 Task: Add an event  with title  Casual Second Meeting with Team A, date '2024/03/13' to 2024/03/14 & Select Event type as  Collective. Add location for the event as  Algiers, Algeria and add a description: Welcome to the Lunch with Mentor session, an invaluable opportunity for personal growth and guidance. This session aims to create a casual and supportive environment where mentees can connect with experienced mentors, gain insights, and receive valuable advice to navigate their professional journeys.Create an event link  http-casualsecondmeetingwithteamacom & Select the event color as  Orange. , logged in from the account softage.4@softage.netand send the event invitation to softage.2@softage.net and softage.3@softage.net
Action: Mouse pressed left at (696, 100)
Screenshot: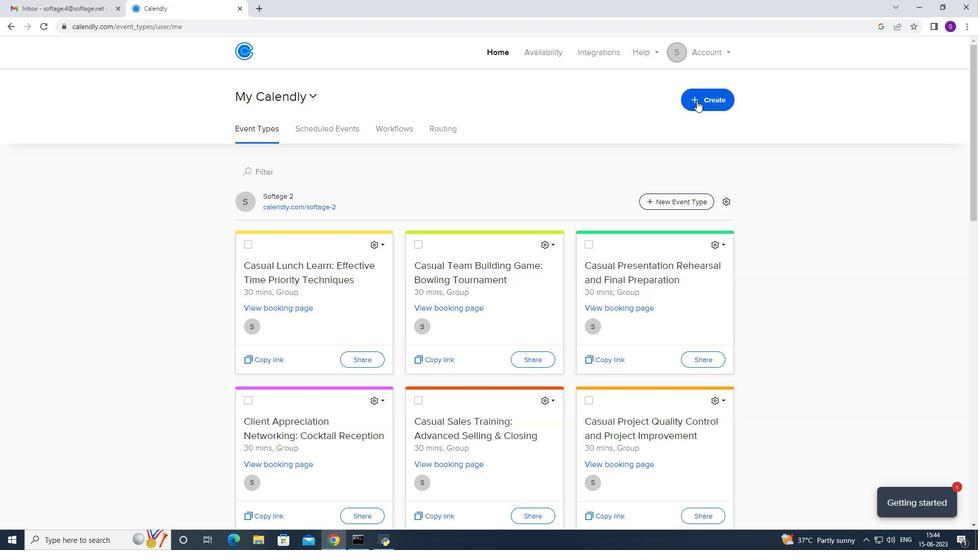 
Action: Mouse moved to (634, 141)
Screenshot: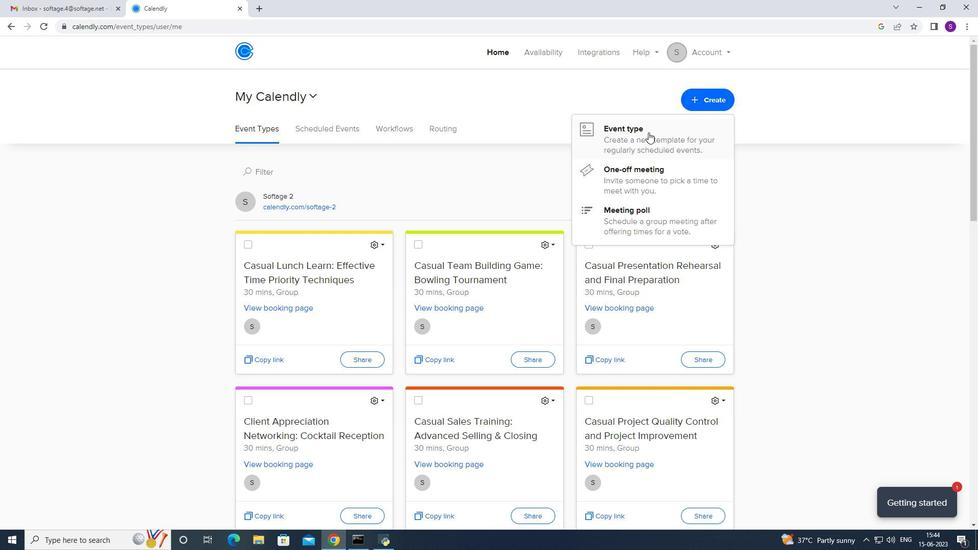 
Action: Mouse pressed left at (634, 141)
Screenshot: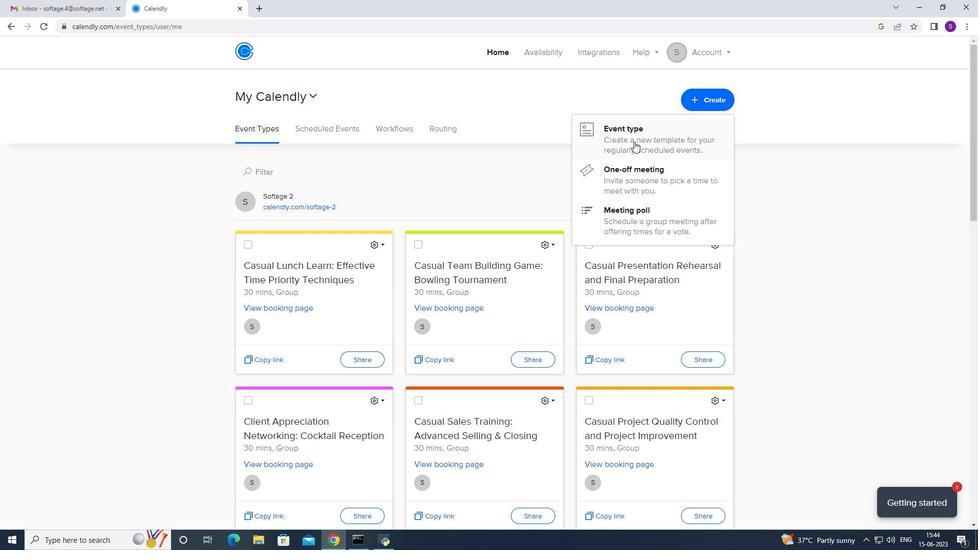 
Action: Mouse moved to (421, 303)
Screenshot: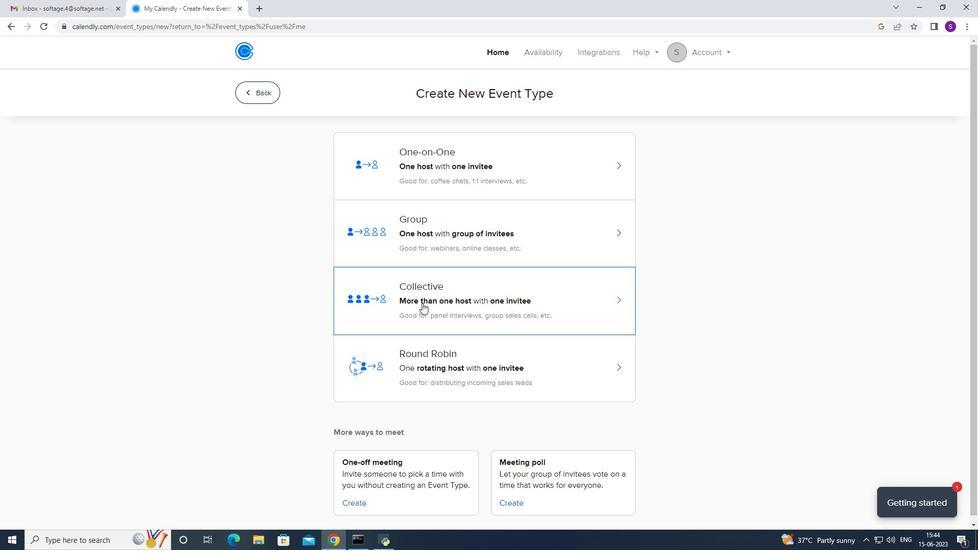 
Action: Mouse pressed left at (421, 303)
Screenshot: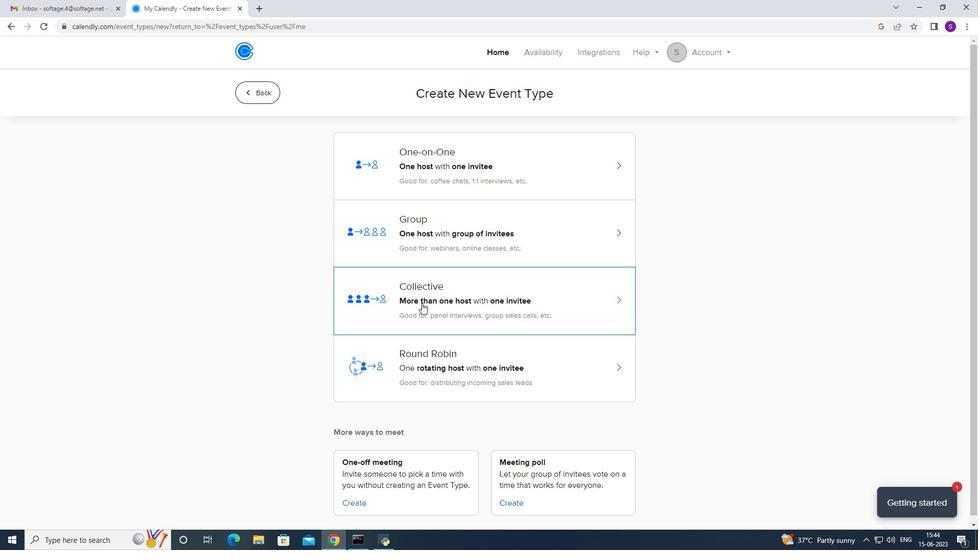 
Action: Mouse moved to (599, 222)
Screenshot: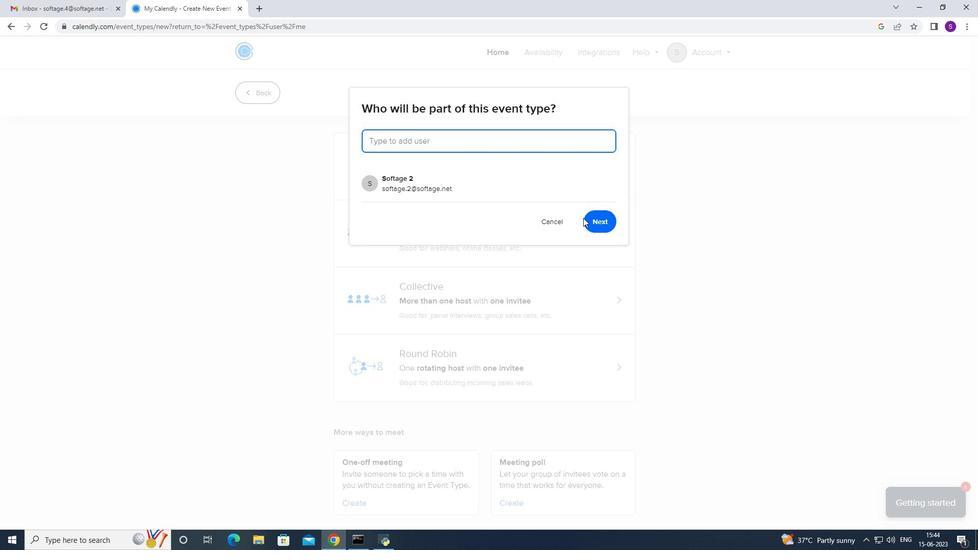 
Action: Mouse pressed left at (599, 222)
Screenshot: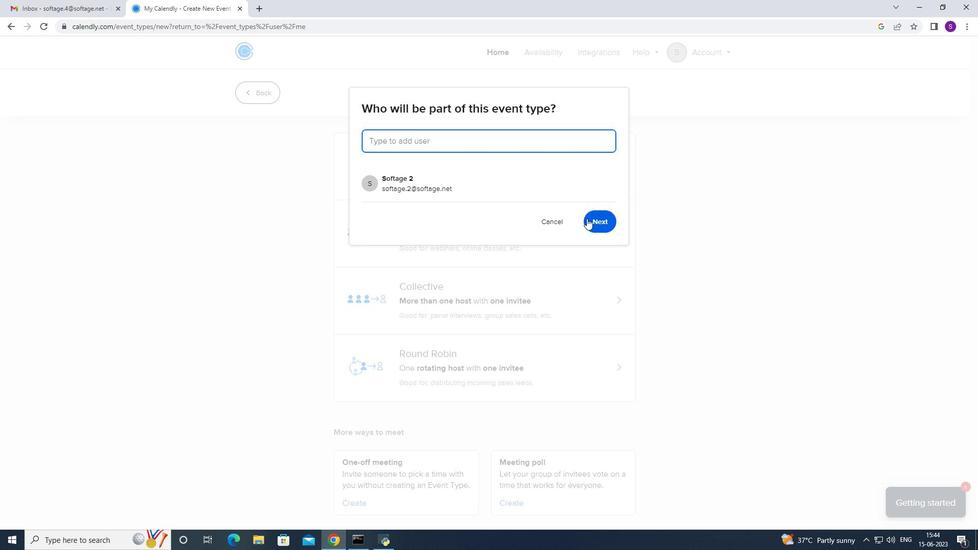 
Action: Mouse moved to (336, 236)
Screenshot: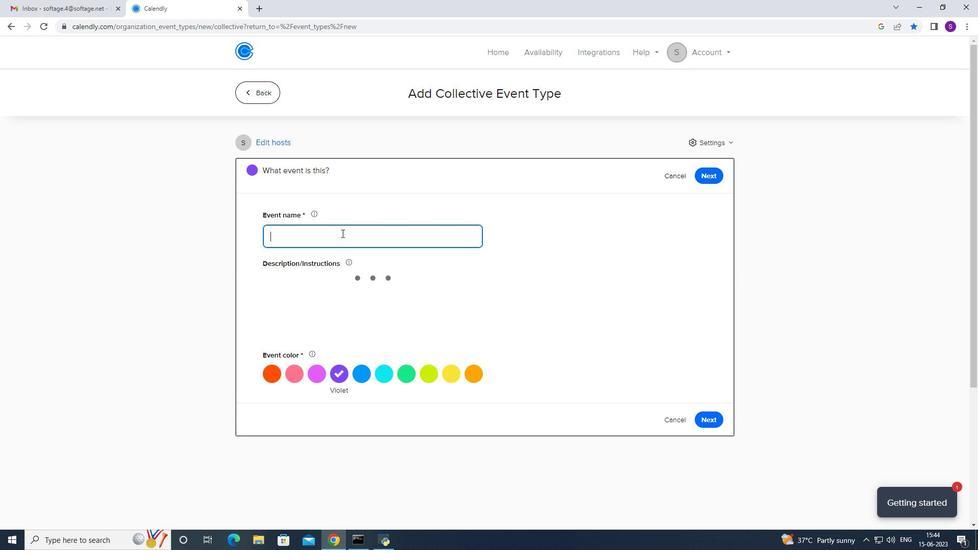 
Action: Mouse pressed left at (336, 236)
Screenshot: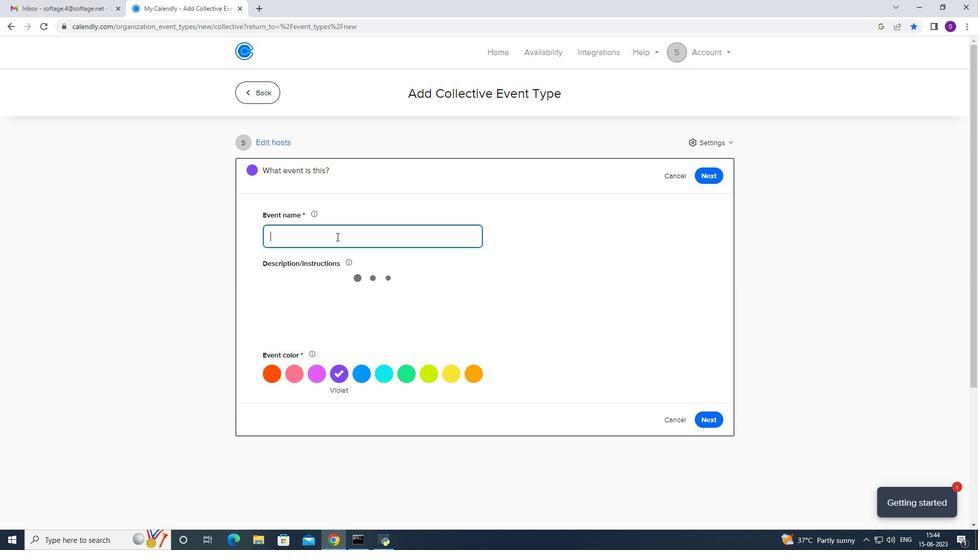 
Action: Mouse moved to (335, 237)
Screenshot: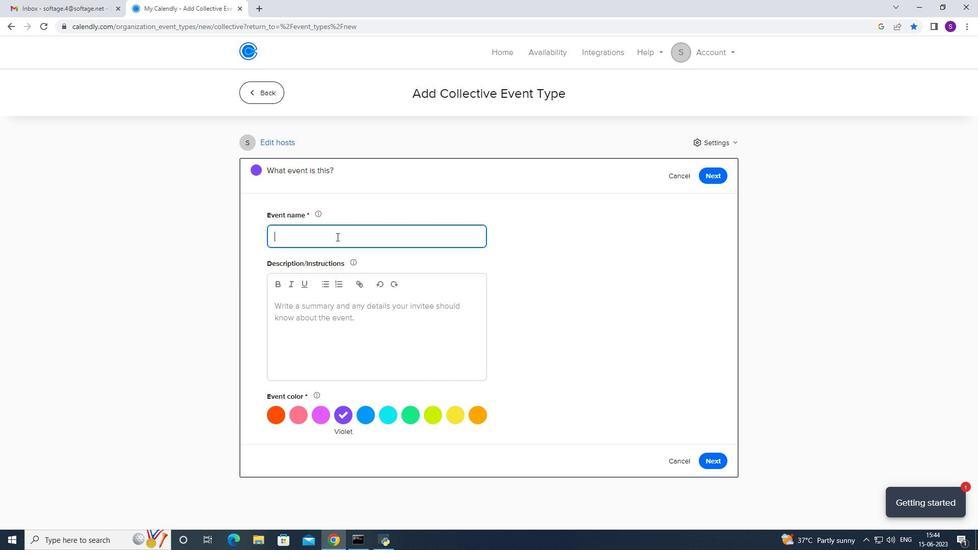 
Action: Key pressed <Key.caps_lock>C<Key.caps_lock>asual<Key.space><Key.caps_lock>S<Key.caps_lock>econd<Key.space><Key.caps_lock>M<Key.caps_lock>et<Key.backspace><Key.backspace>eeting<Key.space>with<Key.space><Key.caps_lock>T<Key.caps_lock>eam<Key.space><Key.caps_lock>A<Key.caps_lock>
Screenshot: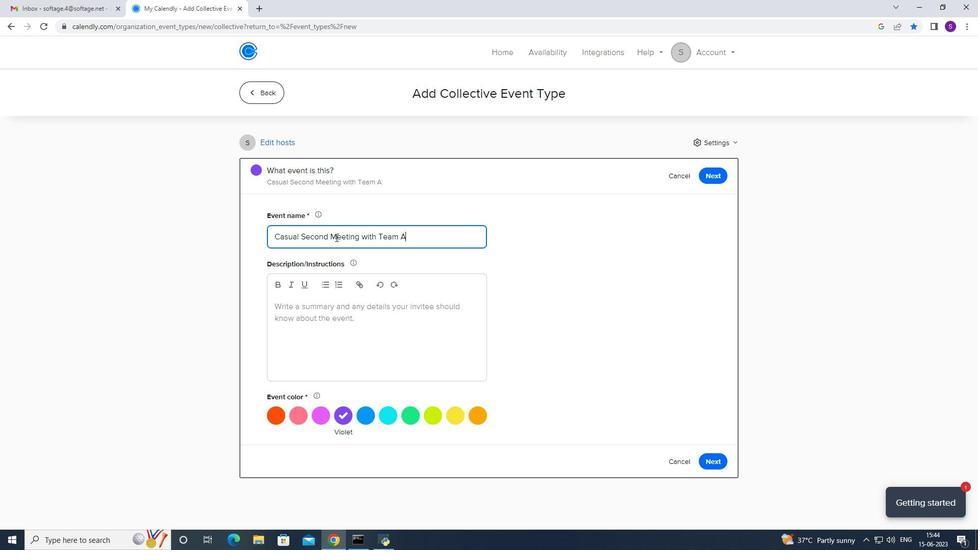 
Action: Mouse moved to (321, 305)
Screenshot: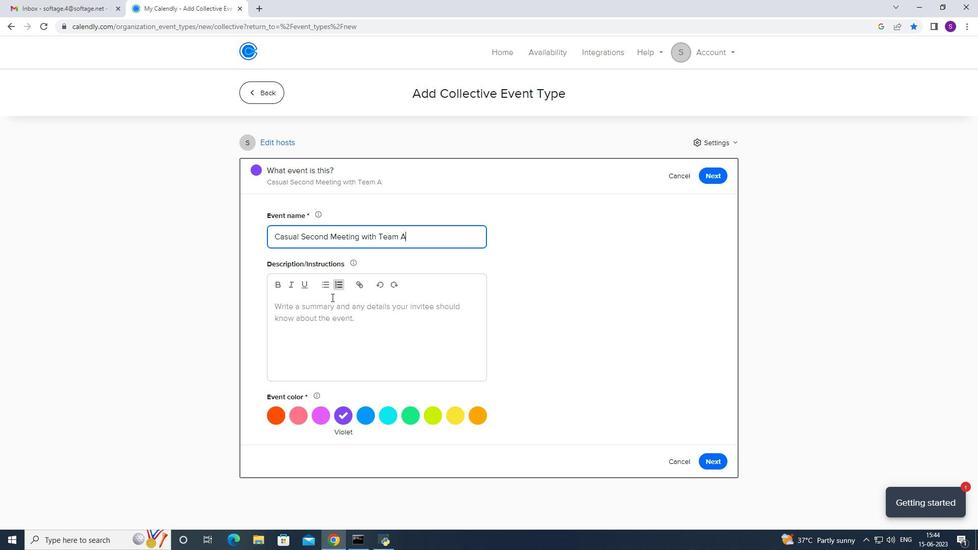 
Action: Mouse pressed left at (321, 305)
Screenshot: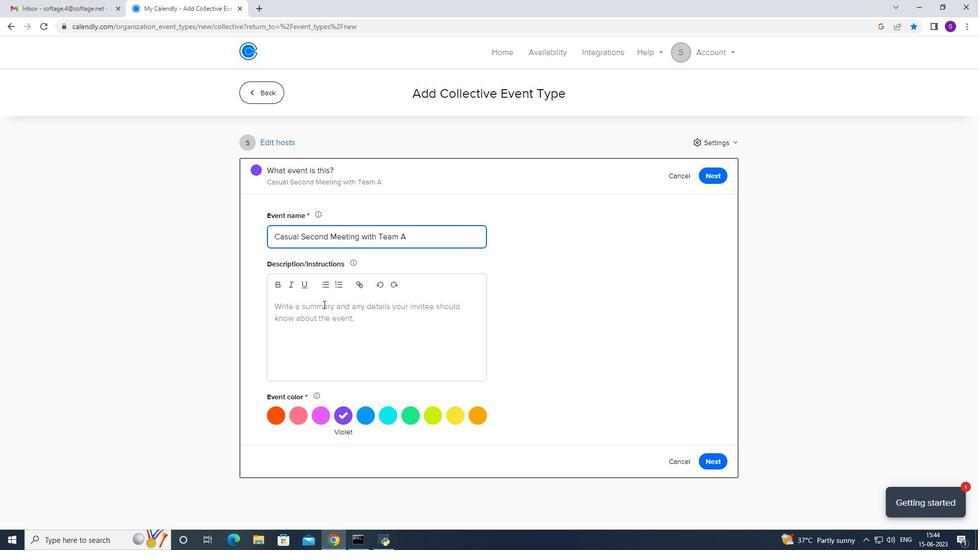 
Action: Mouse moved to (320, 306)
Screenshot: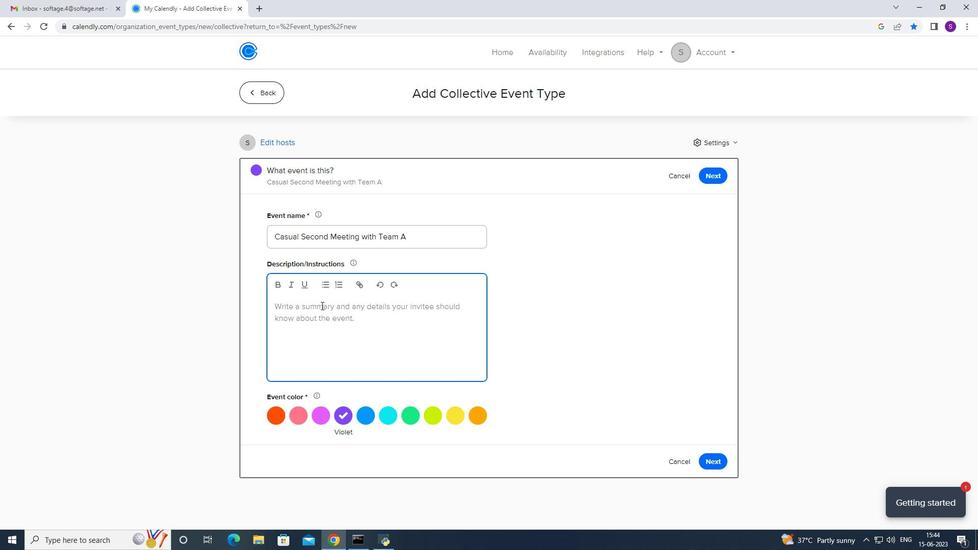 
Action: Key pressed <Key.caps_lock>W<Key.caps_lock>elcome<Key.space>to<Key.space>the<Key.space><Key.caps_lock>L<Key.caps_lock>unch<Key.space>with<Key.space><Key.caps_lock>M<Key.caps_lock>entor<Key.space>session,<Key.space>an<Key.space>invaluable<Key.space>opportunity<Key.space>for<Key.space>personal<Key.space>growth.<Key.space><Key.caps_lock>T<Key.caps_lock>his<Key.space>sesskion<Key.space>aims<Key.space>to<Key.space>create<Key.space>
Screenshot: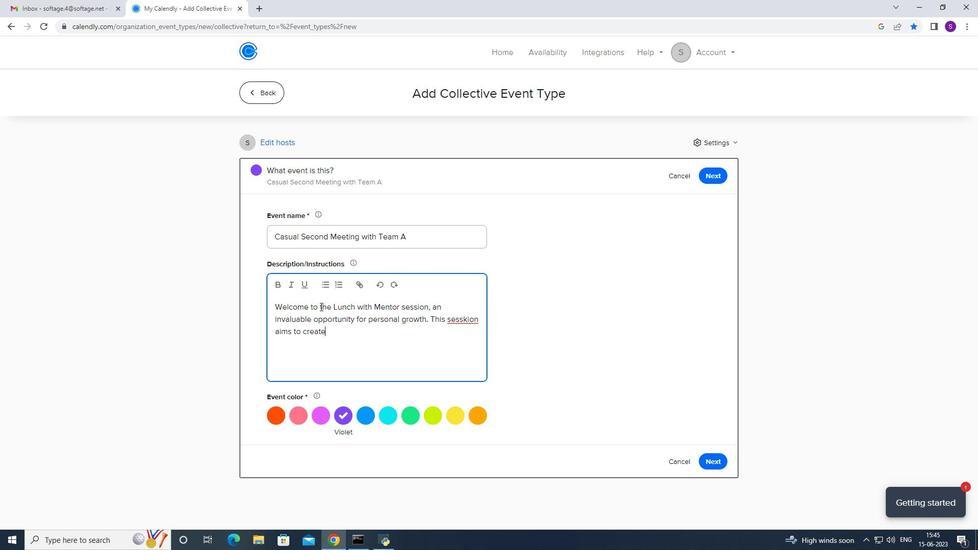
Action: Mouse moved to (619, 258)
Screenshot: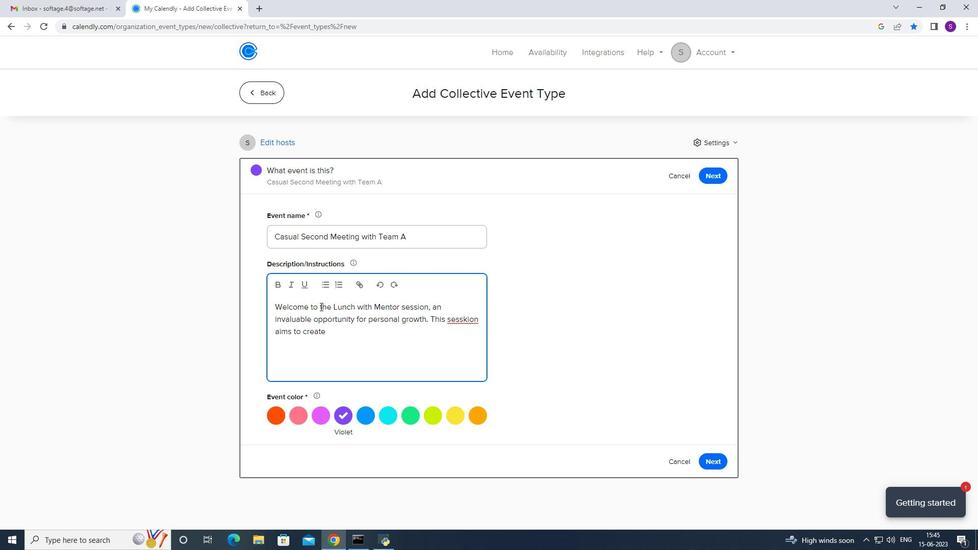 
Action: Mouse scrolled (619, 258) with delta (0, 0)
Screenshot: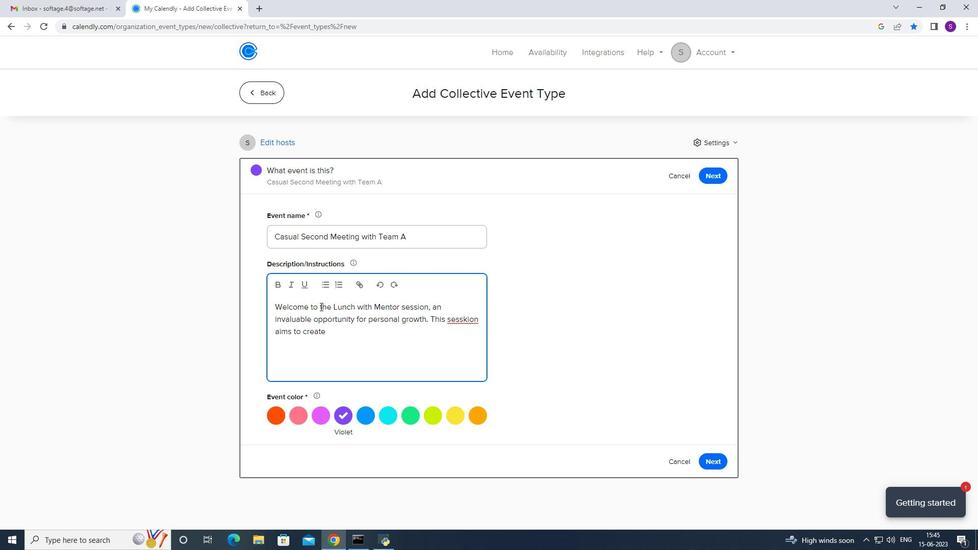 
Action: Mouse moved to (466, 315)
Screenshot: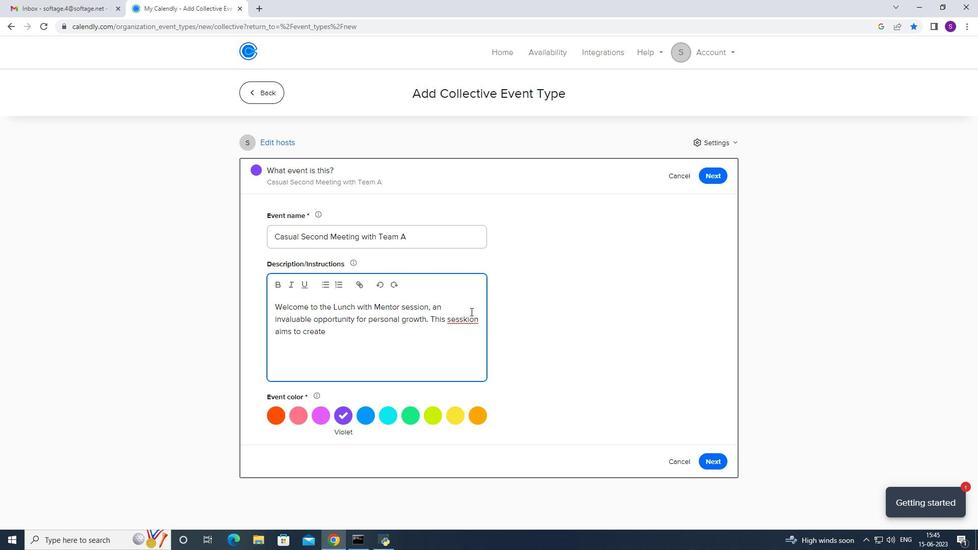 
Action: Mouse pressed left at (466, 315)
Screenshot: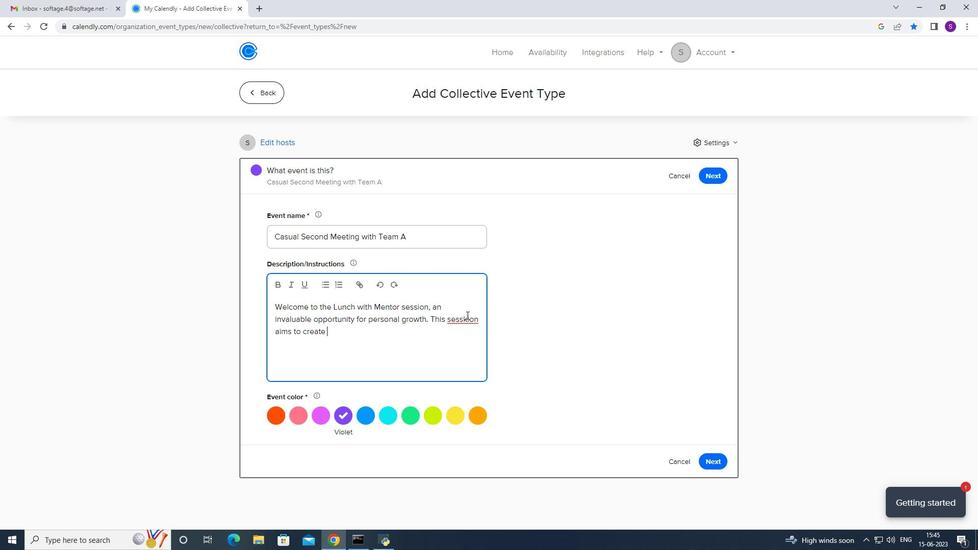 
Action: Mouse moved to (477, 311)
Screenshot: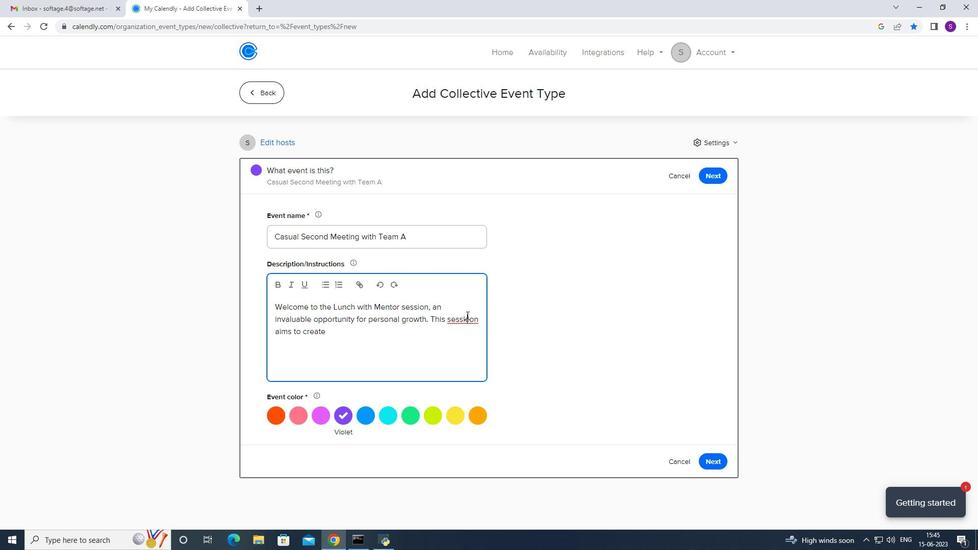 
Action: Key pressed <Key.backspace>
Screenshot: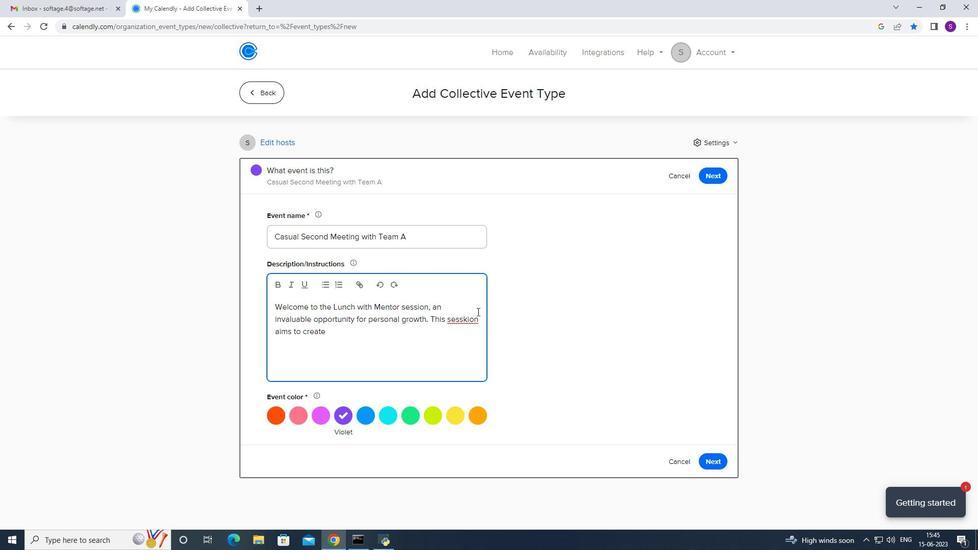 
Action: Mouse moved to (333, 334)
Screenshot: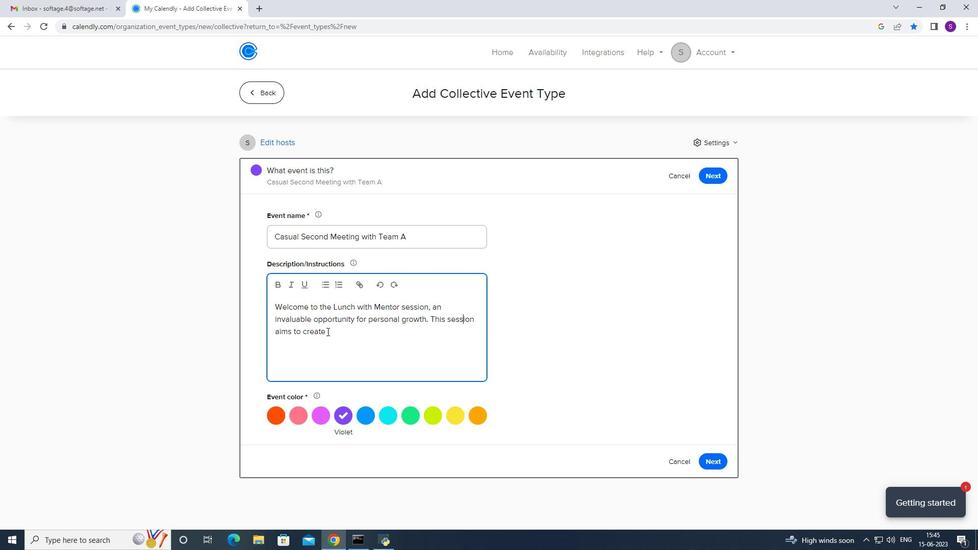 
Action: Mouse pressed left at (333, 334)
Screenshot: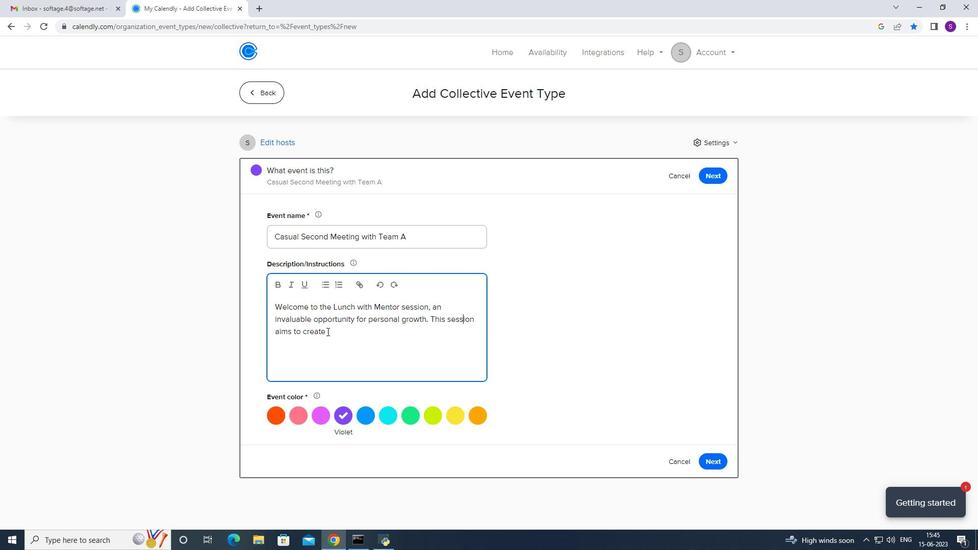 
Action: Mouse moved to (330, 335)
Screenshot: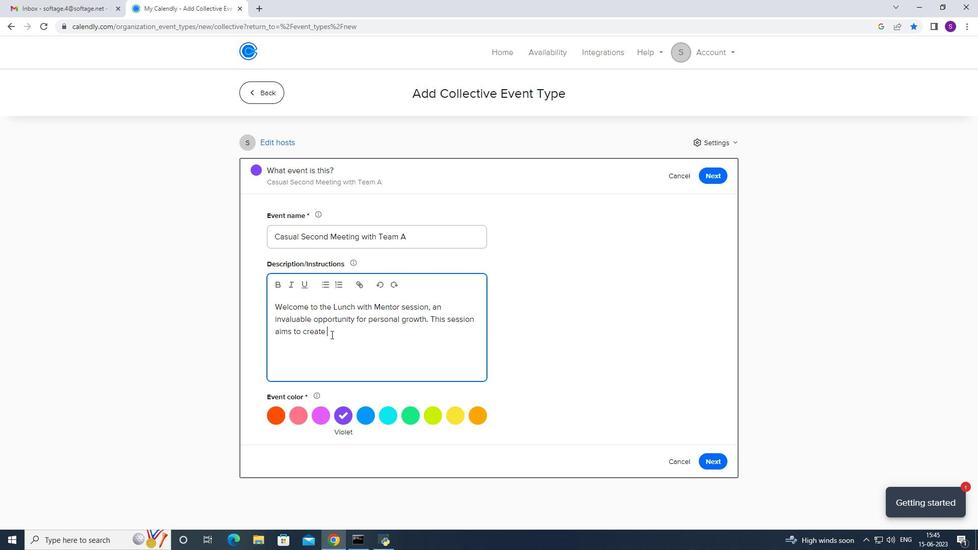 
Action: Key pressed a<Key.space>cau<Key.backspace>sua;l<Key.space><Key.backspace><Key.backspace><Key.backspace><Key.backspace>al<Key.space>and<Key.space>supportivde<Key.space>environment<Key.space>
Screenshot: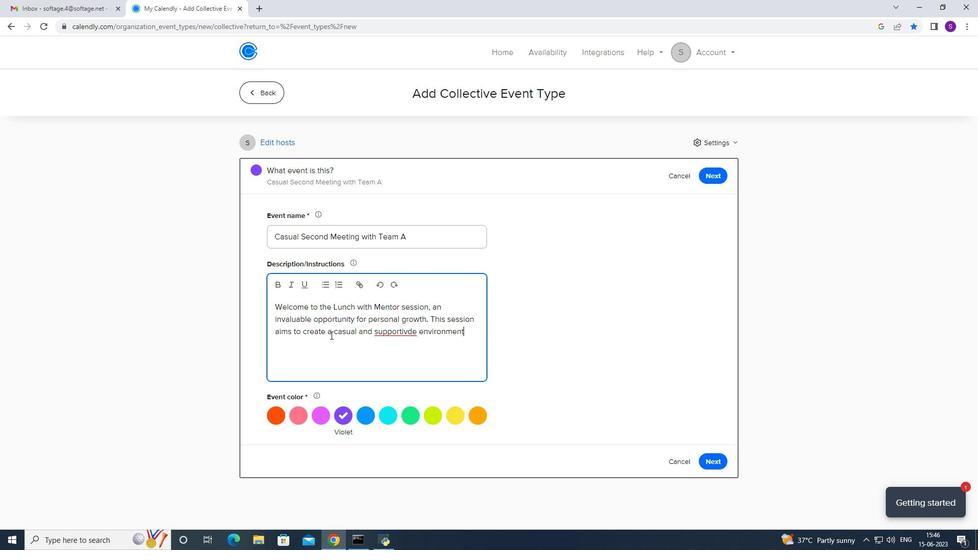 
Action: Mouse moved to (412, 332)
Screenshot: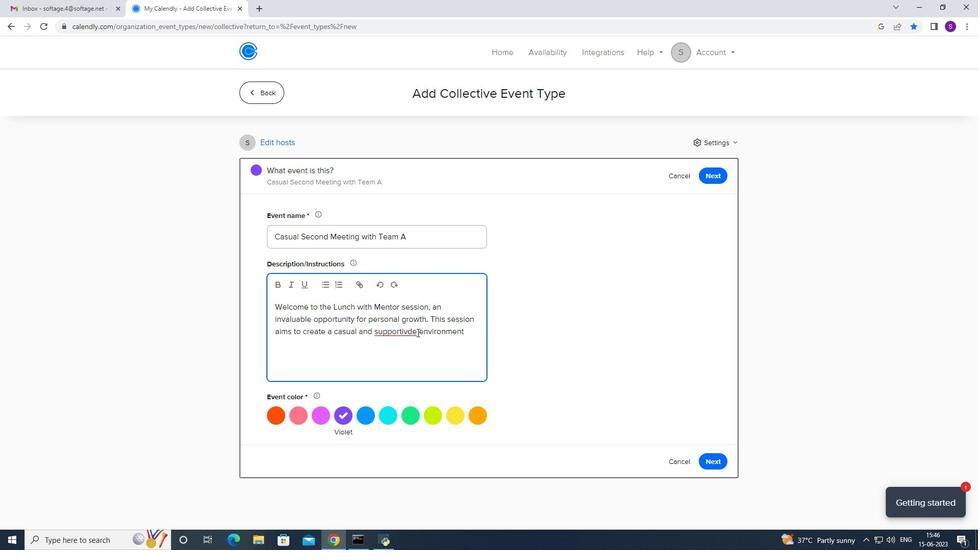 
Action: Mouse pressed left at (412, 332)
Screenshot: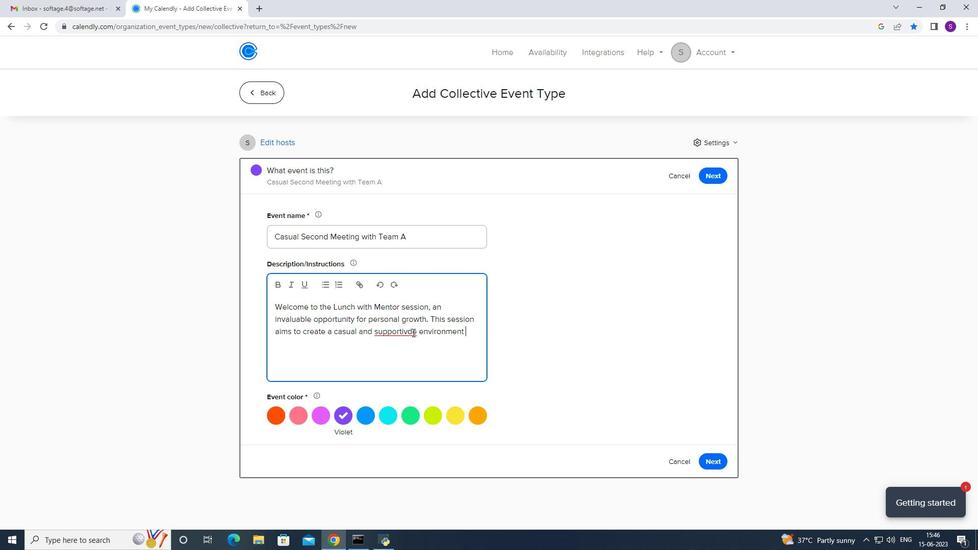
Action: Mouse moved to (386, 334)
Screenshot: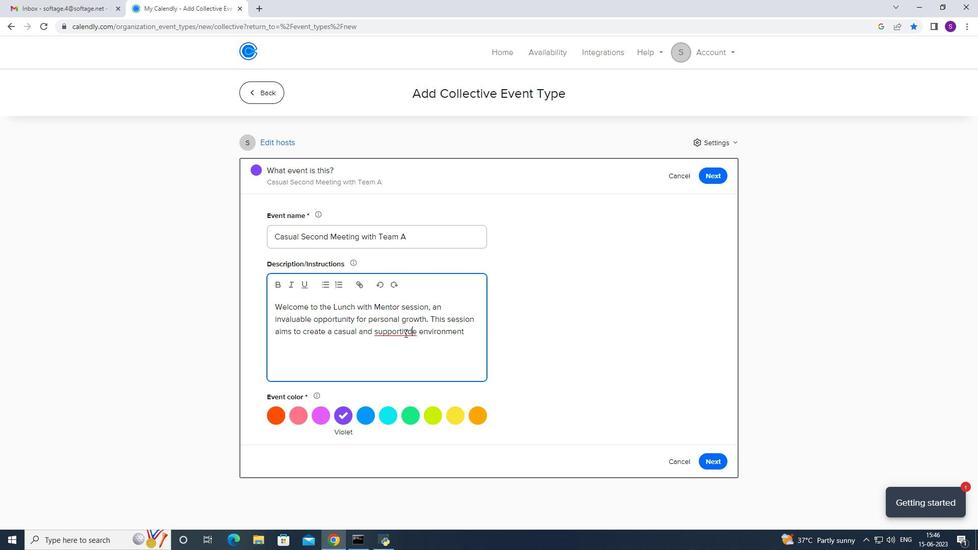 
Action: Key pressed <Key.backspace>
Screenshot: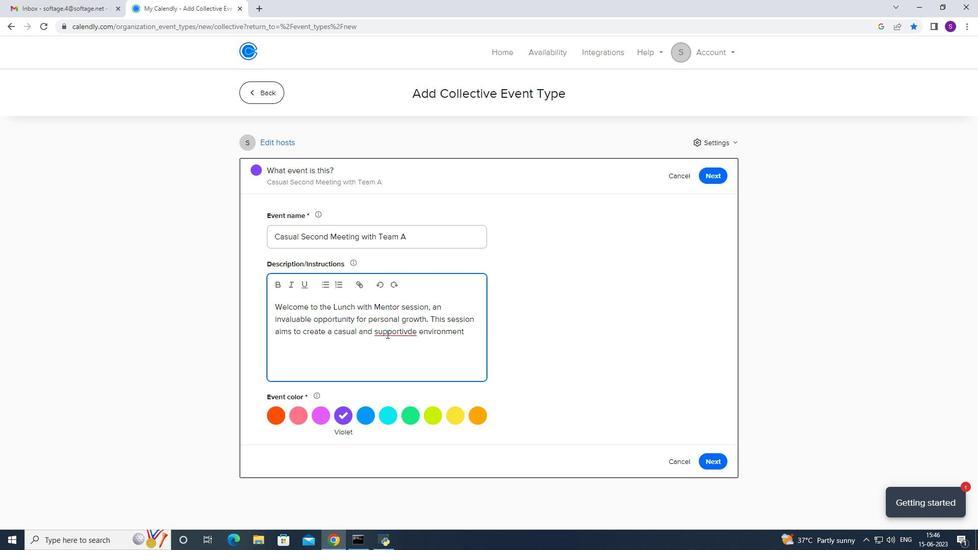 
Action: Mouse moved to (474, 332)
Screenshot: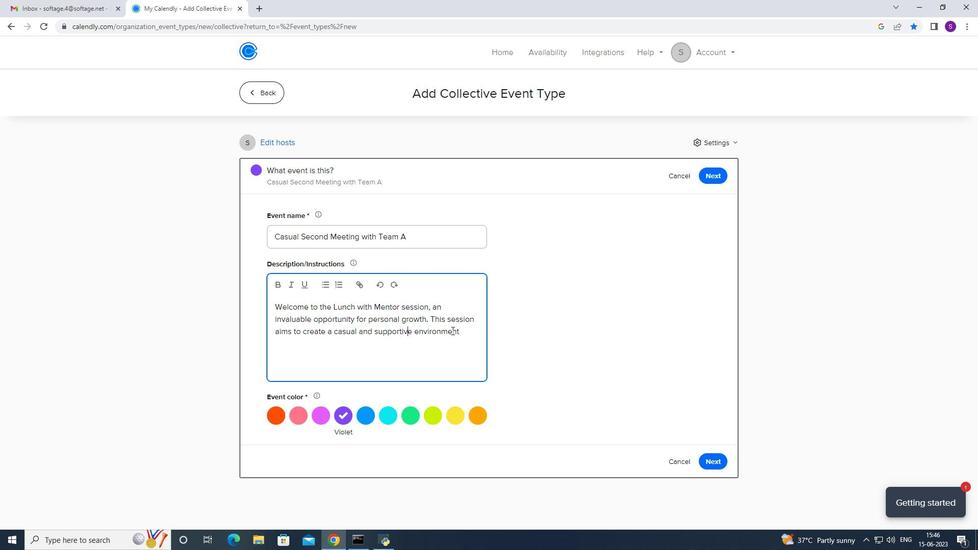 
Action: Mouse pressed left at (474, 332)
Screenshot: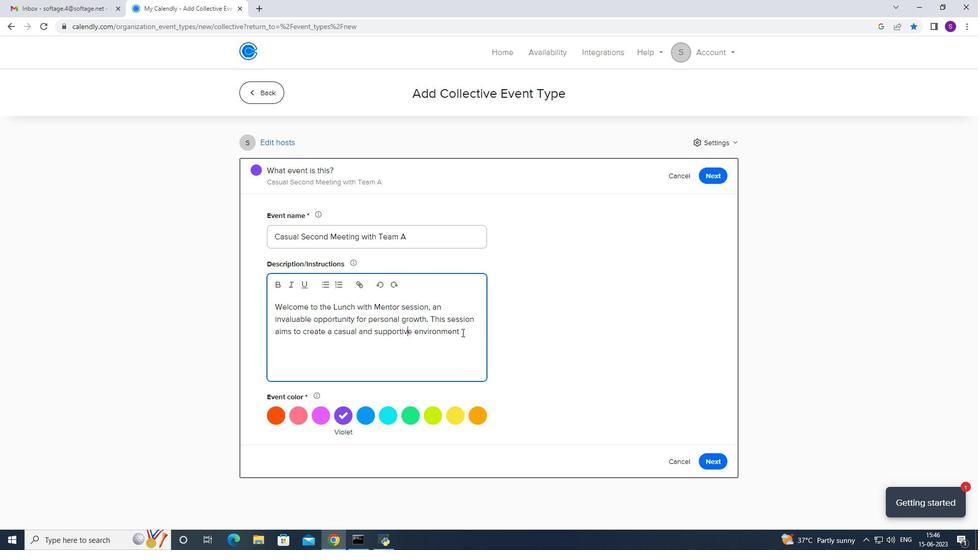
Action: Mouse moved to (482, 322)
Screenshot: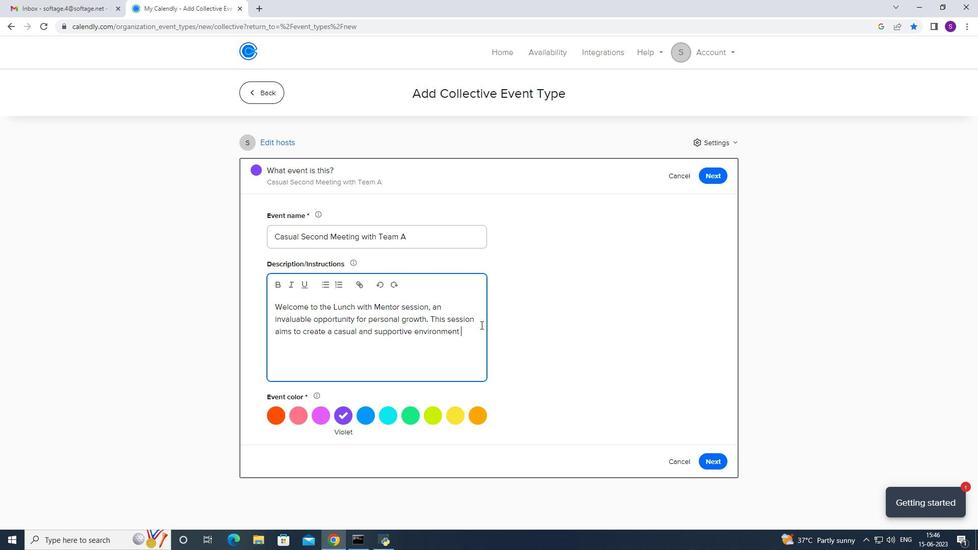 
Action: Key pressed where<Key.space>mentees<Key.space>can<Key.space>connect<Key.space>witrh<Key.space>=<Key.backspace><Key.backspace><Key.backspace><Key.backspace>h<Key.space>experienced<Key.space>mentors,<Key.space>gain<Key.space>insights<Key.space>and<Key.space>recieve<Key.space><Key.backspace><Key.backspace><Key.backspace><Key.backspace><Key.backspace>eive<Key.space>valuabvle<Key.space>advice<Key.space>to<Key.space>b<Key.backspace>=<Key.backspace><Key.backspace><Key.backspace><Key.backspace><Key.backspace><Key.backspace><Key.backspace><Key.backspace><Key.backspace><Key.backspace><Key.backspace><Key.backspace><Key.backspace><Key.backspace><Key.backspace>lr<Key.backspace>e<Key.space>advixce<Key.space><Key.backspace><Key.backspace><Key.backspace><Key.backspace>ce<Key.space>to<Key.space>navigate<Key.space>their<Key.space>professionla;<Key.backspace><Key.backspace><Key.backspace>al<Key.space>journeys.
Screenshot: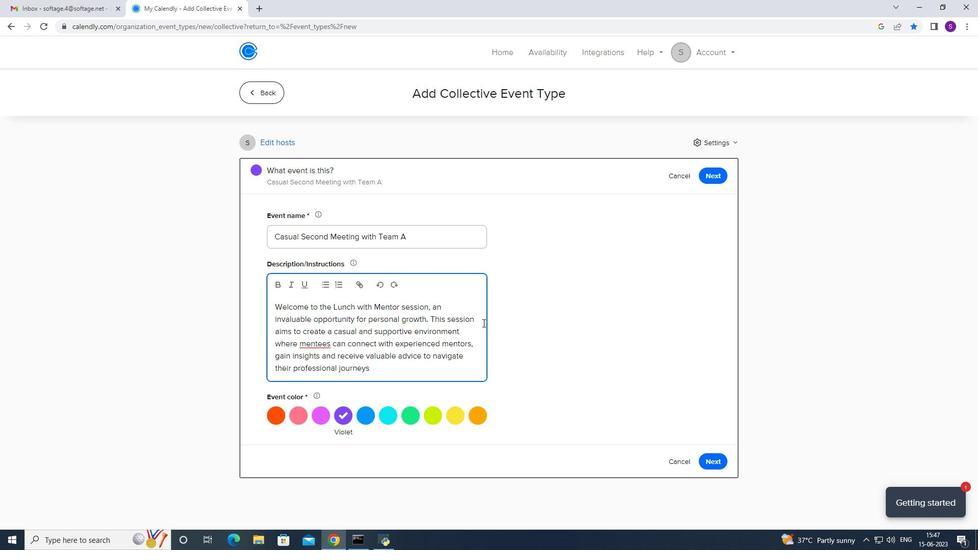 
Action: Mouse moved to (483, 416)
Screenshot: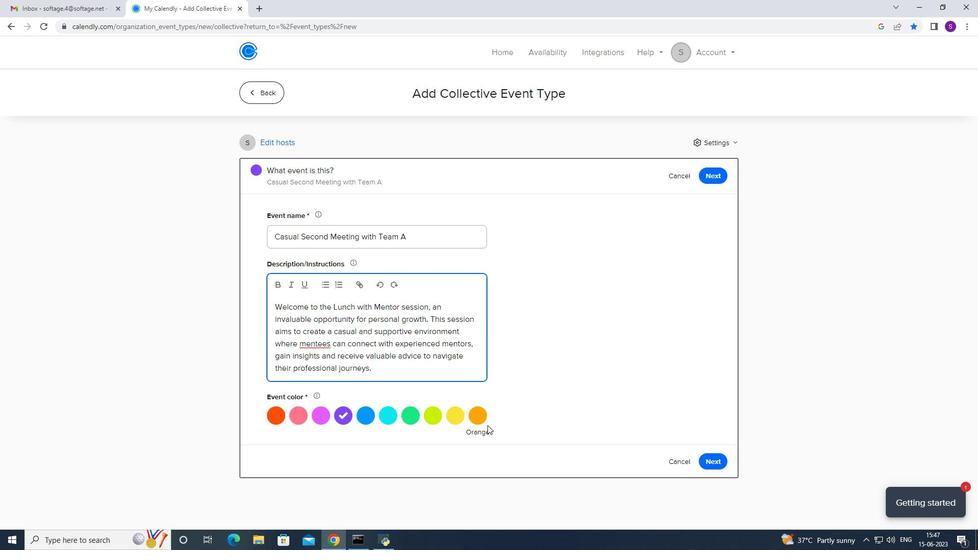 
Action: Mouse pressed left at (483, 416)
Screenshot: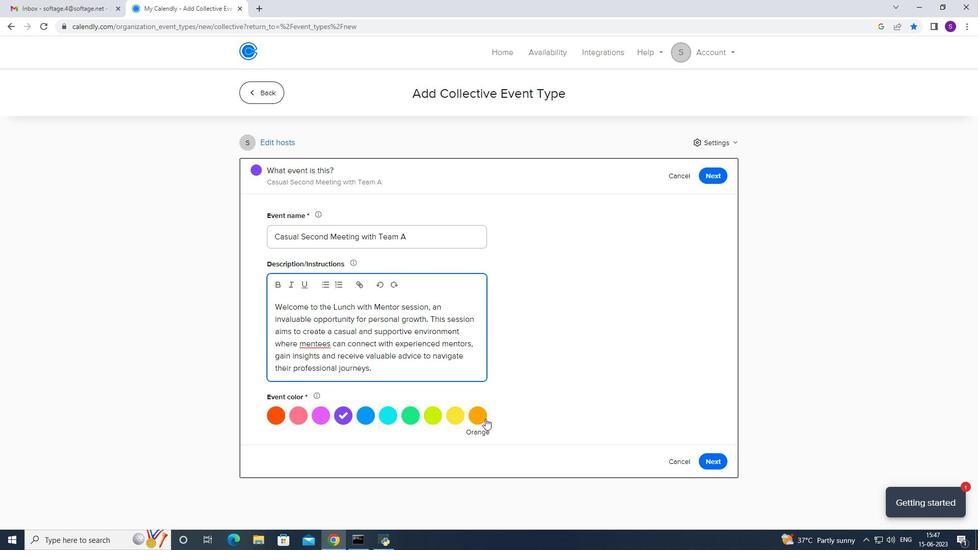 
Action: Mouse moved to (708, 455)
Screenshot: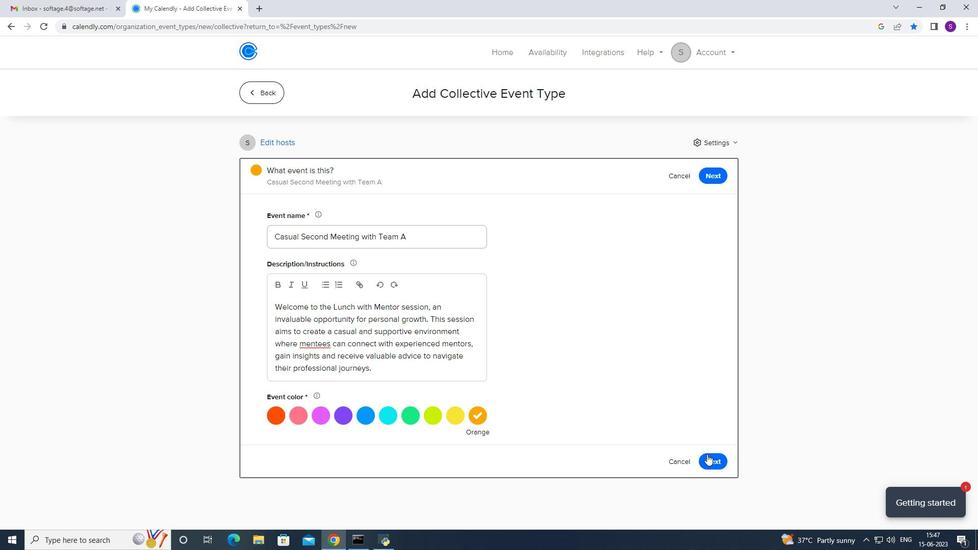 
Action: Mouse pressed left at (708, 455)
Screenshot: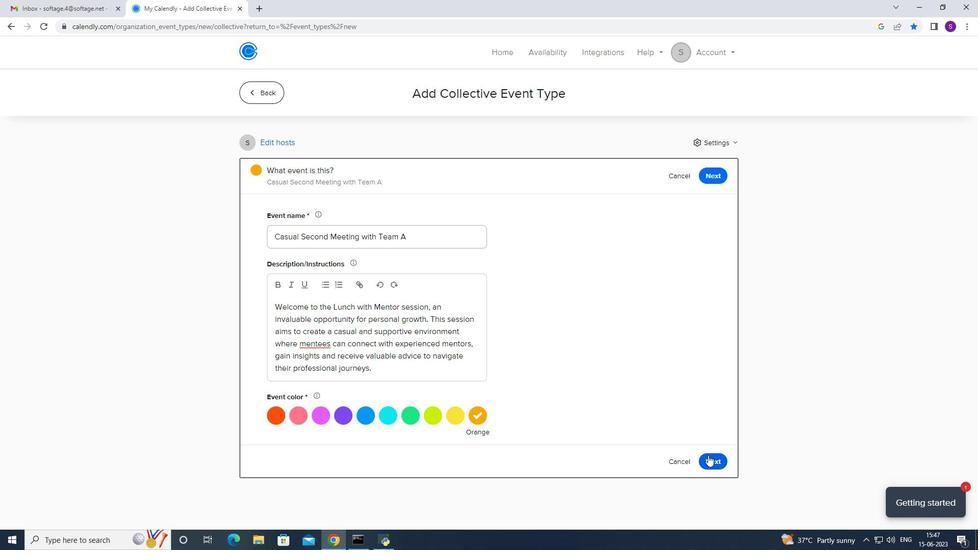 
Action: Mouse moved to (289, 297)
Screenshot: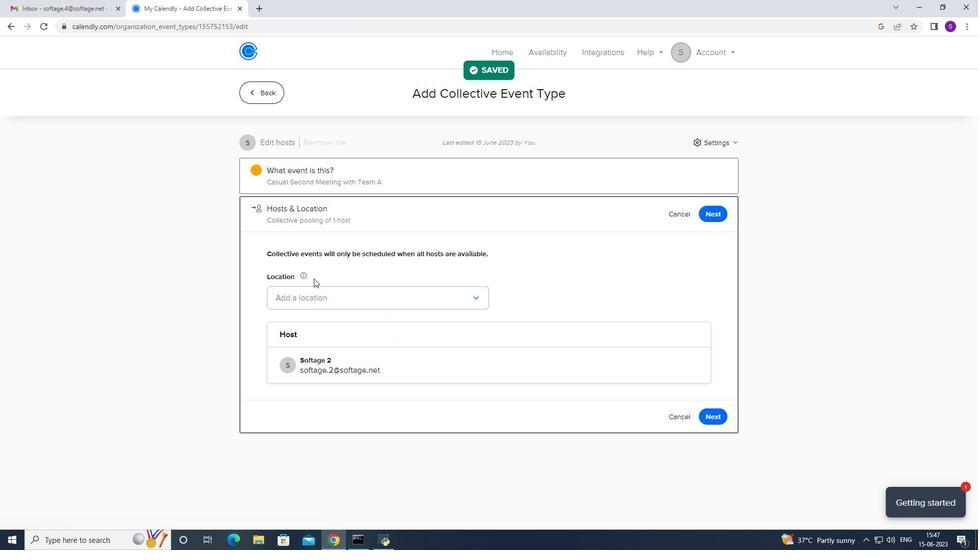 
Action: Mouse pressed left at (289, 297)
Screenshot: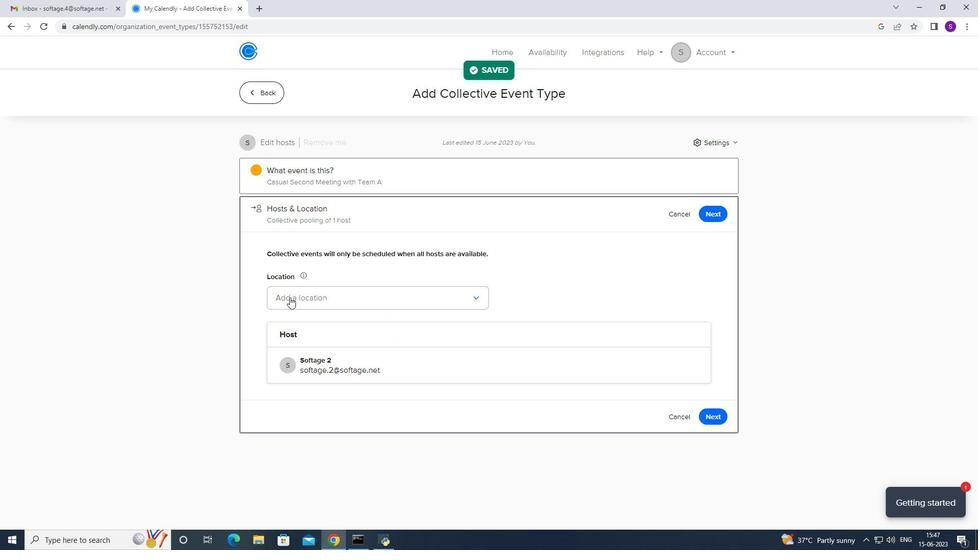 
Action: Mouse moved to (303, 316)
Screenshot: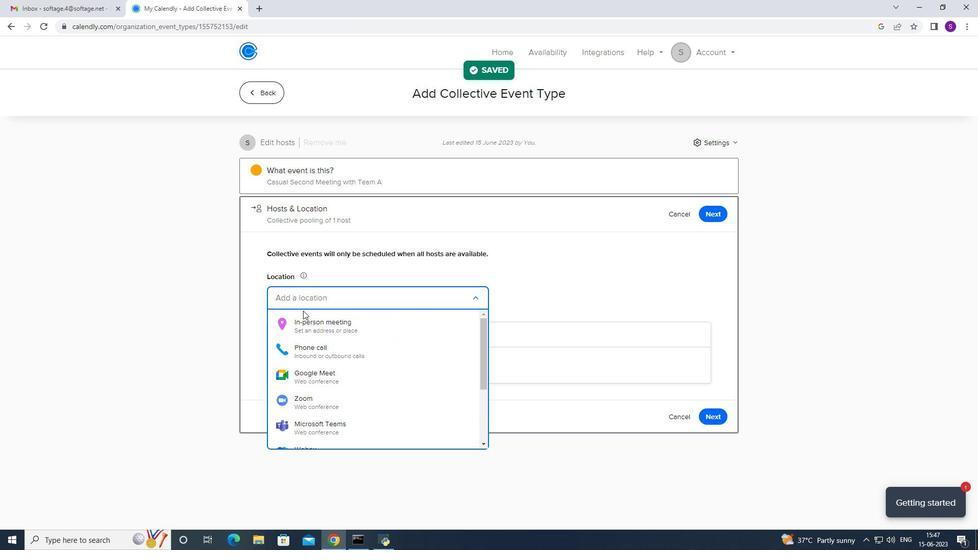 
Action: Mouse pressed left at (303, 316)
Screenshot: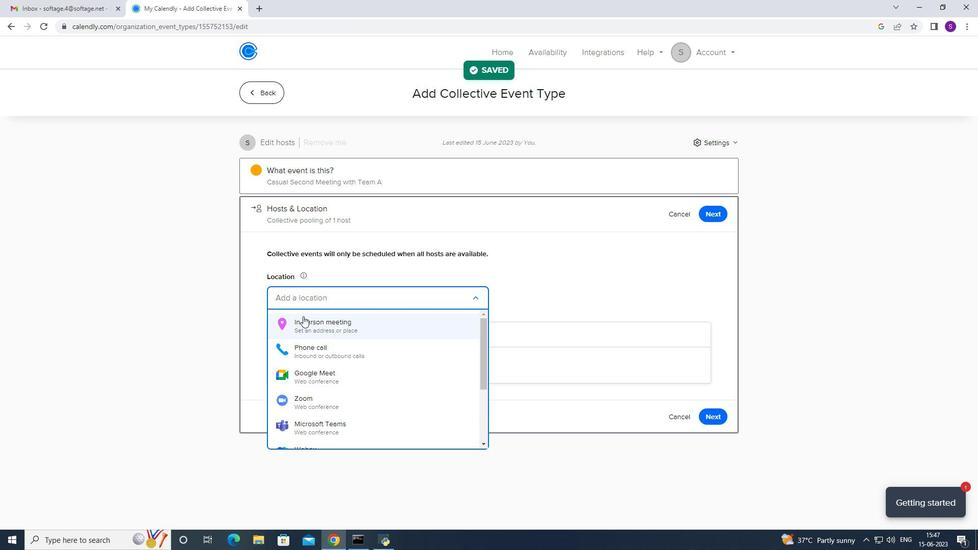 
Action: Mouse moved to (423, 168)
Screenshot: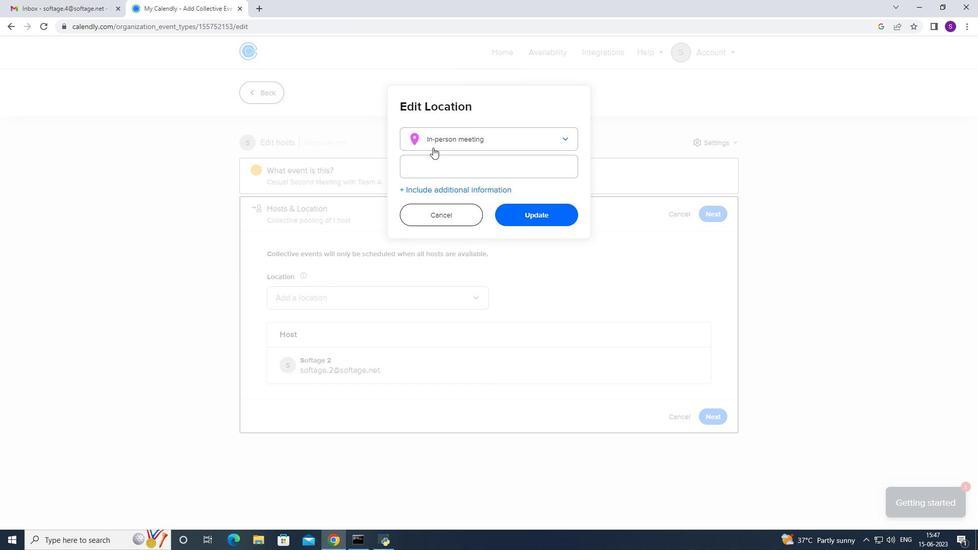
Action: Mouse pressed left at (423, 168)
Screenshot: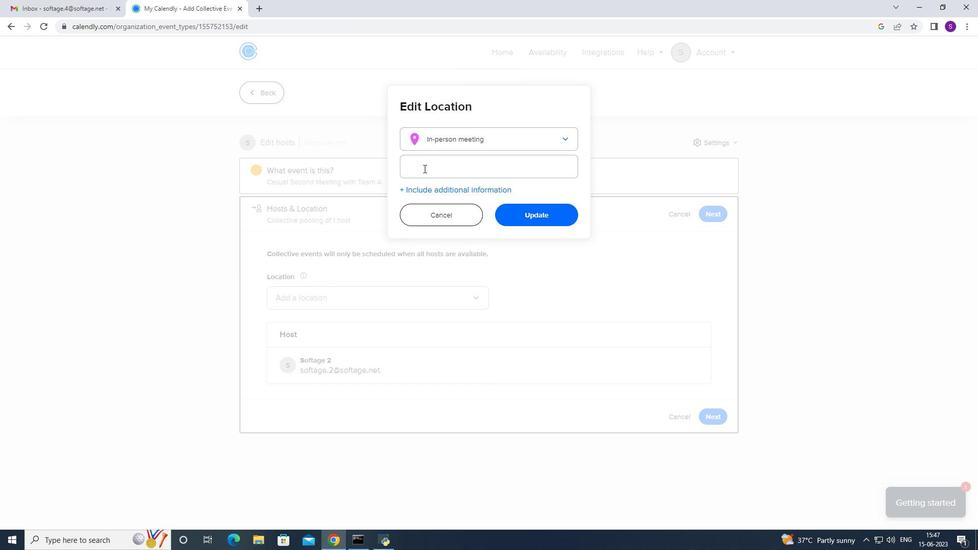 
Action: Mouse moved to (423, 169)
Screenshot: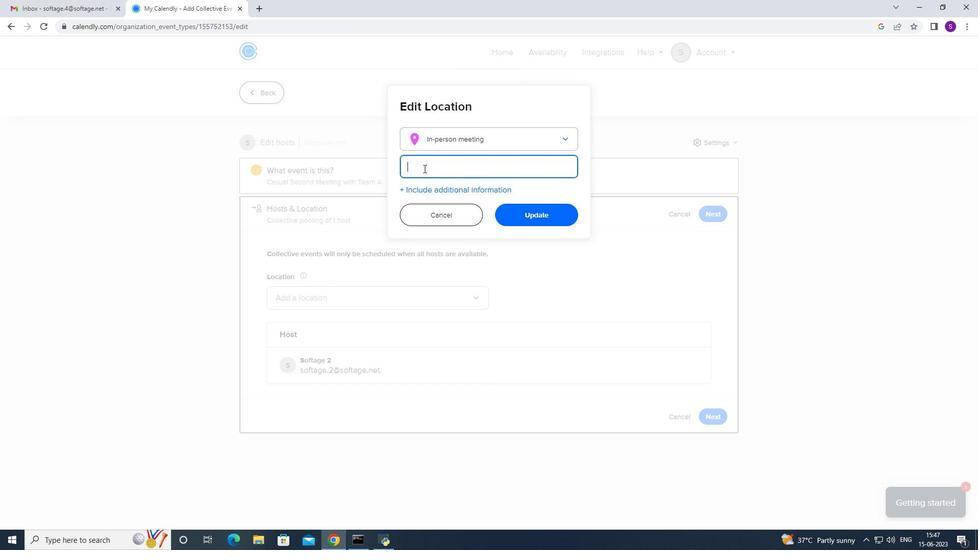 
Action: Key pressed <Key.caps_lock>A<Key.caps_lock>lgiers,<Key.space><Key.caps_lock>A<Key.caps_lock>lgiera
Screenshot: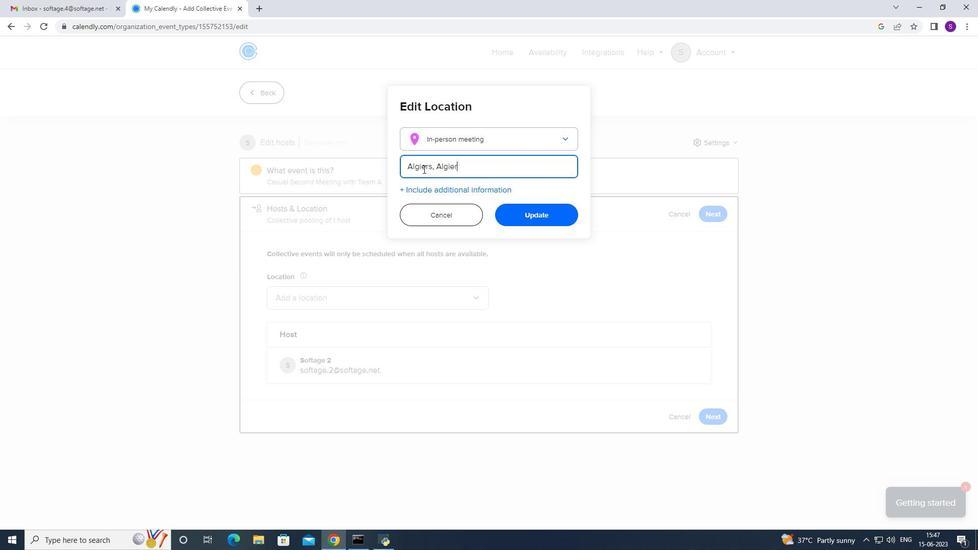 
Action: Mouse moved to (454, 171)
Screenshot: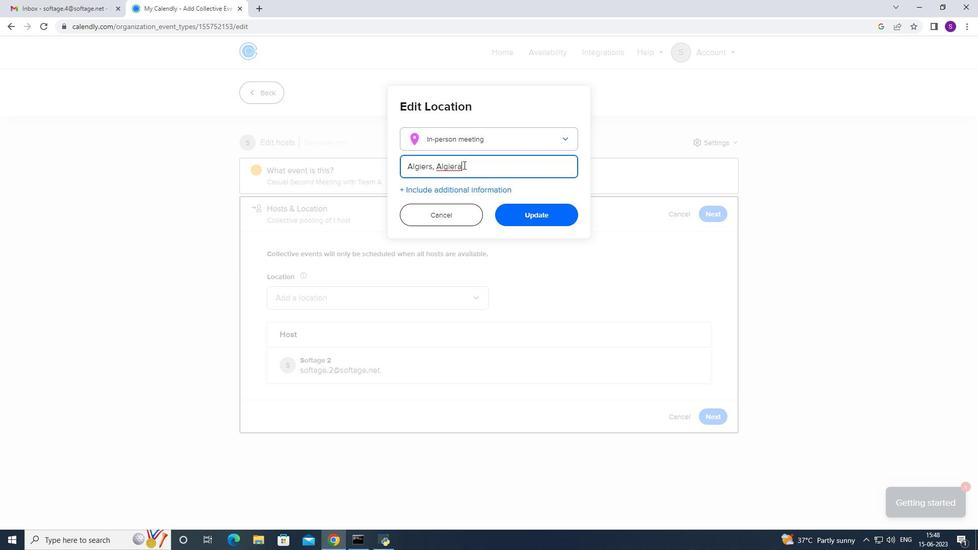
Action: Mouse pressed right at (454, 171)
Screenshot: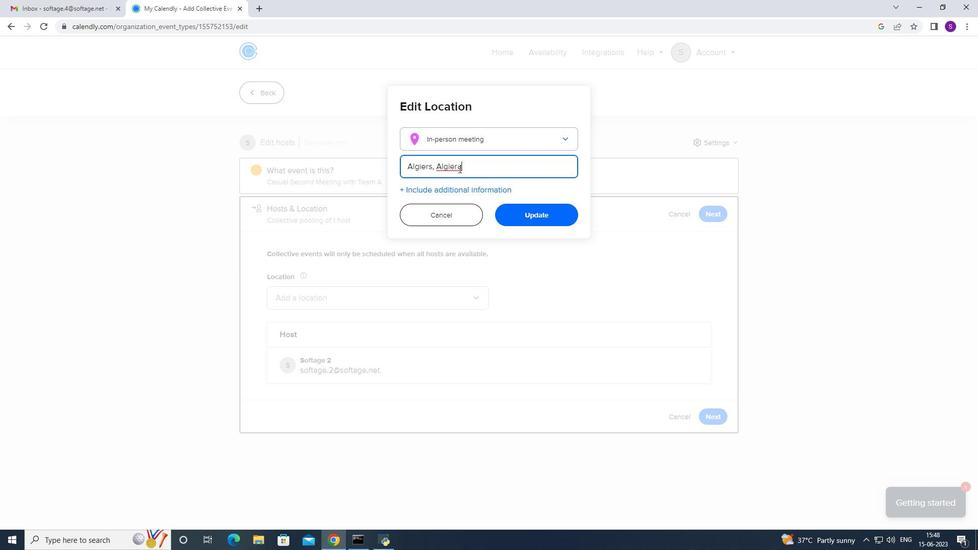 
Action: Mouse moved to (469, 193)
Screenshot: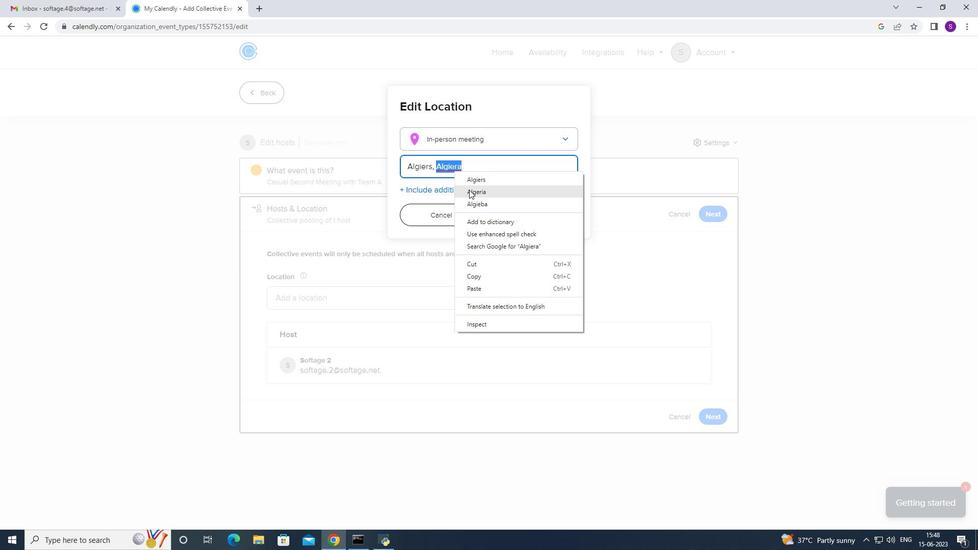 
Action: Mouse pressed left at (469, 193)
Screenshot: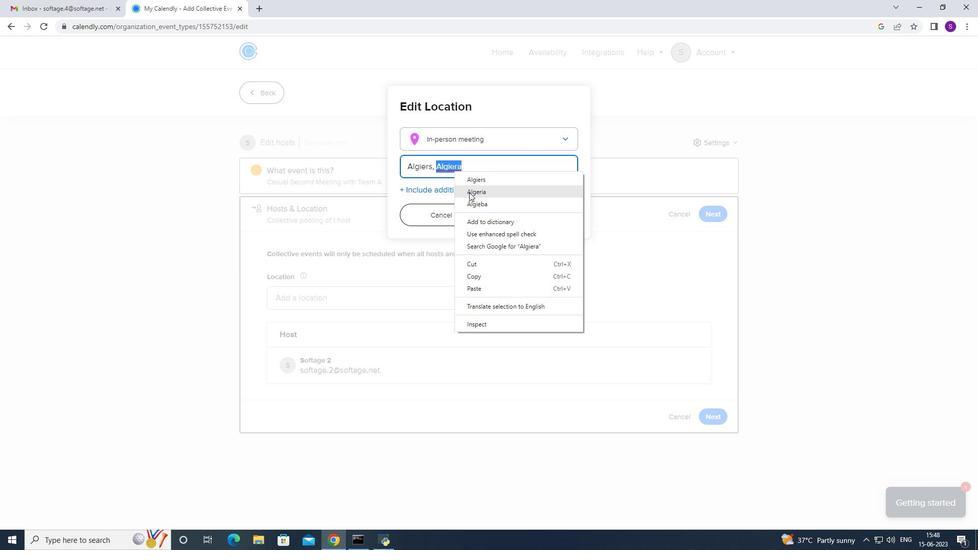 
Action: Mouse moved to (522, 220)
Screenshot: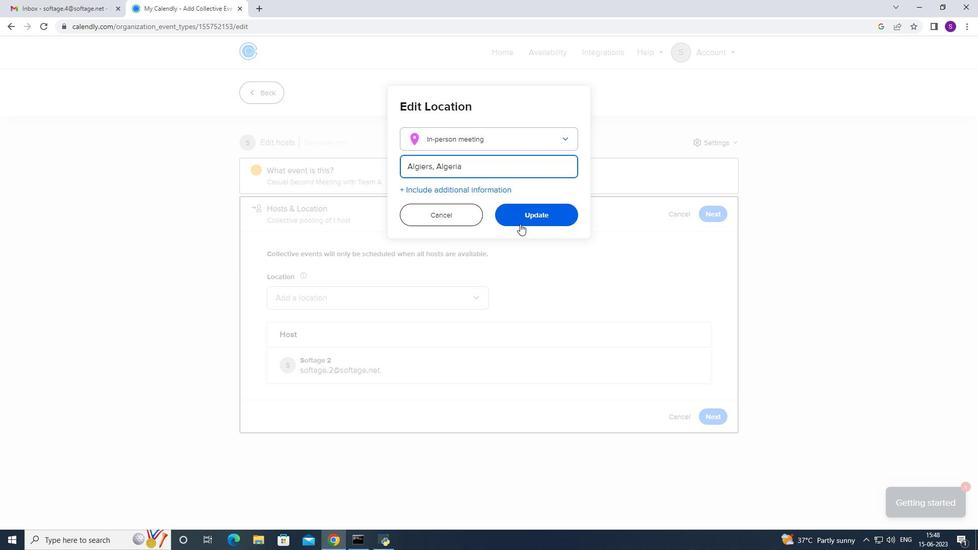 
Action: Mouse pressed left at (522, 220)
Screenshot: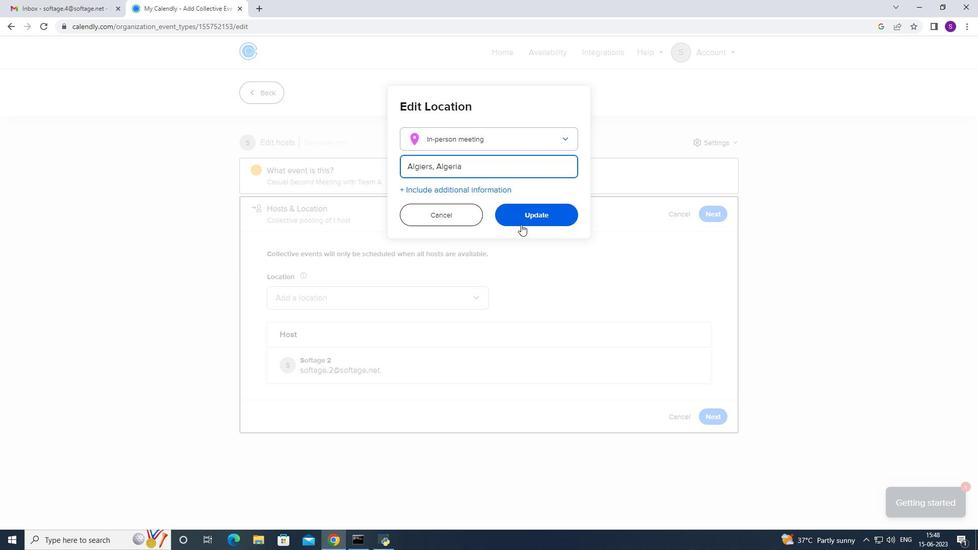 
Action: Mouse moved to (449, 282)
Screenshot: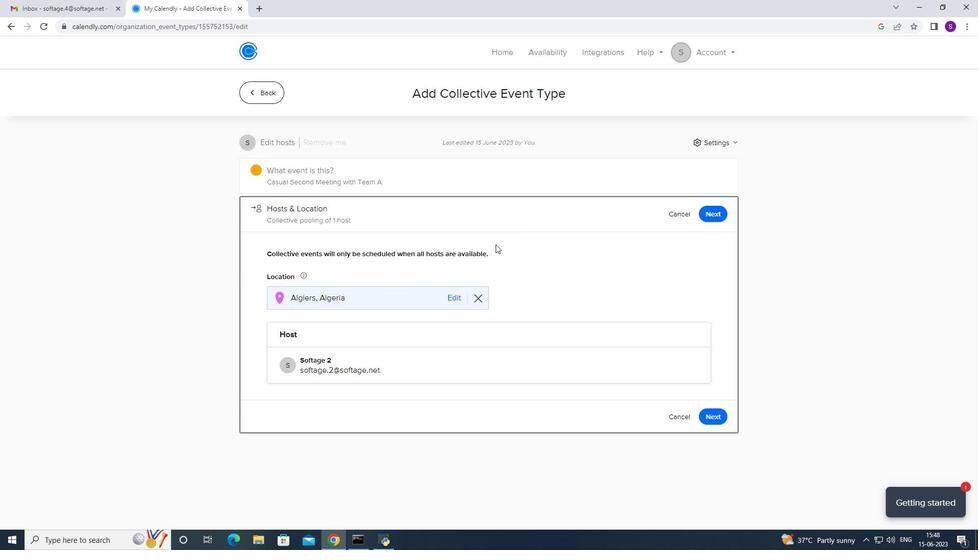 
Action: Mouse scrolled (449, 282) with delta (0, 0)
Screenshot: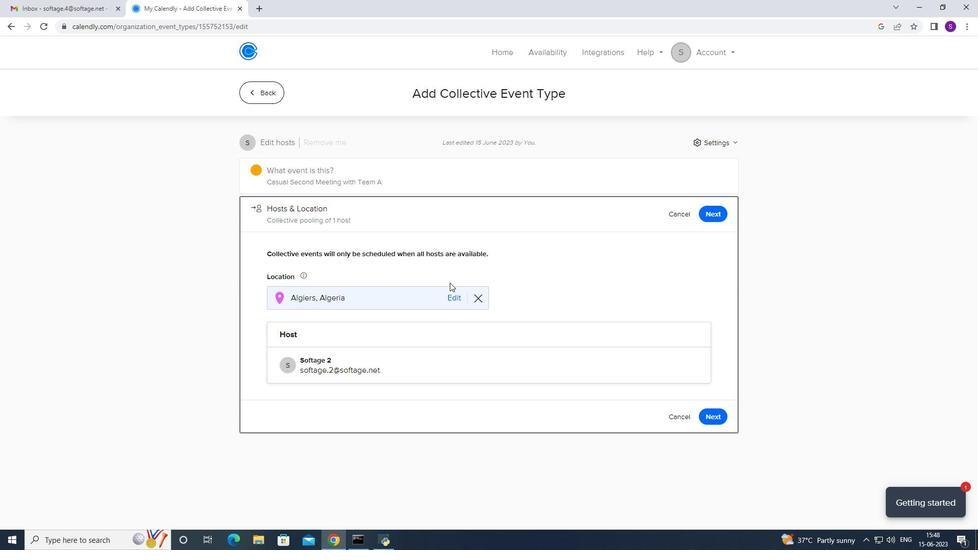
Action: Mouse scrolled (449, 282) with delta (0, 0)
Screenshot: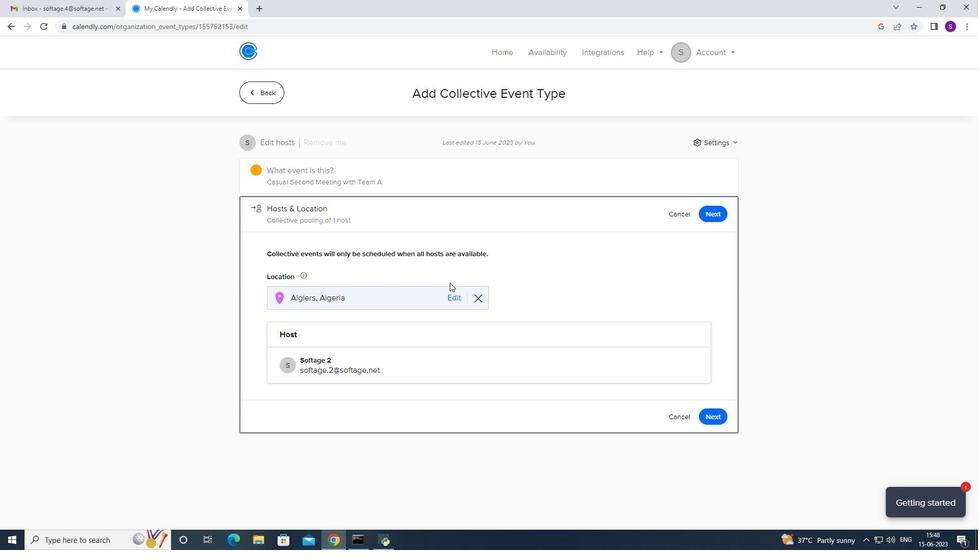 
Action: Mouse scrolled (449, 282) with delta (0, 0)
Screenshot: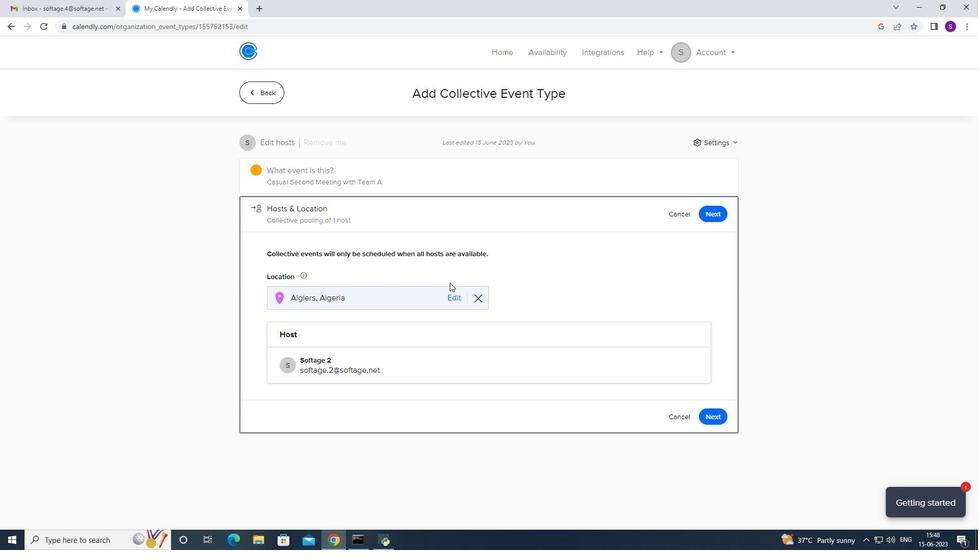 
Action: Mouse scrolled (449, 282) with delta (0, 0)
Screenshot: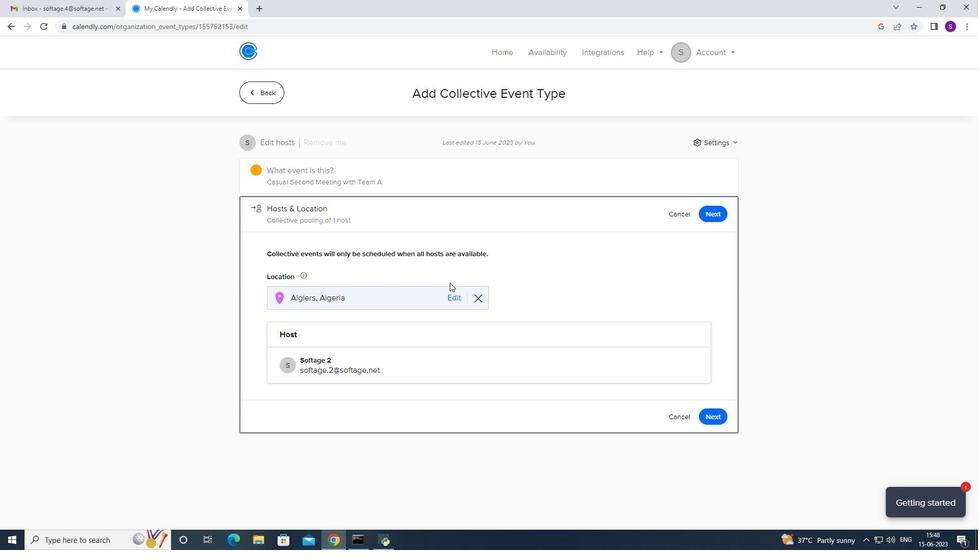
Action: Mouse scrolled (449, 282) with delta (0, 0)
Screenshot: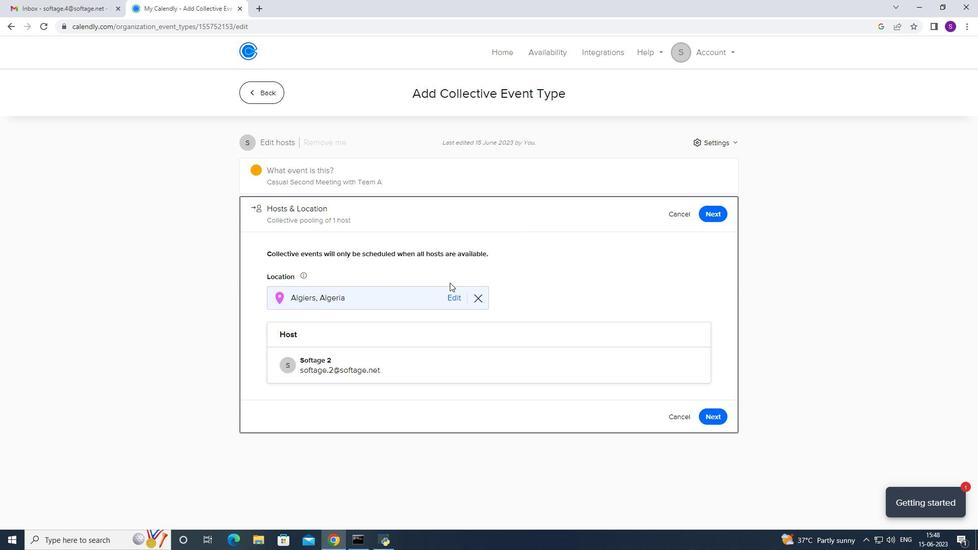 
Action: Mouse moved to (712, 417)
Screenshot: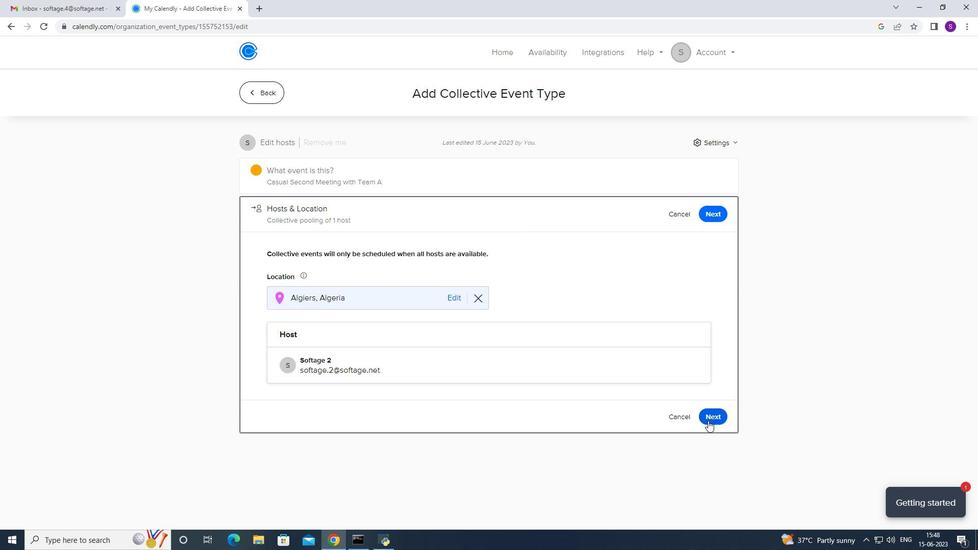 
Action: Mouse pressed left at (712, 417)
Screenshot: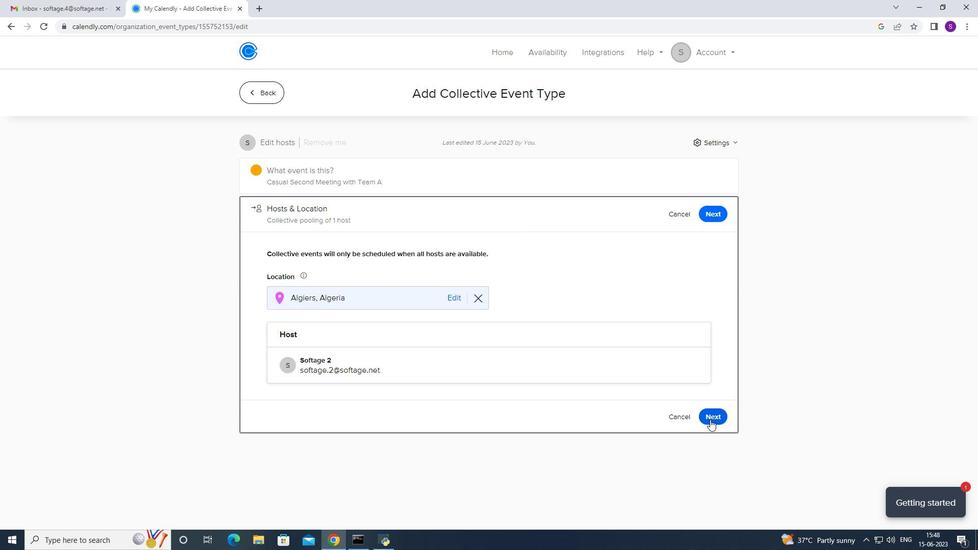 
Action: Mouse moved to (342, 367)
Screenshot: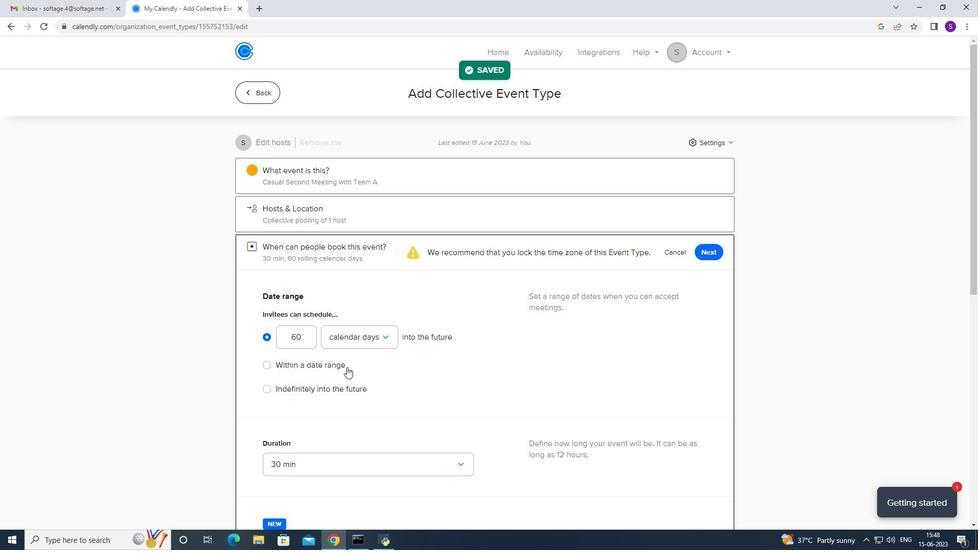 
Action: Mouse pressed left at (342, 367)
Screenshot: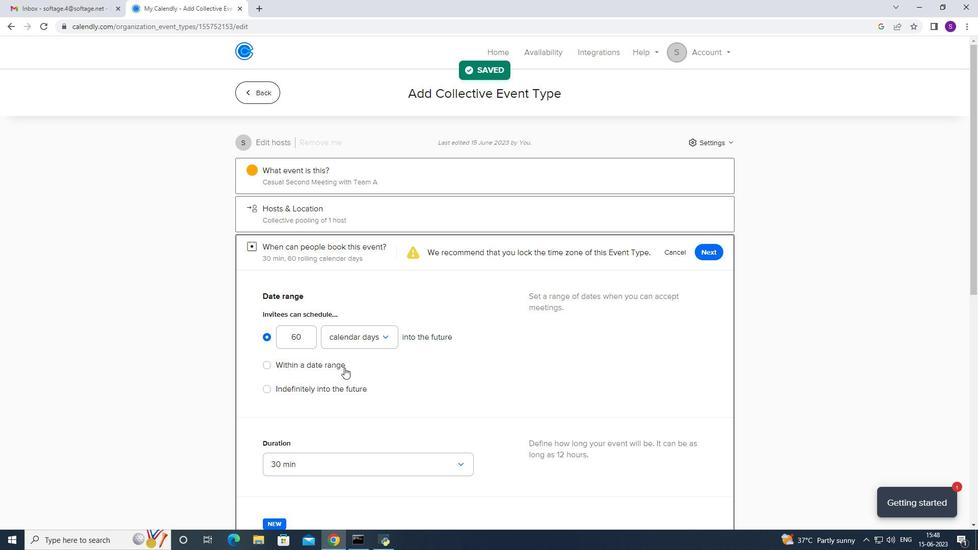 
Action: Mouse moved to (415, 361)
Screenshot: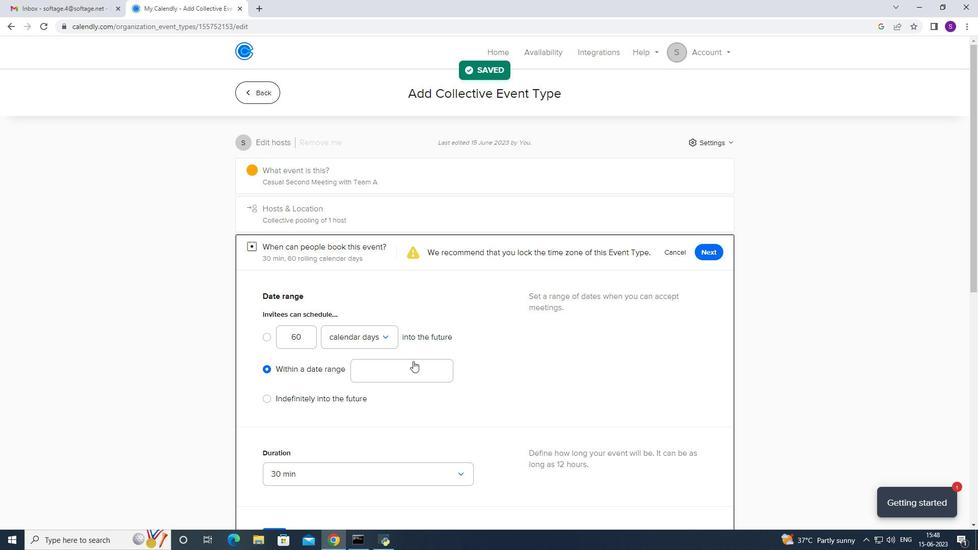 
Action: Mouse pressed left at (415, 361)
Screenshot: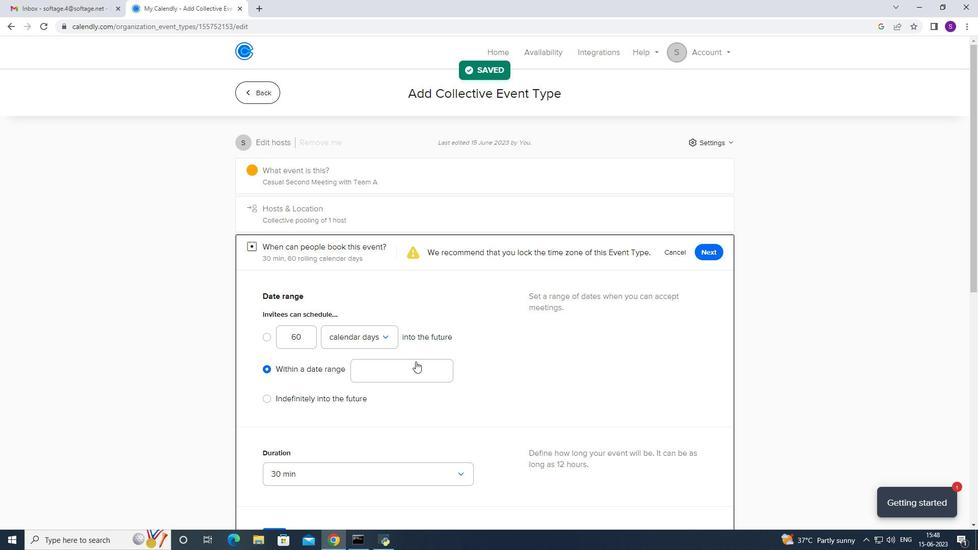 
Action: Mouse moved to (426, 188)
Screenshot: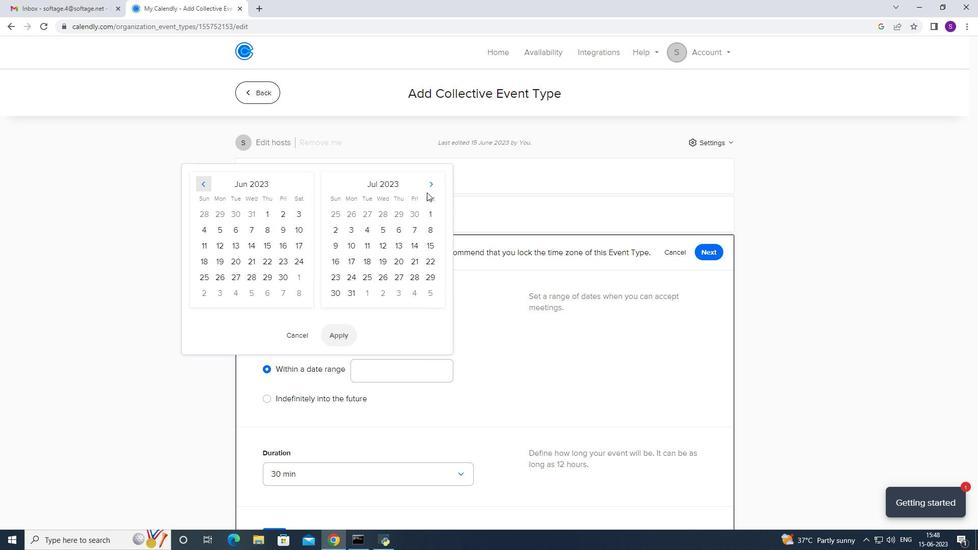 
Action: Mouse pressed left at (426, 188)
Screenshot: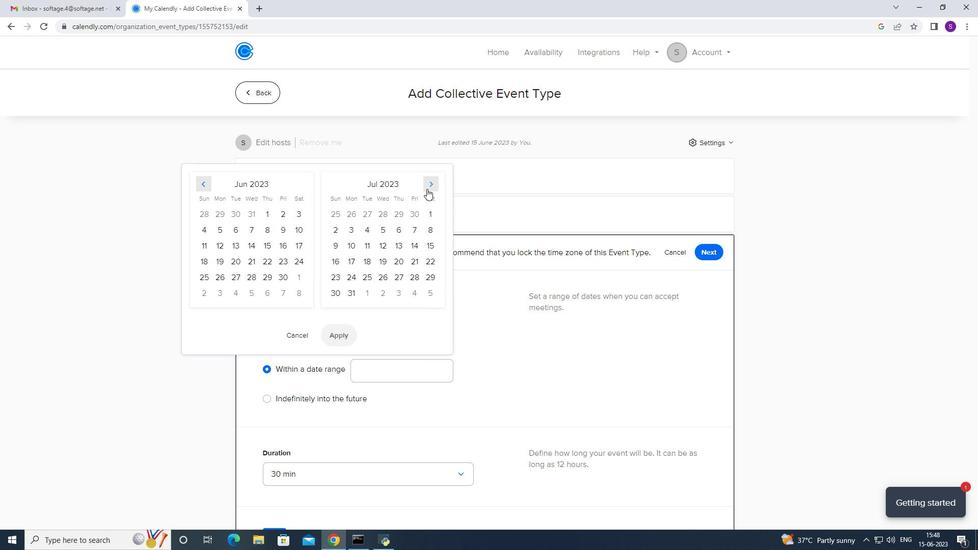 
Action: Mouse pressed left at (426, 188)
Screenshot: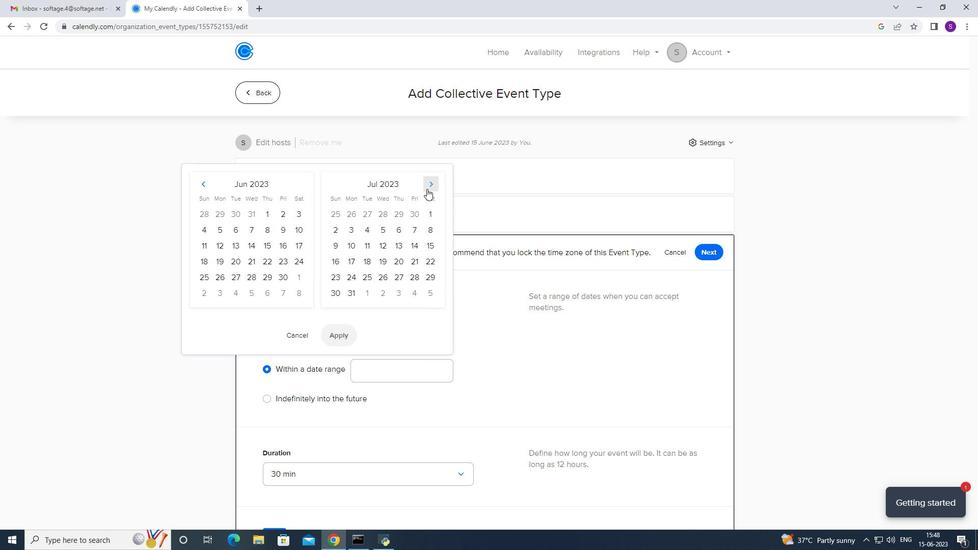 
Action: Mouse pressed left at (426, 188)
Screenshot: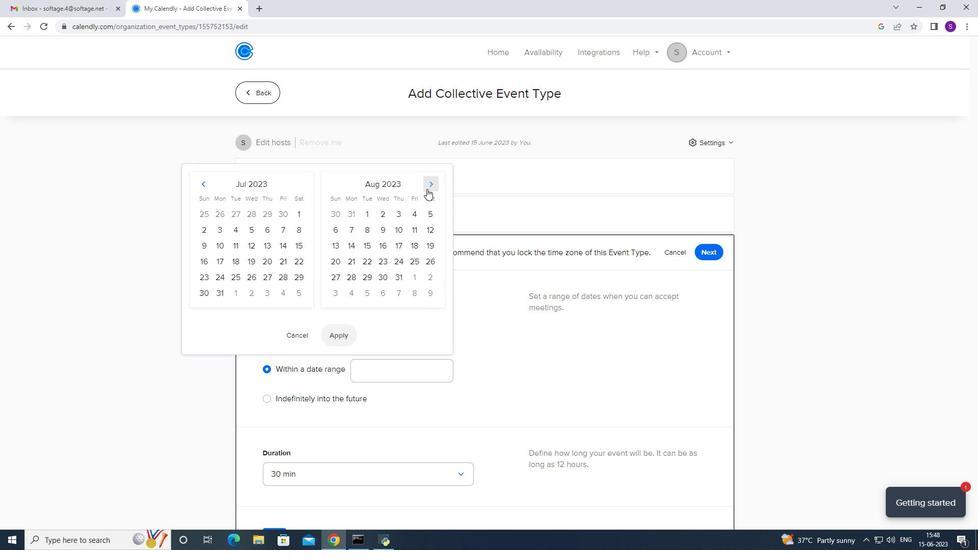
Action: Mouse pressed left at (426, 188)
Screenshot: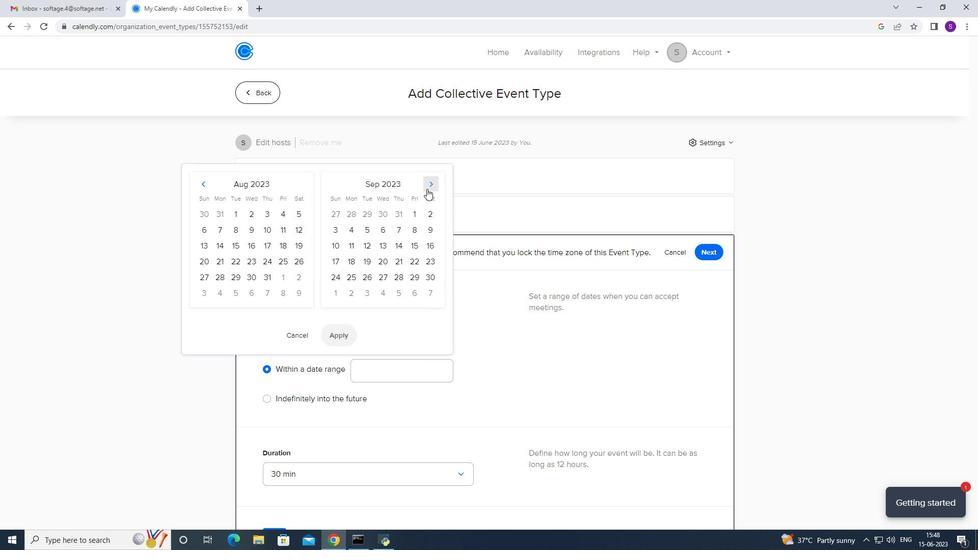 
Action: Mouse pressed left at (426, 188)
Screenshot: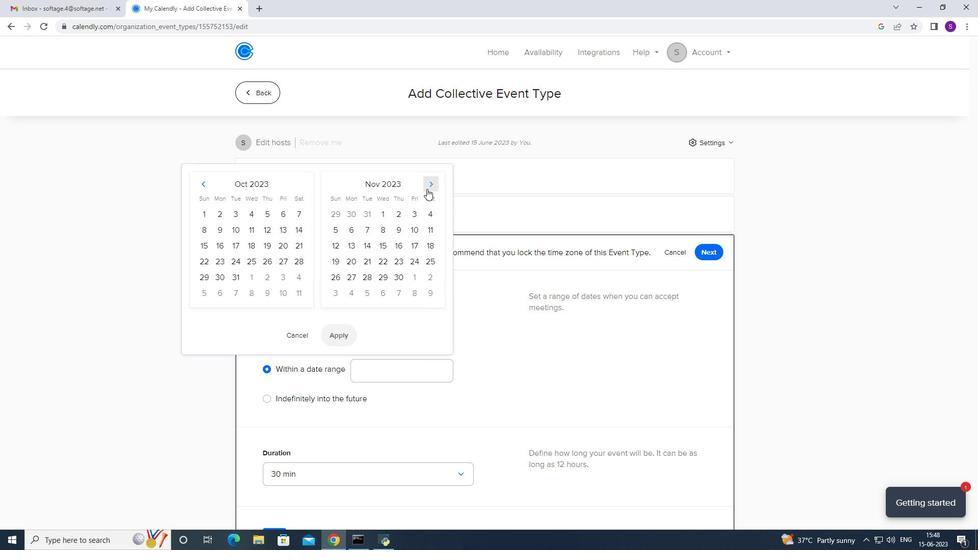 
Action: Mouse pressed left at (426, 188)
Screenshot: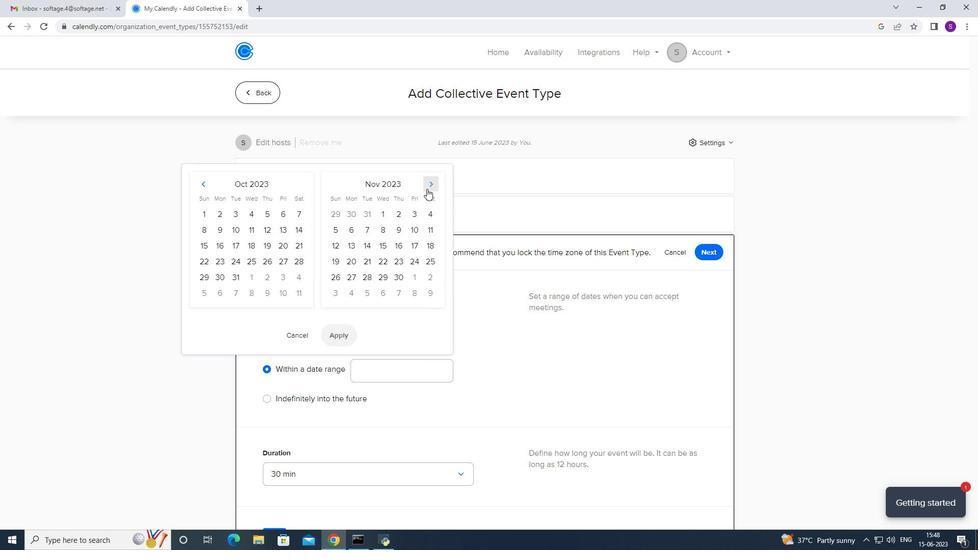 
Action: Mouse pressed left at (426, 188)
Screenshot: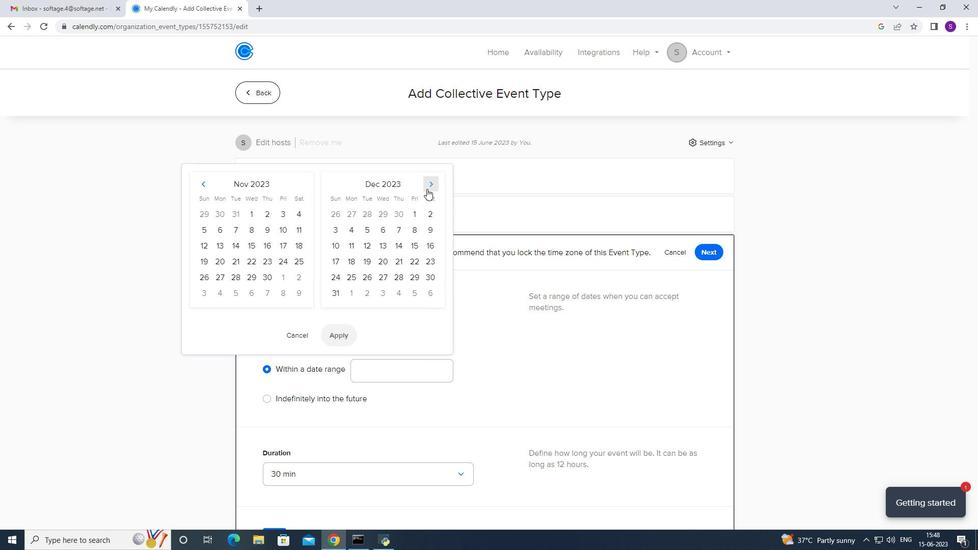 
Action: Mouse pressed left at (426, 188)
Screenshot: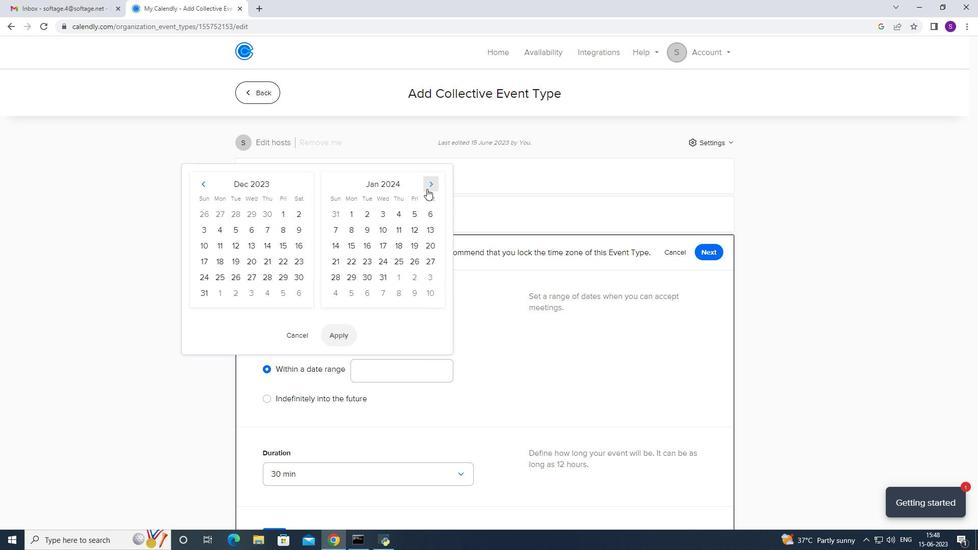 
Action: Mouse pressed left at (426, 188)
Screenshot: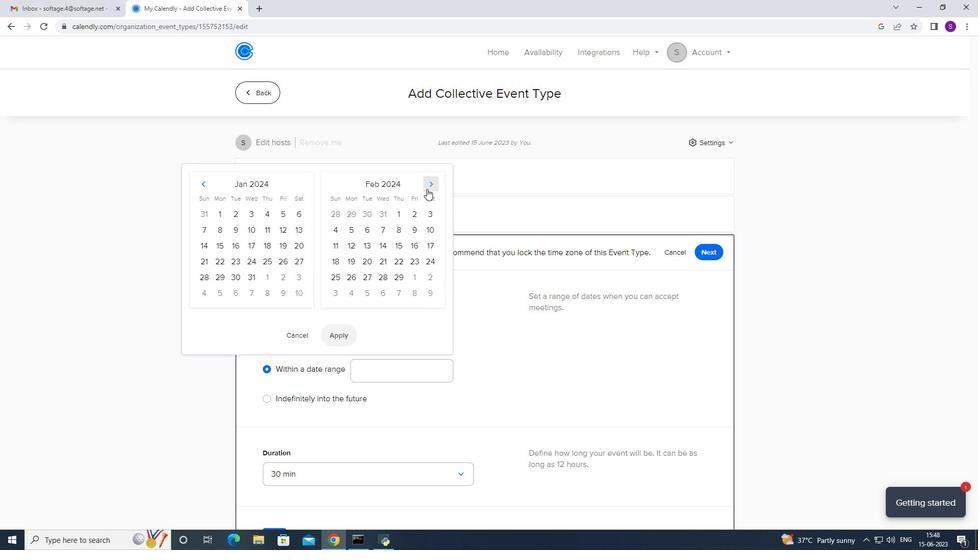 
Action: Mouse moved to (250, 239)
Screenshot: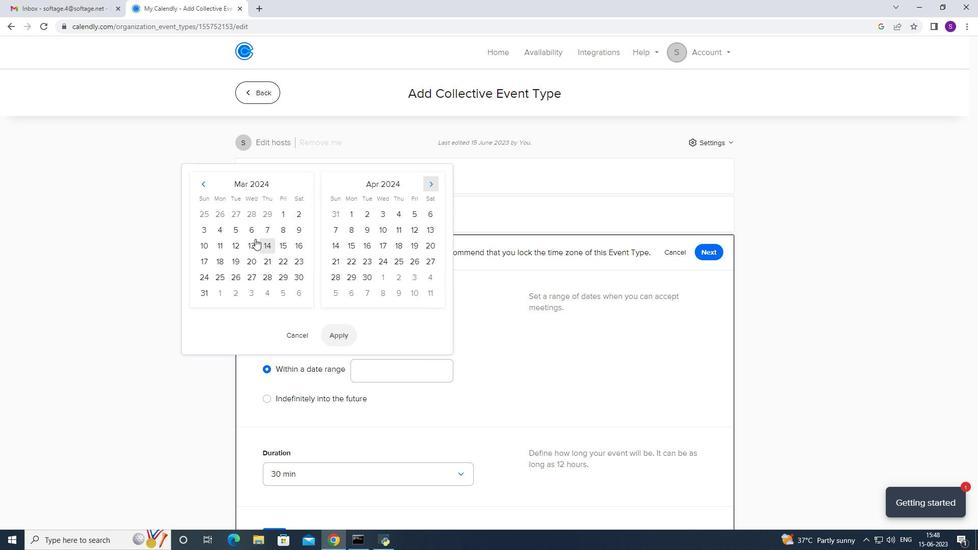 
Action: Mouse pressed left at (250, 239)
Screenshot: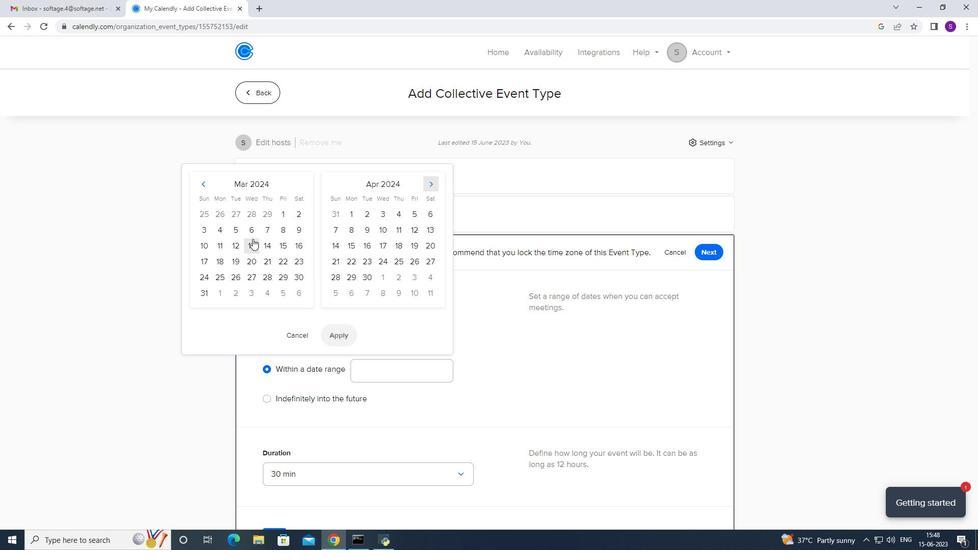 
Action: Mouse moved to (259, 237)
Screenshot: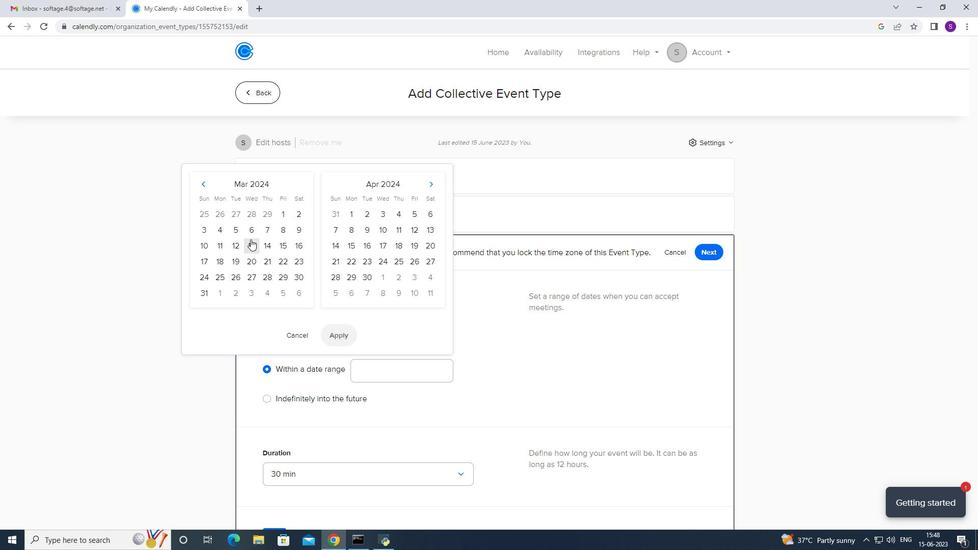 
Action: Mouse pressed left at (259, 237)
Screenshot: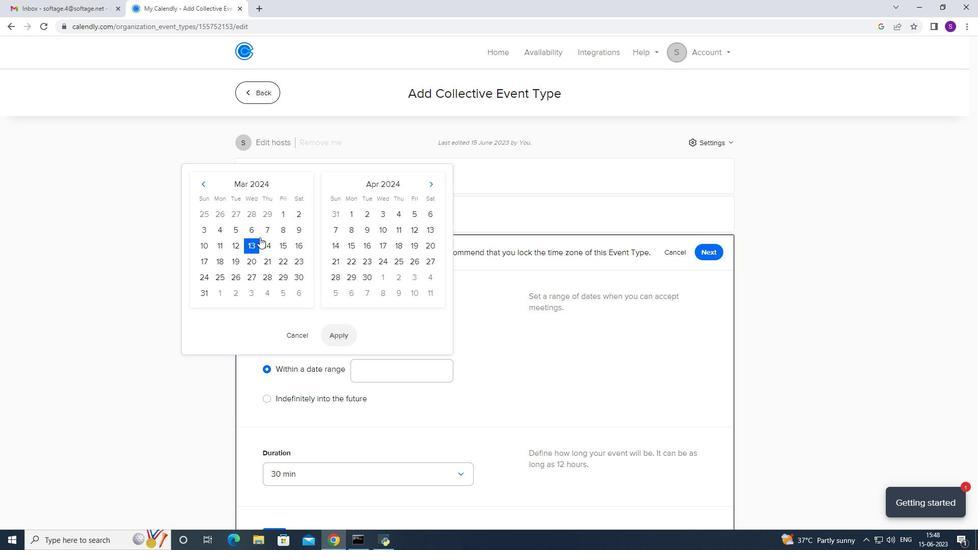 
Action: Mouse moved to (254, 243)
Screenshot: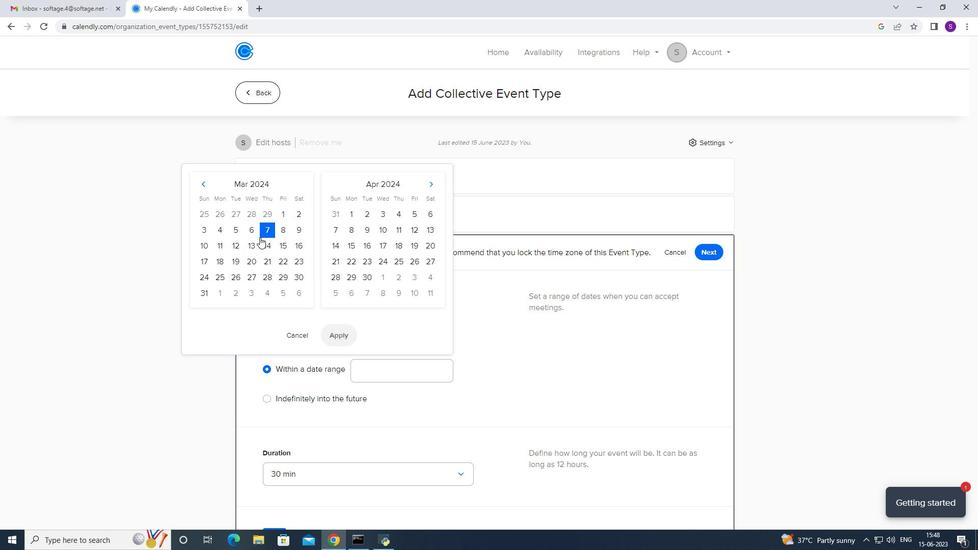 
Action: Mouse pressed left at (254, 243)
Screenshot: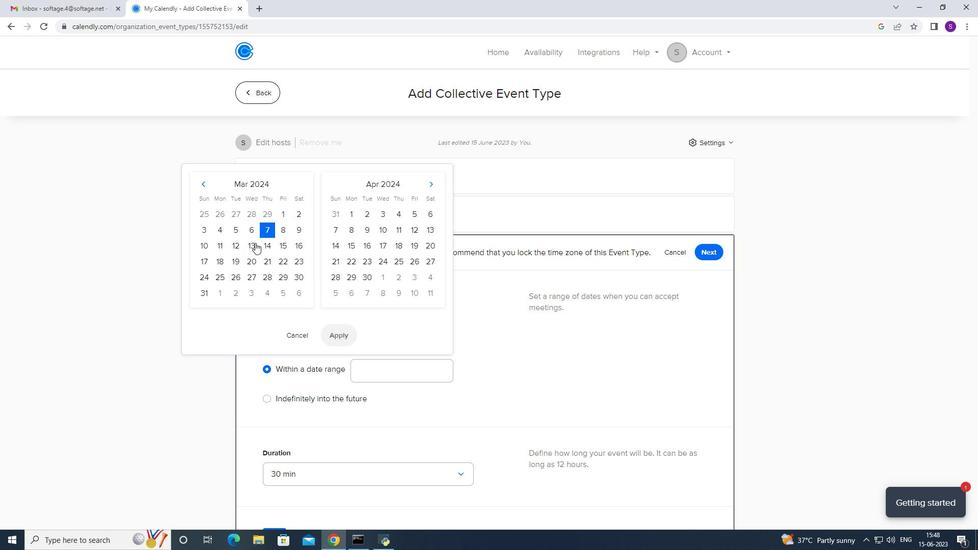 
Action: Mouse moved to (263, 245)
Screenshot: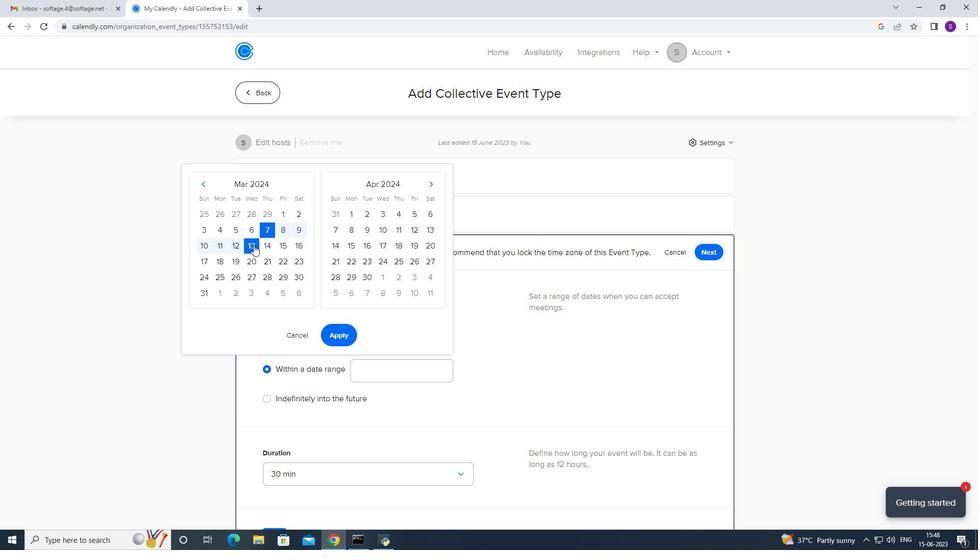 
Action: Mouse pressed left at (263, 245)
Screenshot: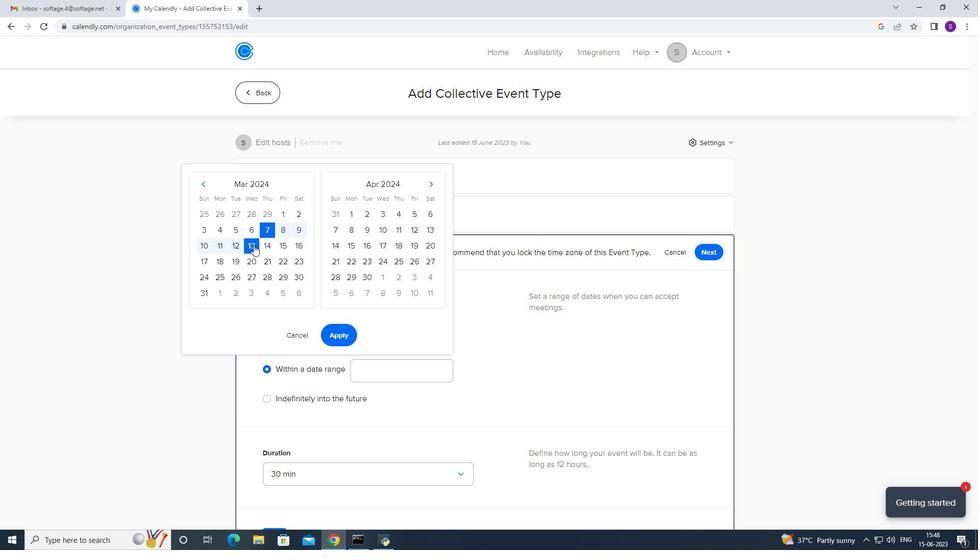 
Action: Mouse moved to (254, 249)
Screenshot: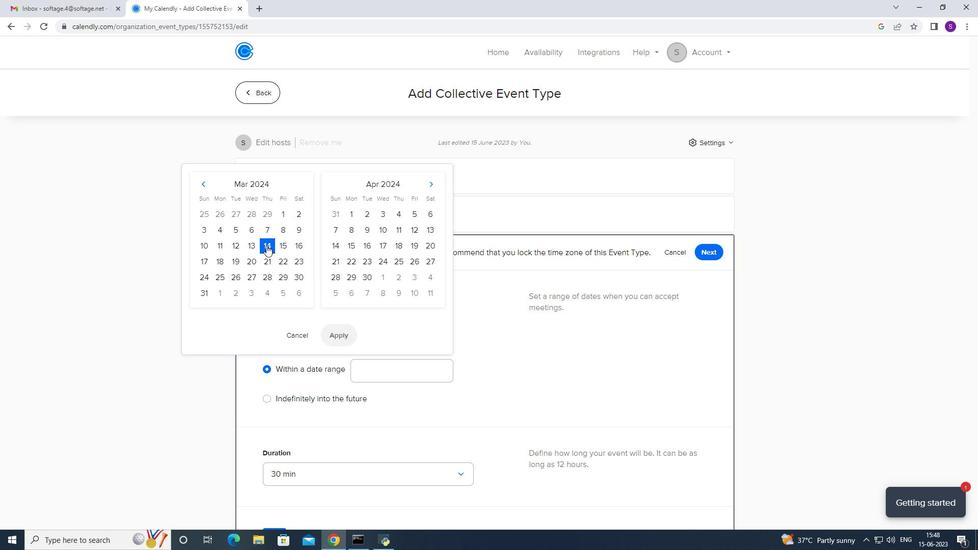 
Action: Mouse pressed left at (254, 249)
Screenshot: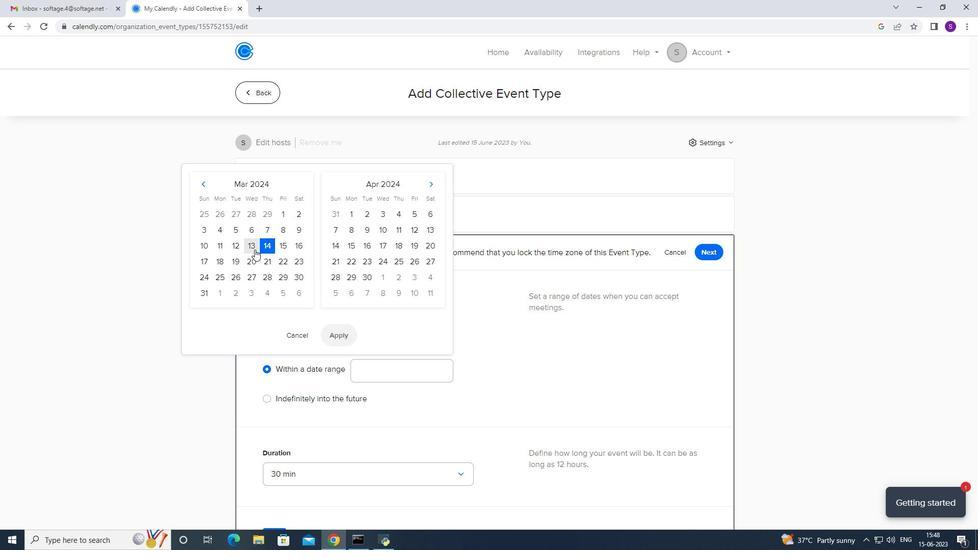 
Action: Mouse moved to (271, 245)
Screenshot: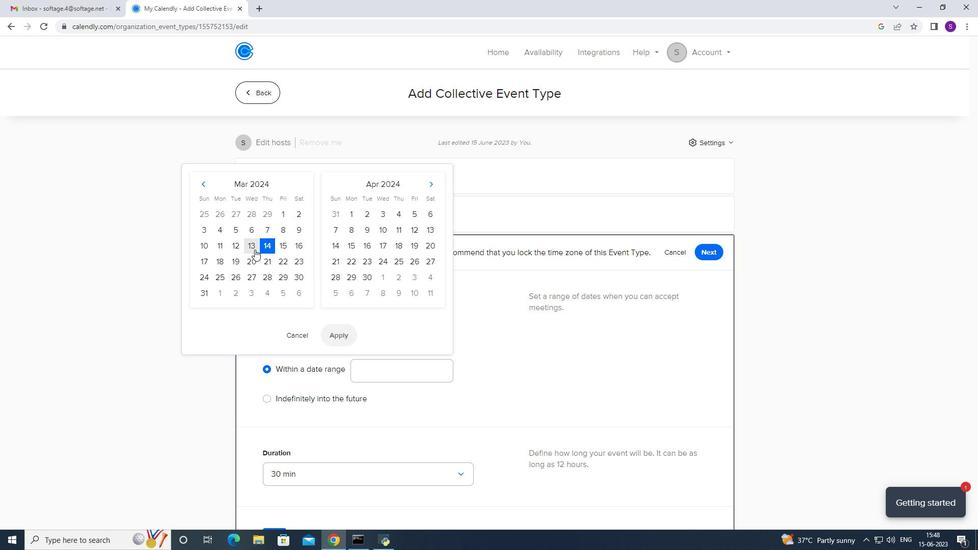 
Action: Mouse pressed left at (271, 245)
Screenshot: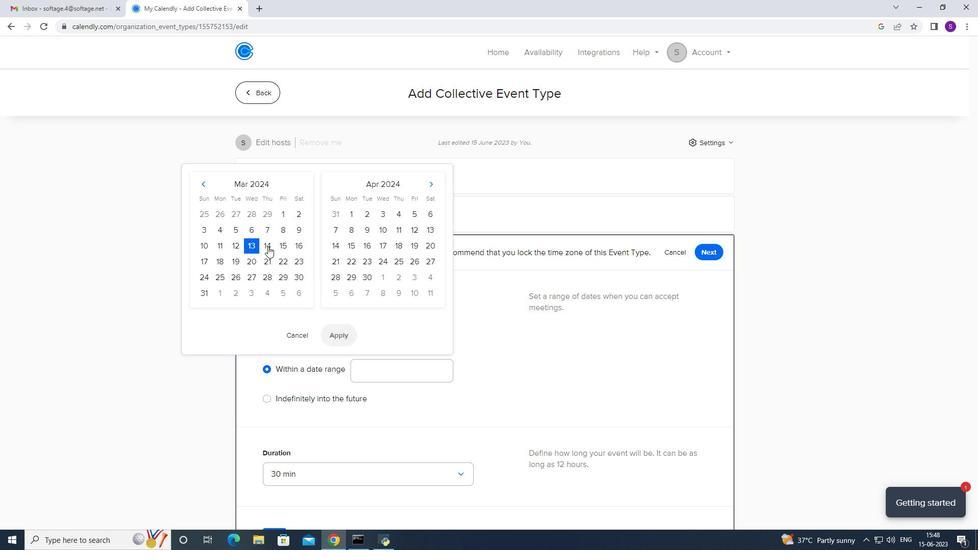 
Action: Mouse moved to (334, 333)
Screenshot: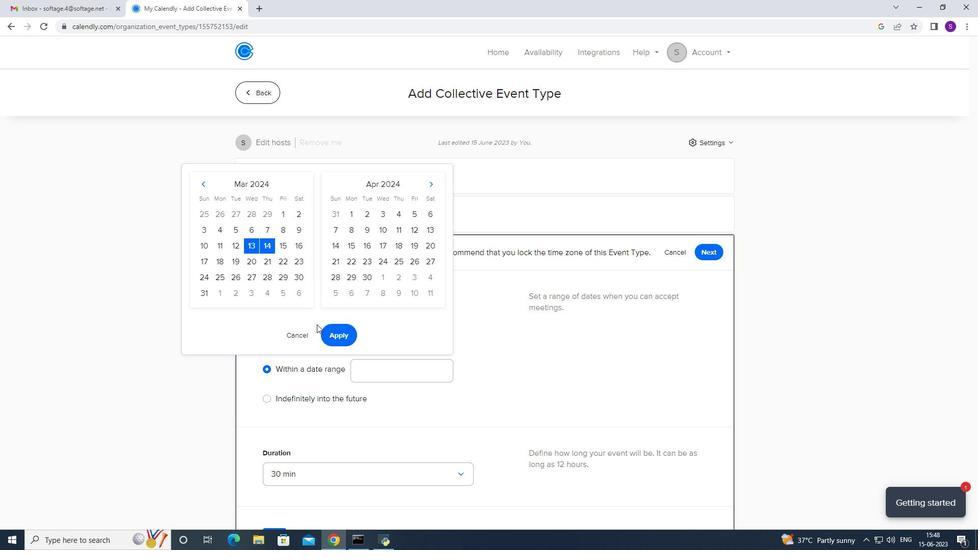 
Action: Mouse pressed left at (334, 333)
Screenshot: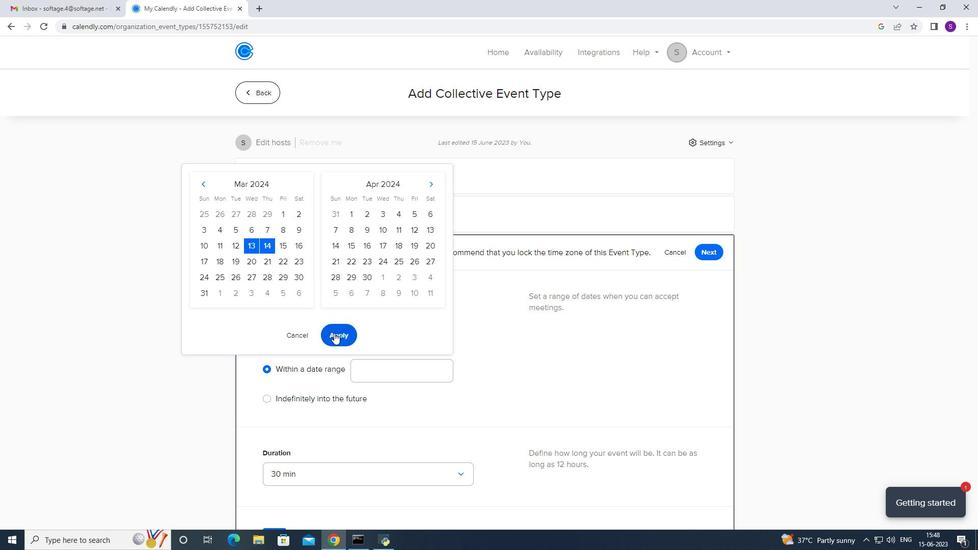 
Action: Mouse moved to (338, 330)
Screenshot: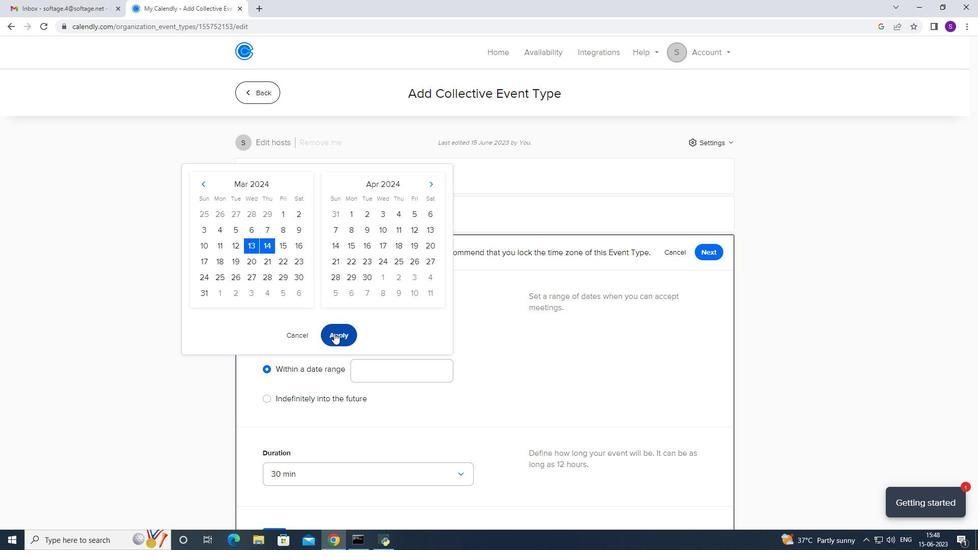 
Action: Mouse scrolled (338, 329) with delta (0, 0)
Screenshot: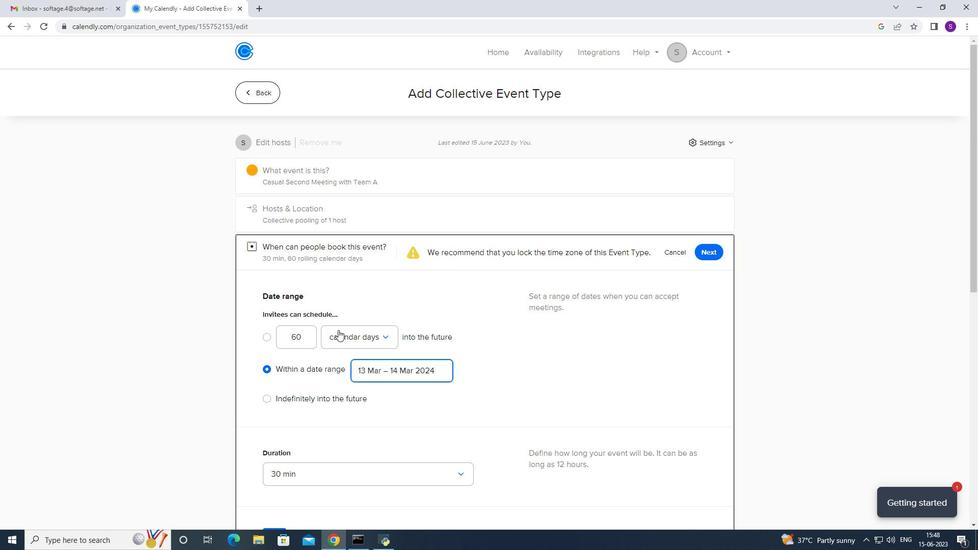 
Action: Mouse scrolled (338, 329) with delta (0, 0)
Screenshot: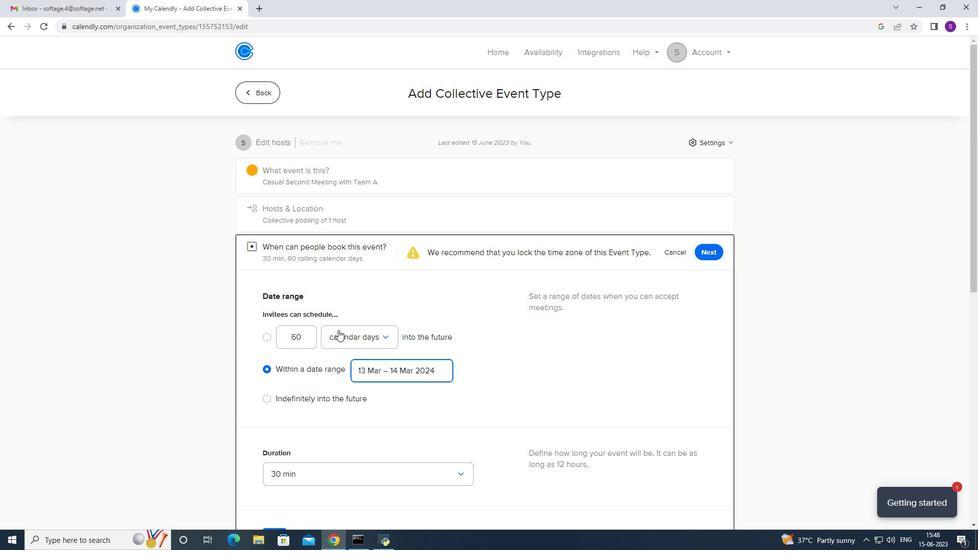
Action: Mouse scrolled (338, 329) with delta (0, 0)
Screenshot: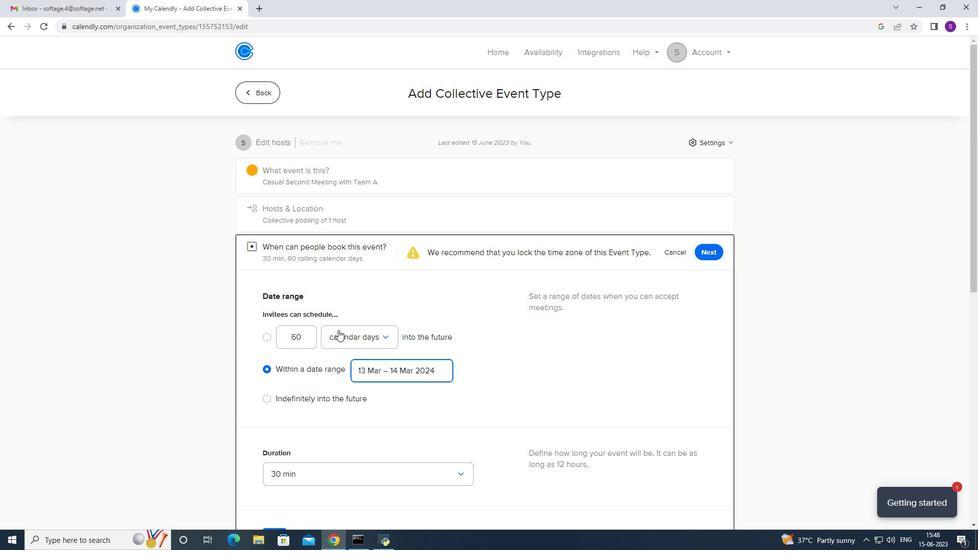
Action: Mouse scrolled (338, 329) with delta (0, -1)
Screenshot: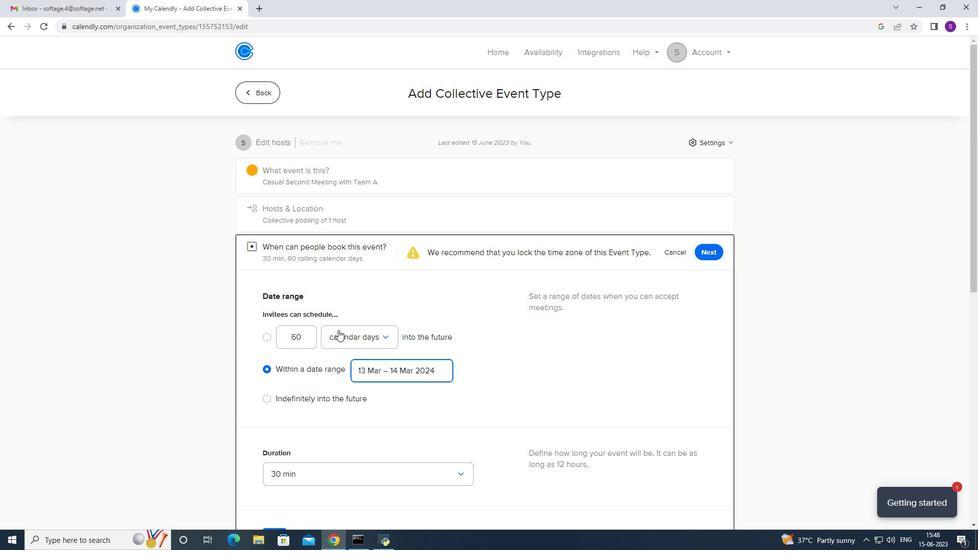 
Action: Mouse scrolled (338, 329) with delta (0, 0)
Screenshot: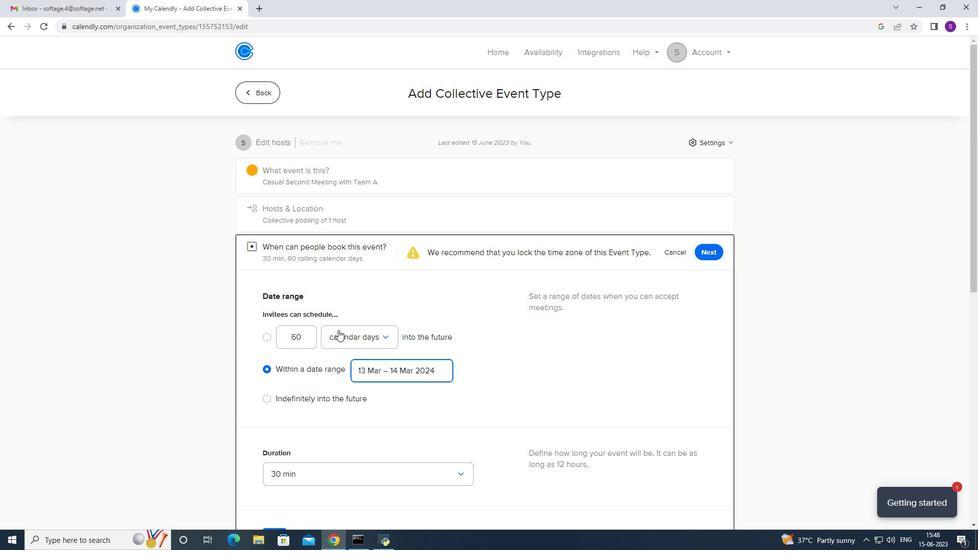 
Action: Mouse moved to (338, 329)
Screenshot: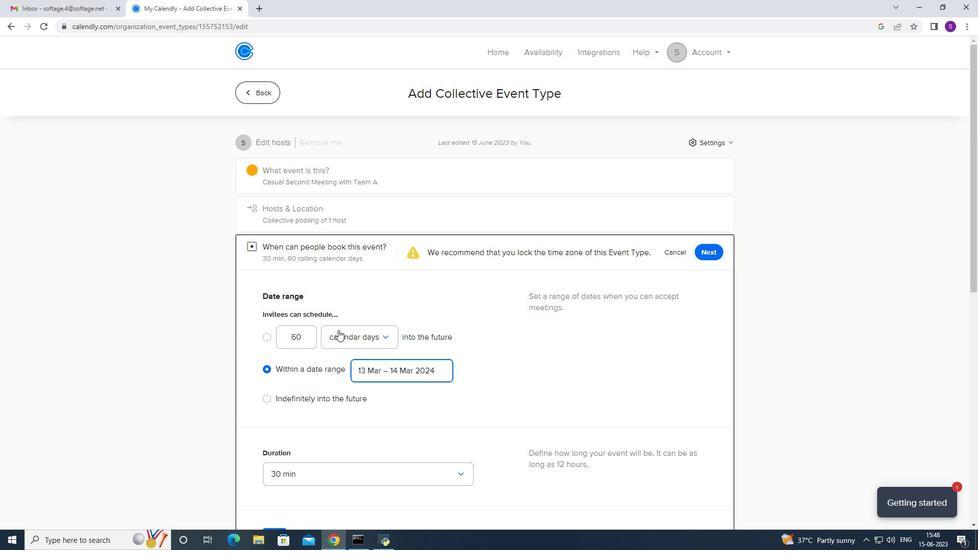 
Action: Mouse scrolled (338, 328) with delta (0, 0)
Screenshot: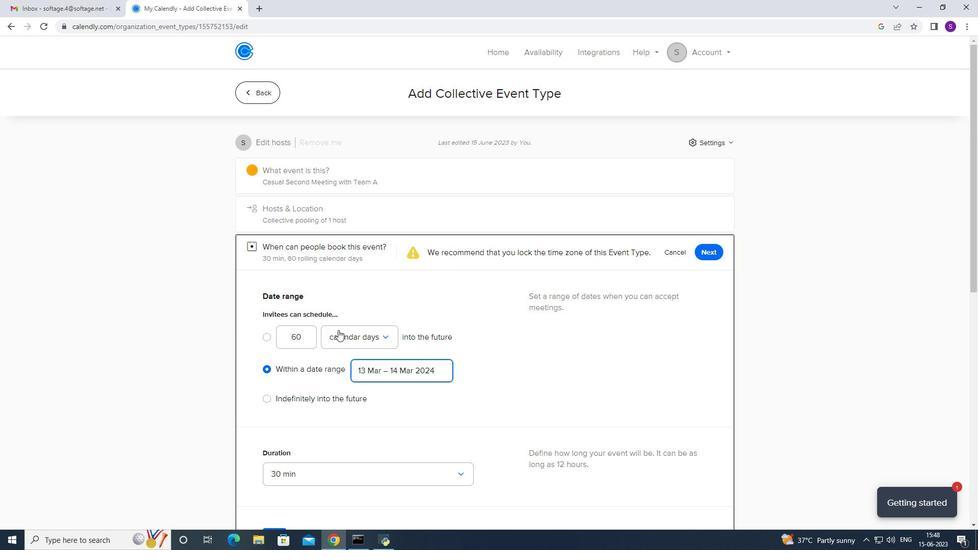 
Action: Mouse moved to (337, 328)
Screenshot: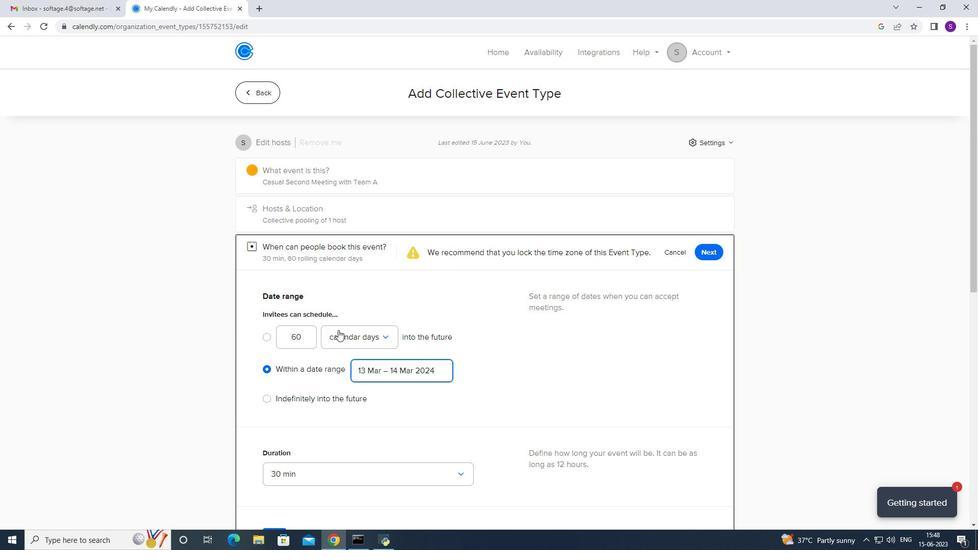 
Action: Mouse scrolled (338, 328) with delta (0, 0)
Screenshot: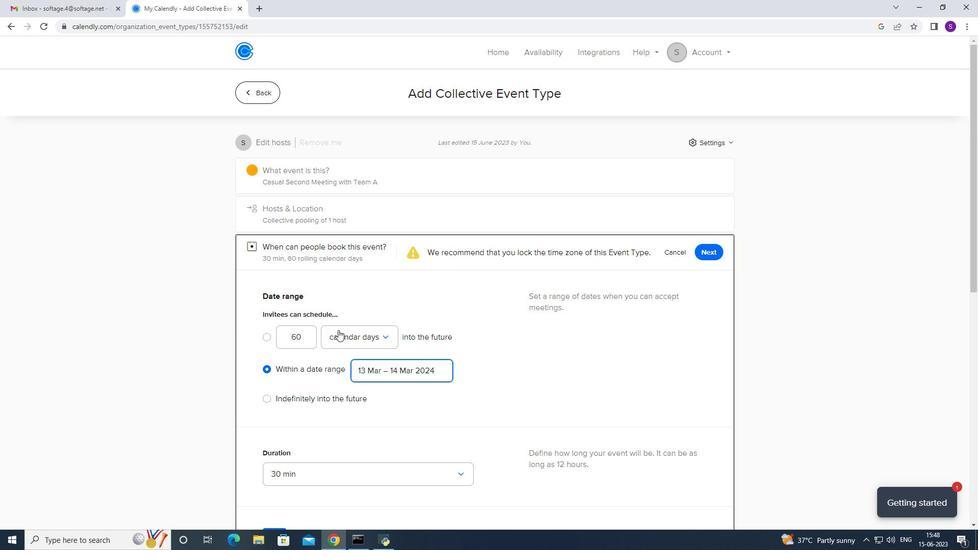 
Action: Mouse moved to (319, 317)
Screenshot: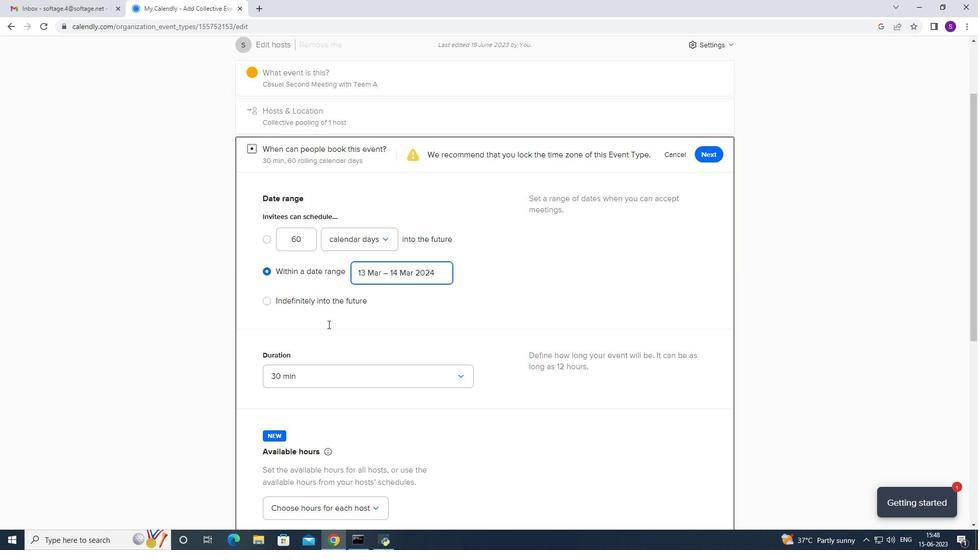 
Action: Mouse scrolled (319, 316) with delta (0, 0)
Screenshot: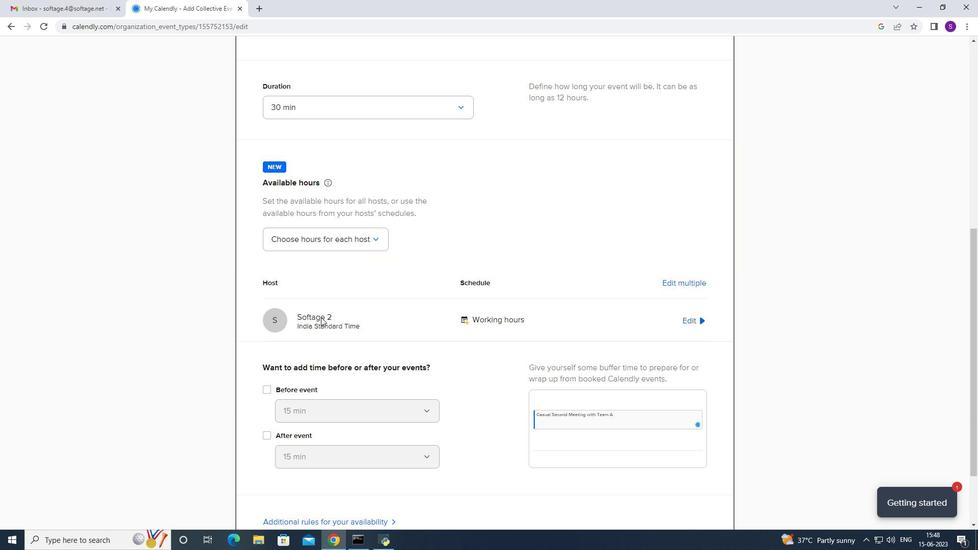 
Action: Mouse scrolled (319, 316) with delta (0, 0)
Screenshot: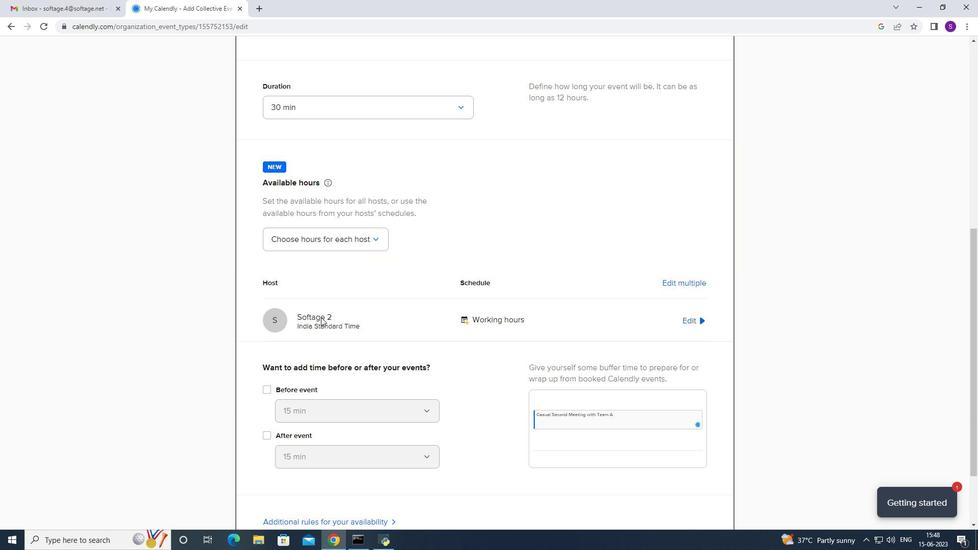 
Action: Mouse scrolled (319, 316) with delta (0, -1)
Screenshot: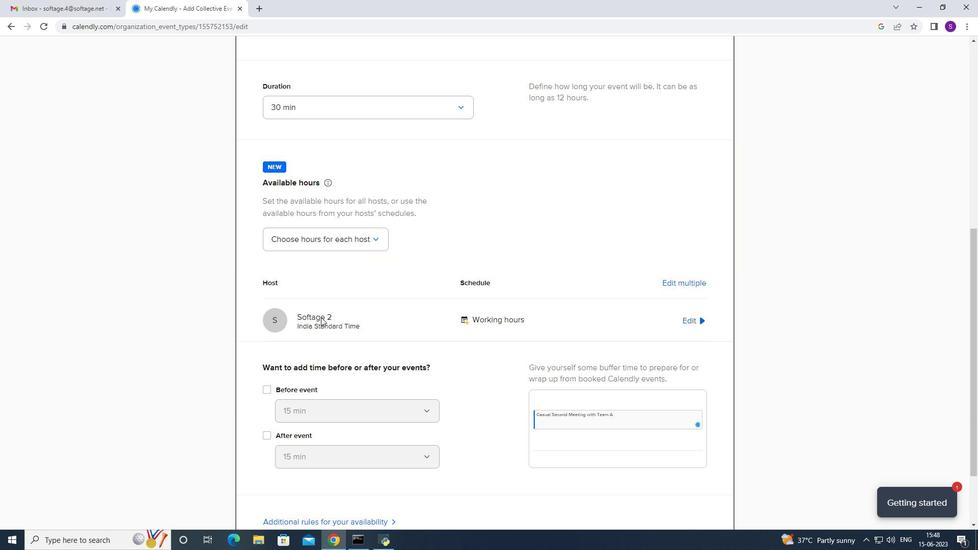 
Action: Mouse moved to (318, 315)
Screenshot: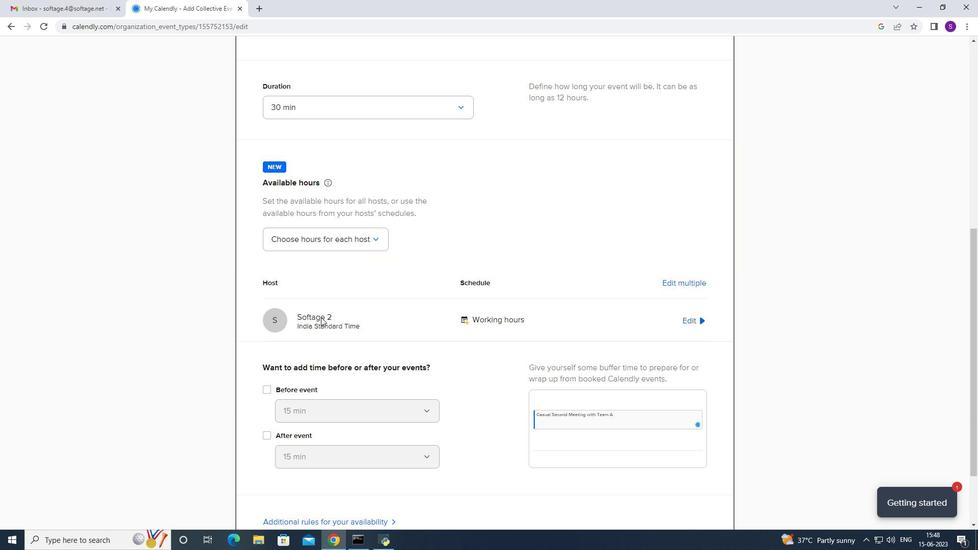 
Action: Mouse scrolled (318, 314) with delta (0, -1)
Screenshot: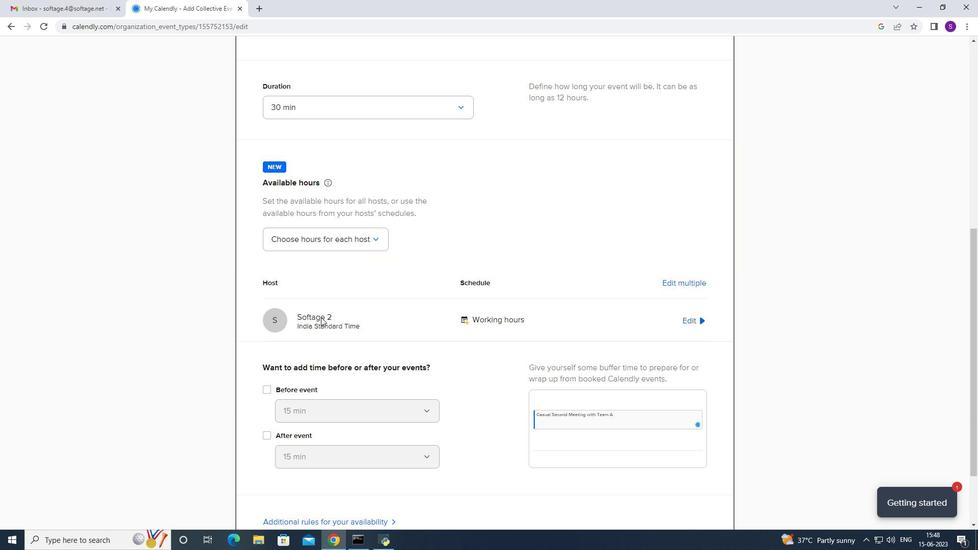 
Action: Mouse moved to (700, 469)
Screenshot: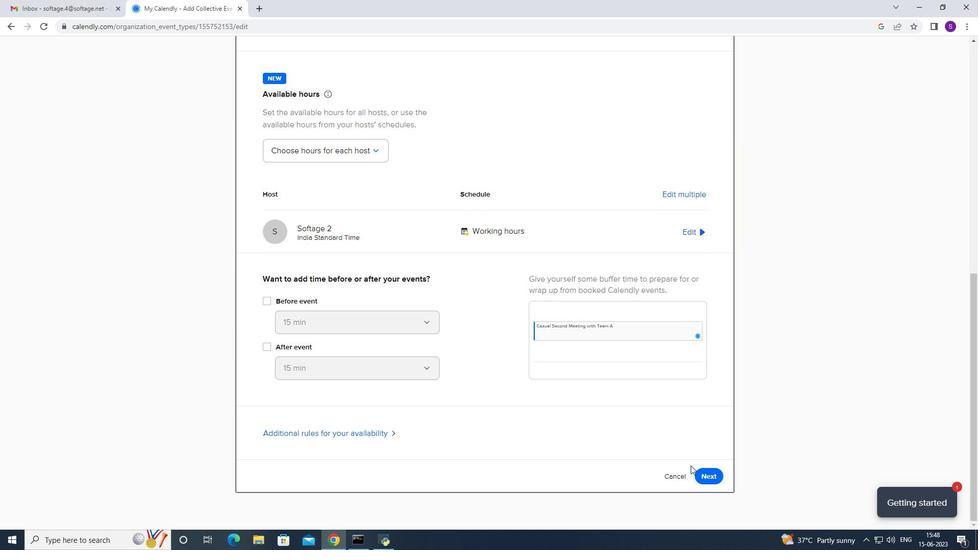 
Action: Mouse pressed left at (700, 469)
Screenshot: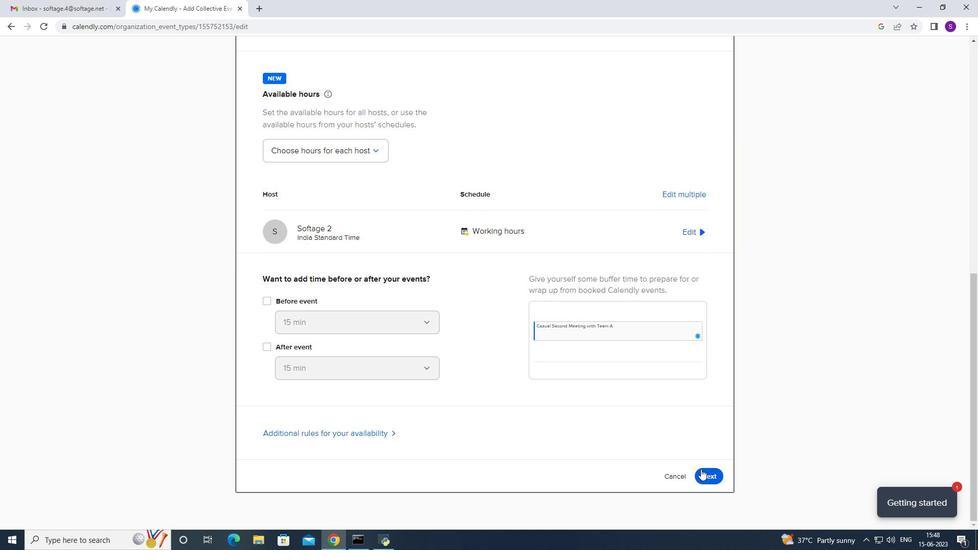 
Action: Mouse moved to (729, 104)
Screenshot: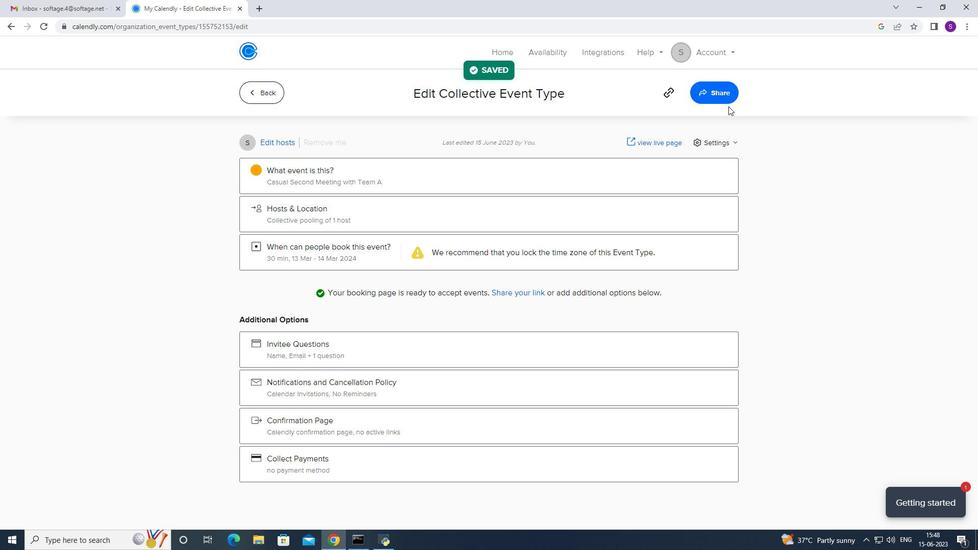 
Action: Mouse pressed left at (729, 104)
Screenshot: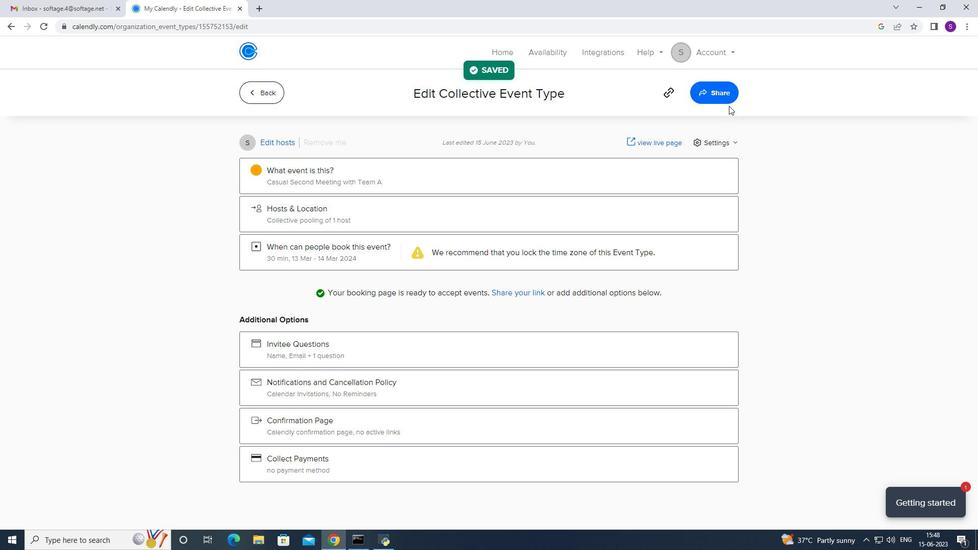 
Action: Mouse moved to (726, 101)
Screenshot: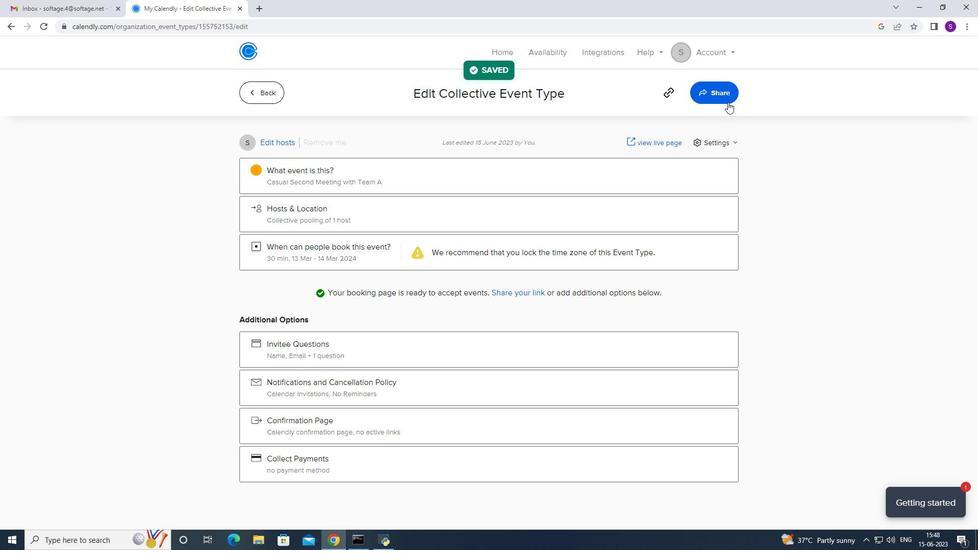 
Action: Mouse pressed left at (726, 101)
Screenshot: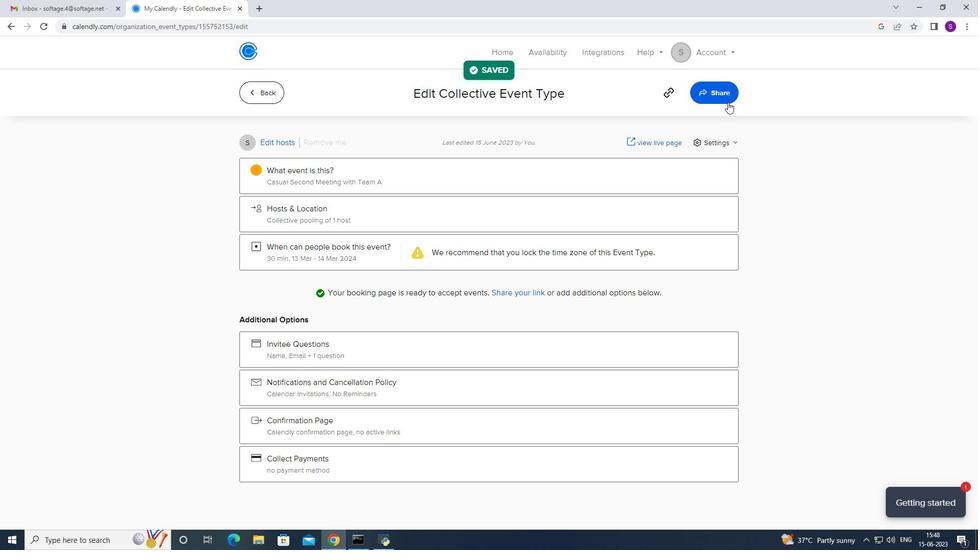 
Action: Mouse moved to (615, 186)
Screenshot: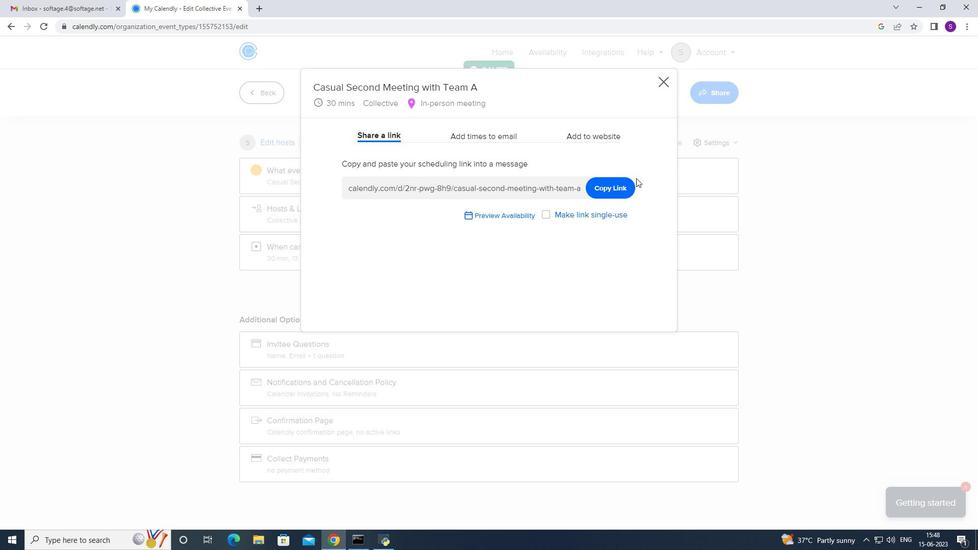 
Action: Mouse pressed left at (615, 186)
Screenshot: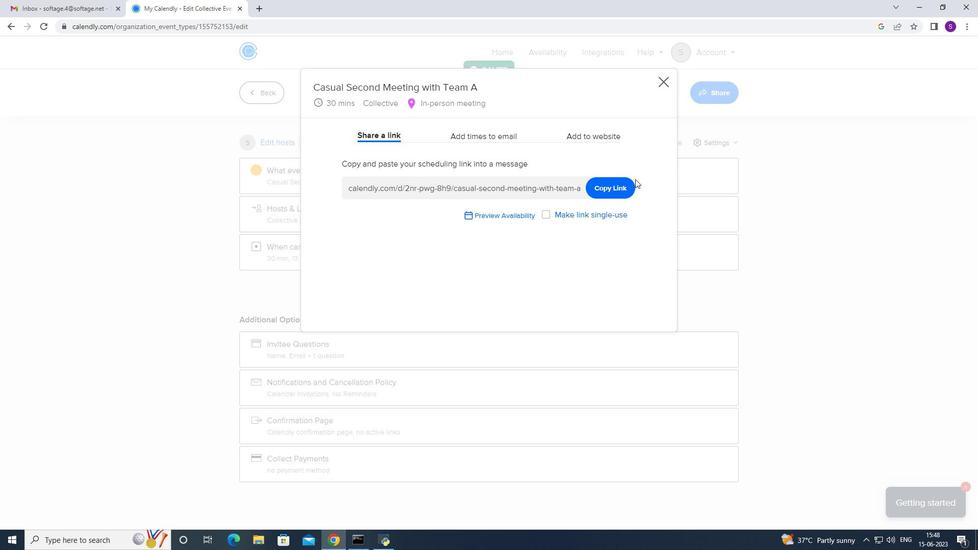 
Action: Mouse moved to (89, 14)
Screenshot: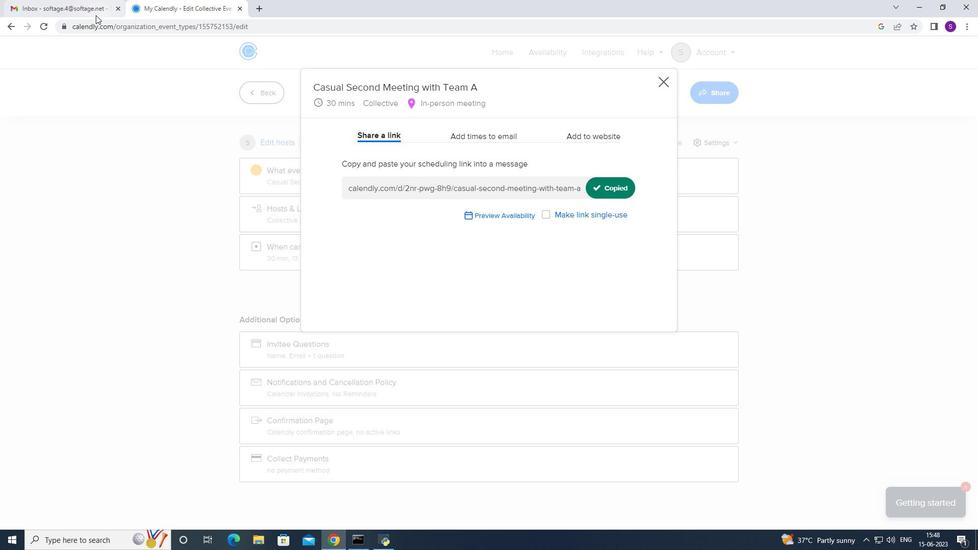 
Action: Mouse pressed left at (89, 14)
Screenshot: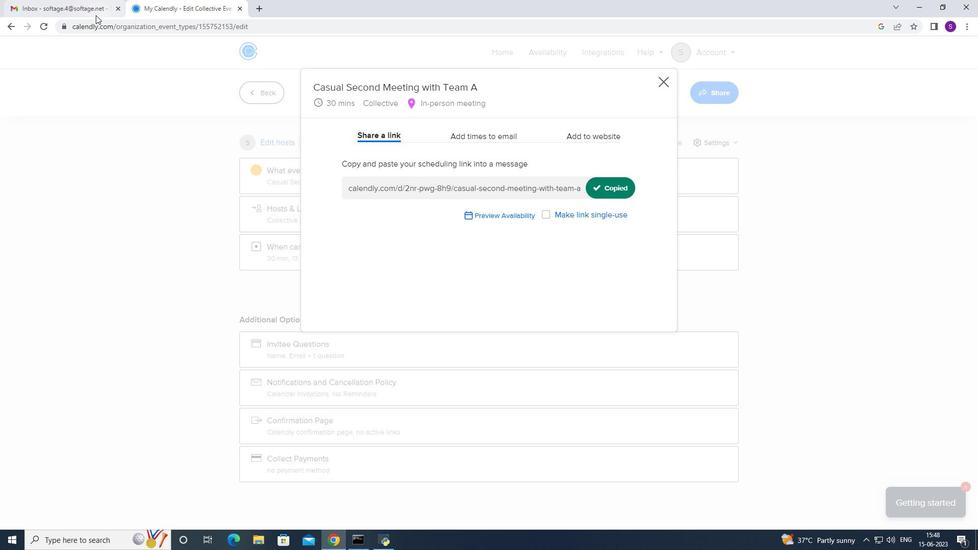 
Action: Mouse moved to (76, 87)
Screenshot: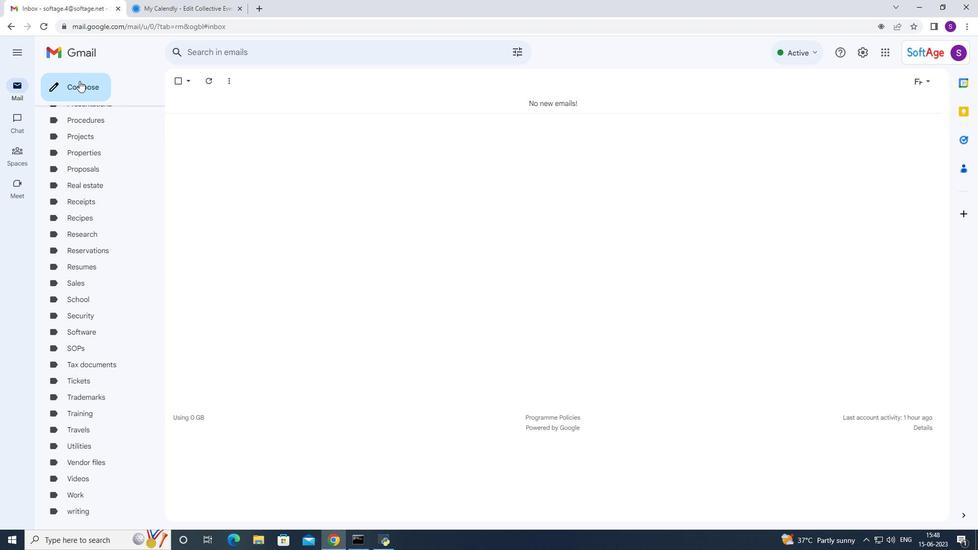
Action: Mouse pressed left at (76, 87)
Screenshot: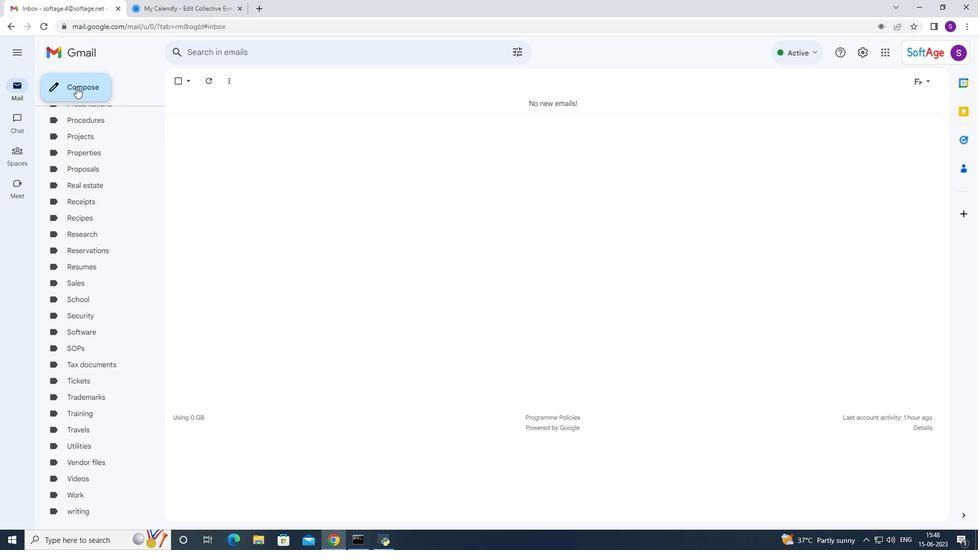 
Action: Mouse moved to (708, 286)
Screenshot: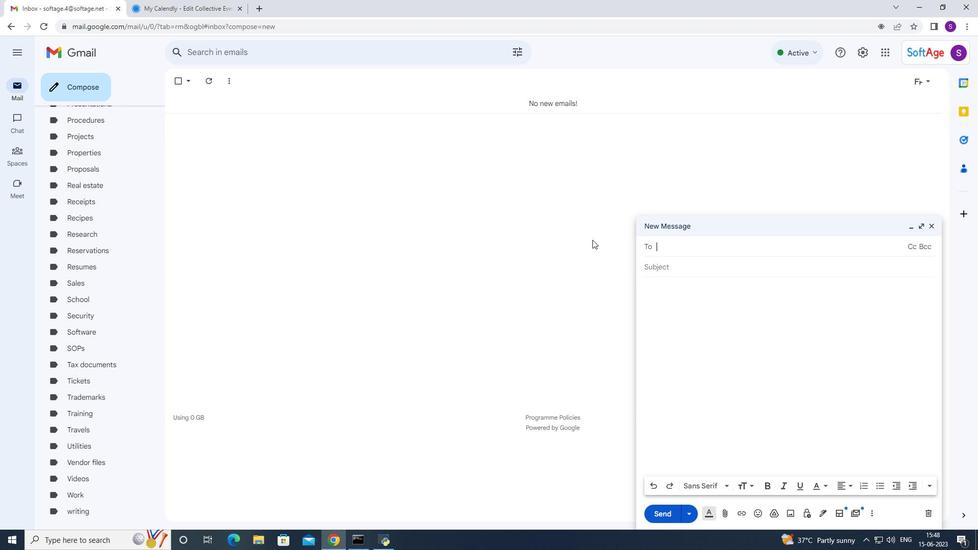 
Action: Mouse pressed right at (708, 286)
Screenshot: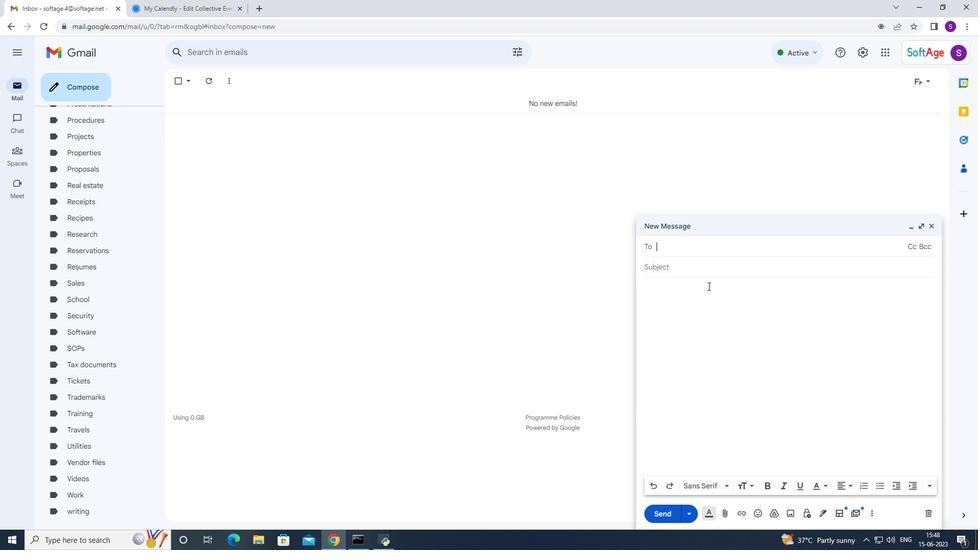 
Action: Mouse moved to (732, 363)
Screenshot: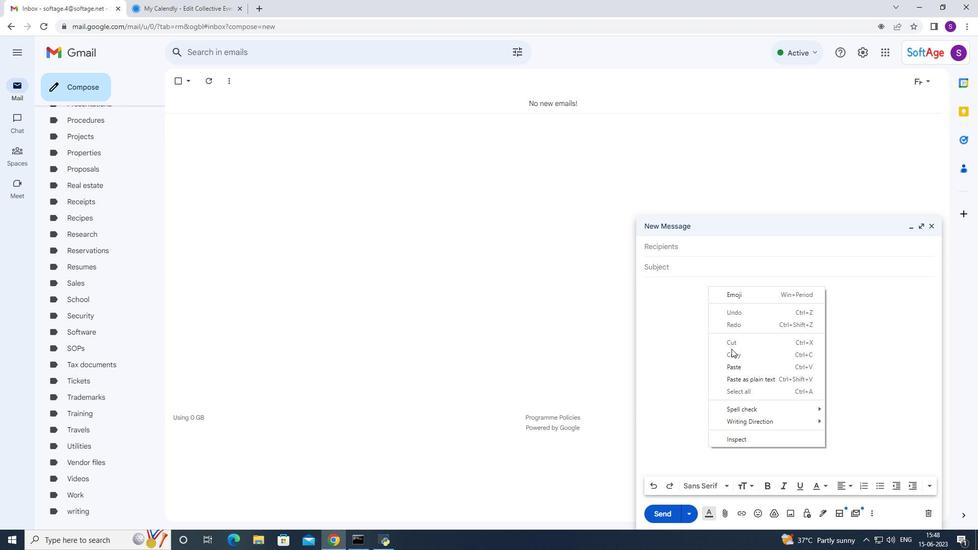 
Action: Mouse pressed left at (732, 363)
Screenshot: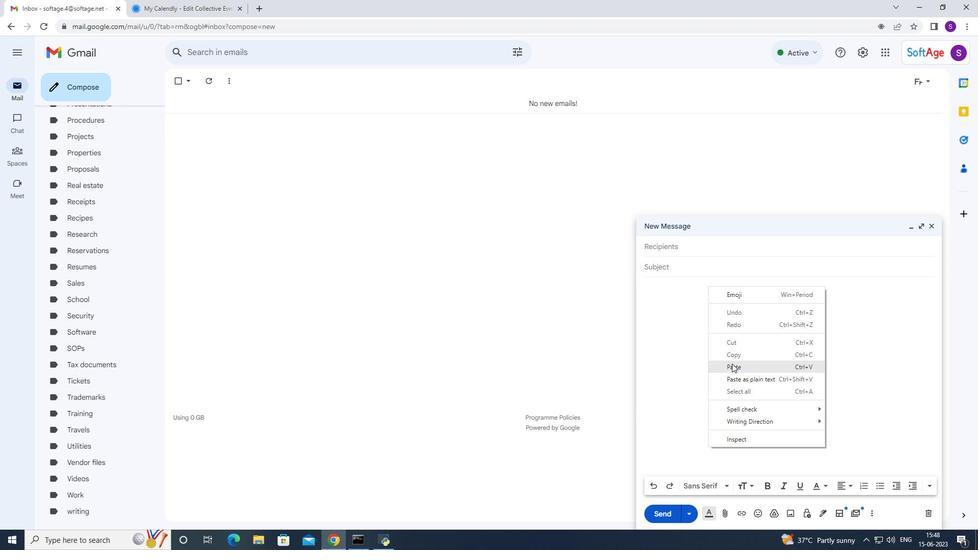 
Action: Mouse moved to (673, 260)
Screenshot: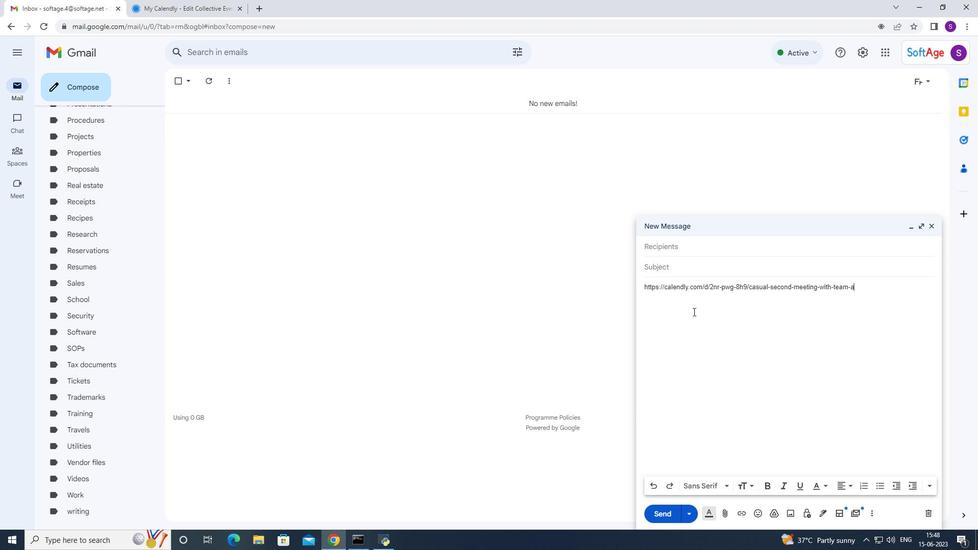 
Action: Mouse pressed left at (673, 260)
Screenshot: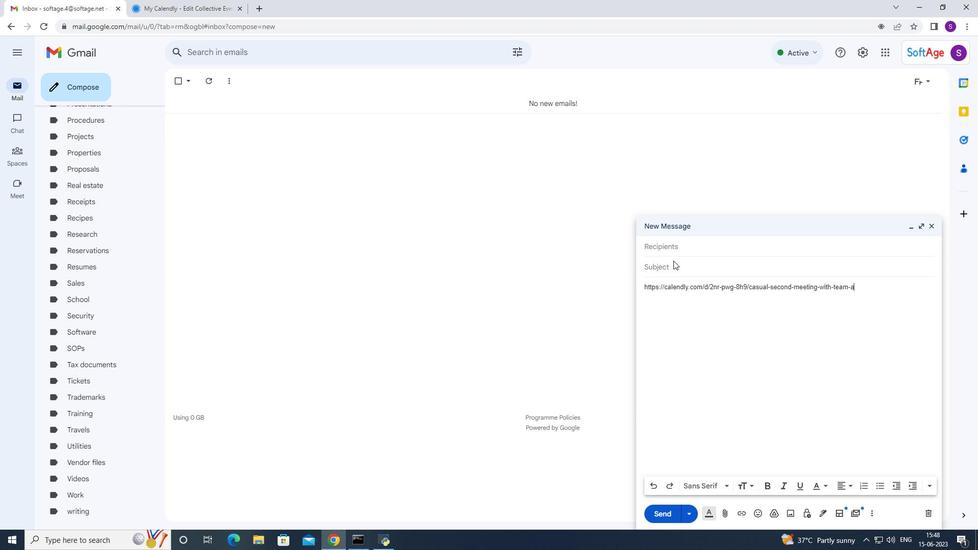 
Action: Mouse moved to (680, 248)
Screenshot: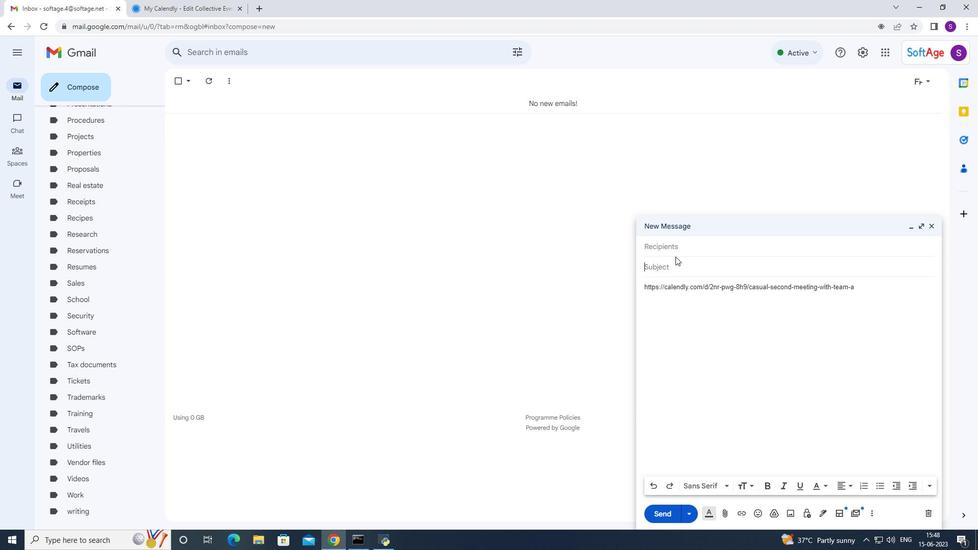 
Action: Mouse pressed left at (680, 248)
Screenshot: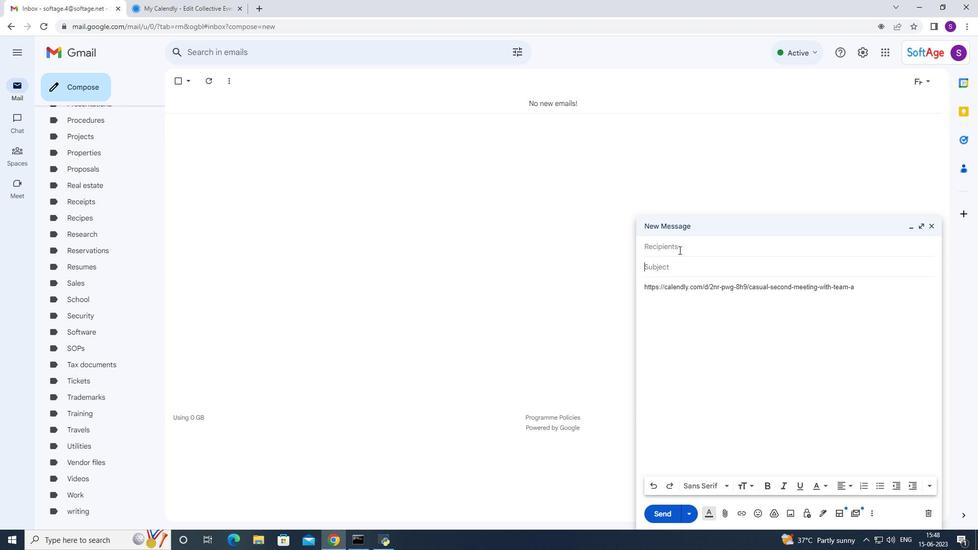 
Action: Mouse moved to (674, 245)
Screenshot: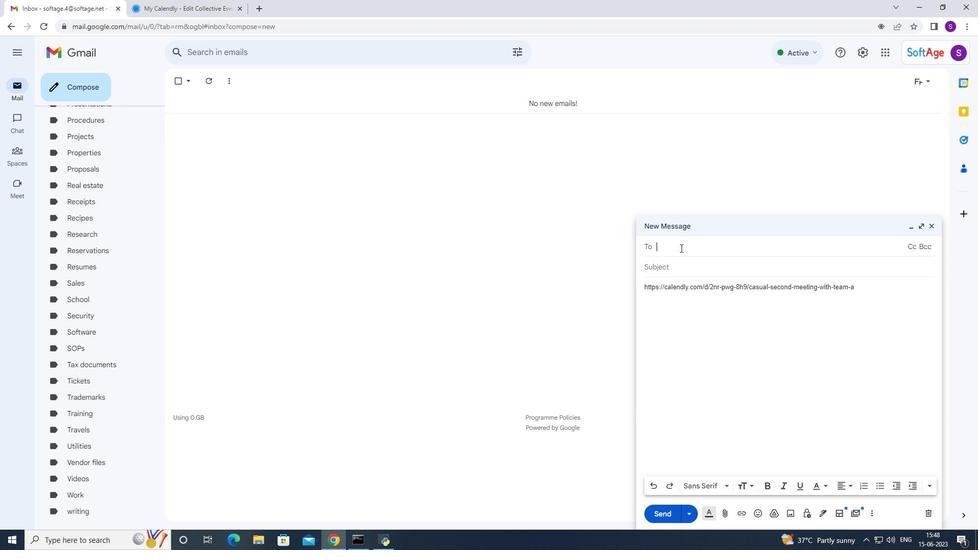 
Action: Key pressed oft\<Key.backspace><Key.backspace><Key.backspace><Key.backspace><Key.backspace><Key.backspace><Key.backspace><Key.backspace><Key.backspace><Key.backspace><Key.backspace><Key.backspace><Key.backspace>soft
Screenshot: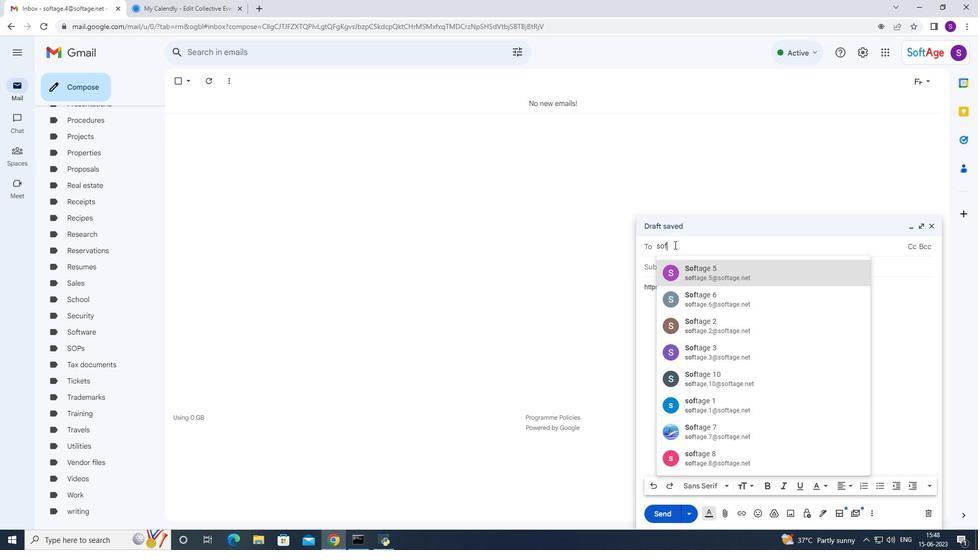 
Action: Mouse moved to (720, 316)
Screenshot: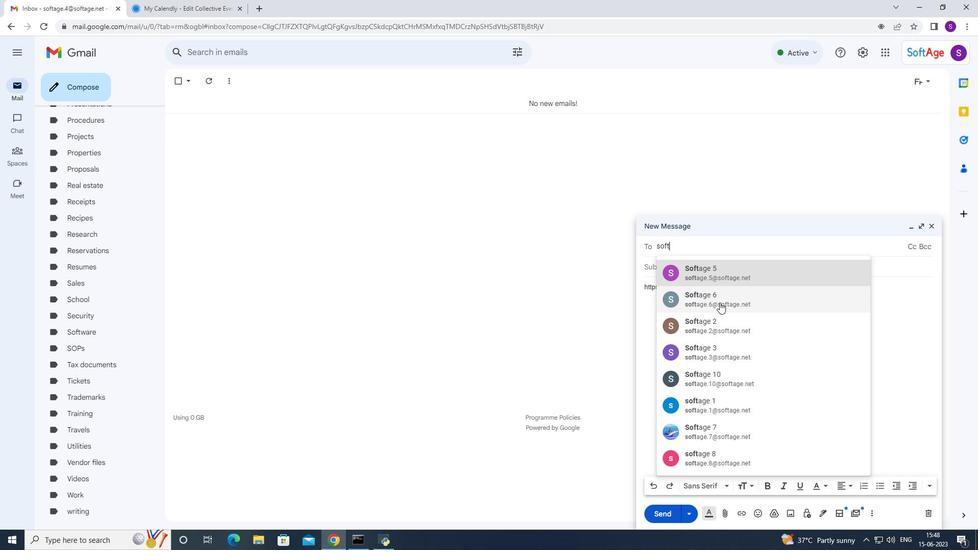 
Action: Mouse pressed left at (720, 316)
Screenshot: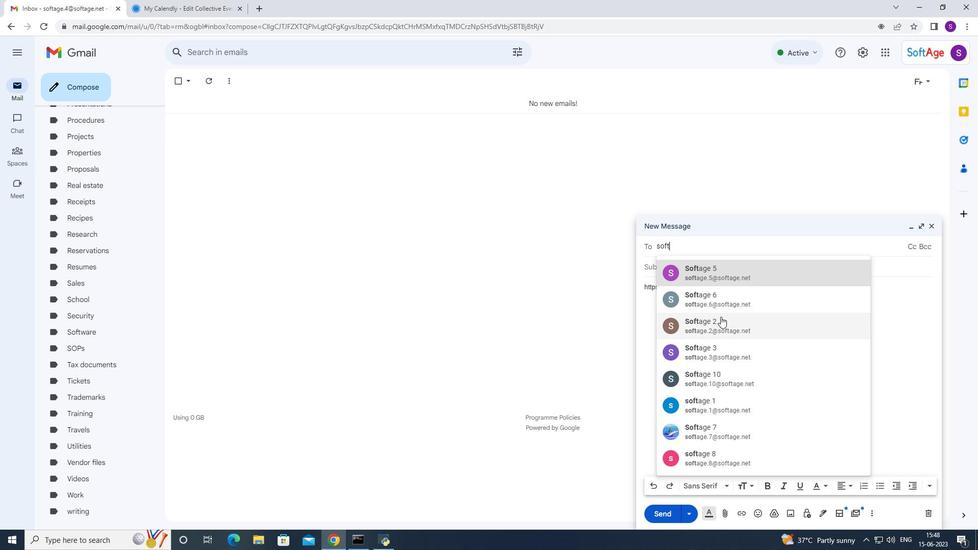 
Action: Mouse moved to (720, 317)
Screenshot: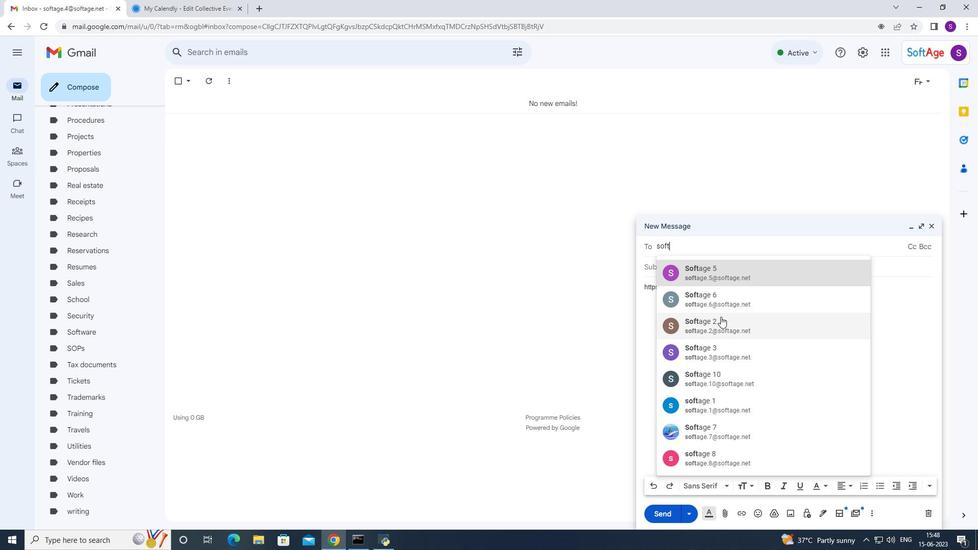 
Action: Key pressed soft
Screenshot: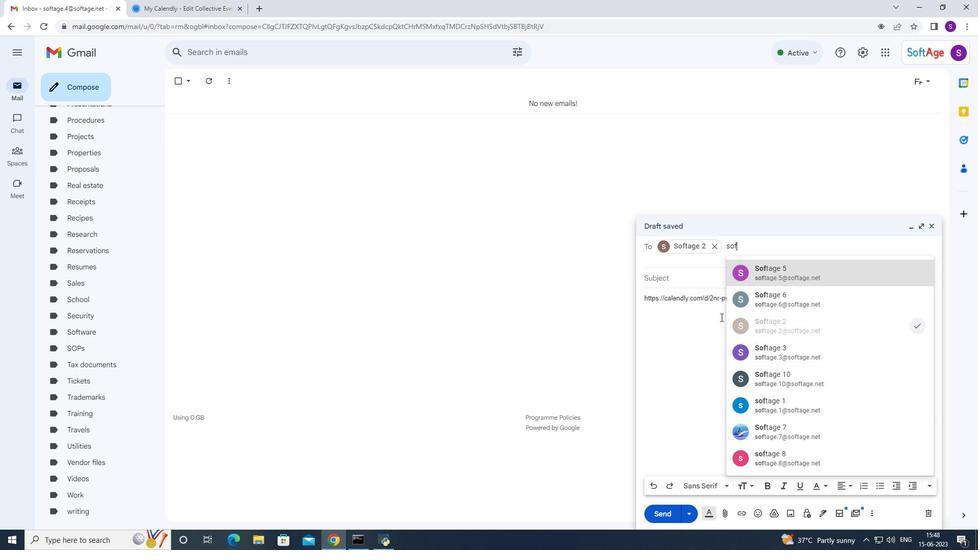 
Action: Mouse moved to (779, 357)
Screenshot: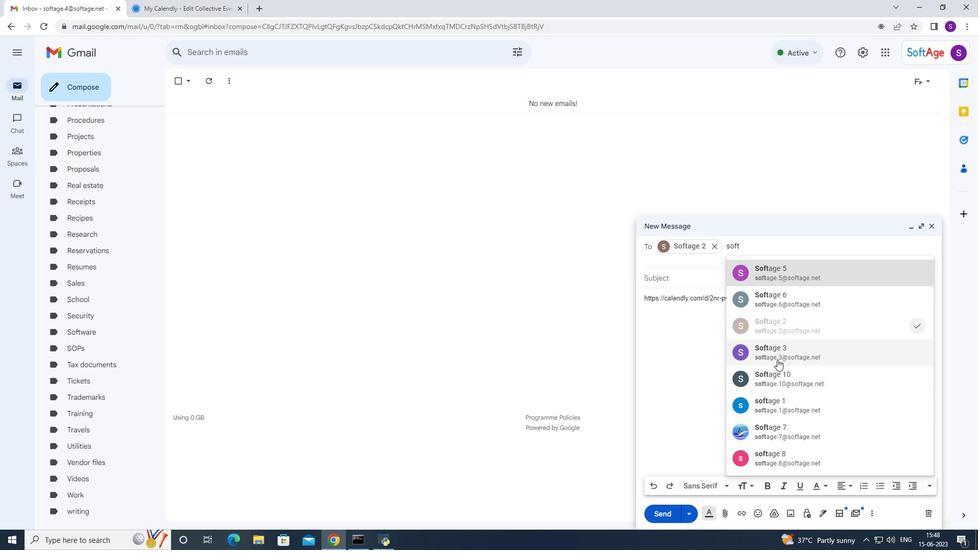 
Action: Mouse pressed left at (779, 357)
Screenshot: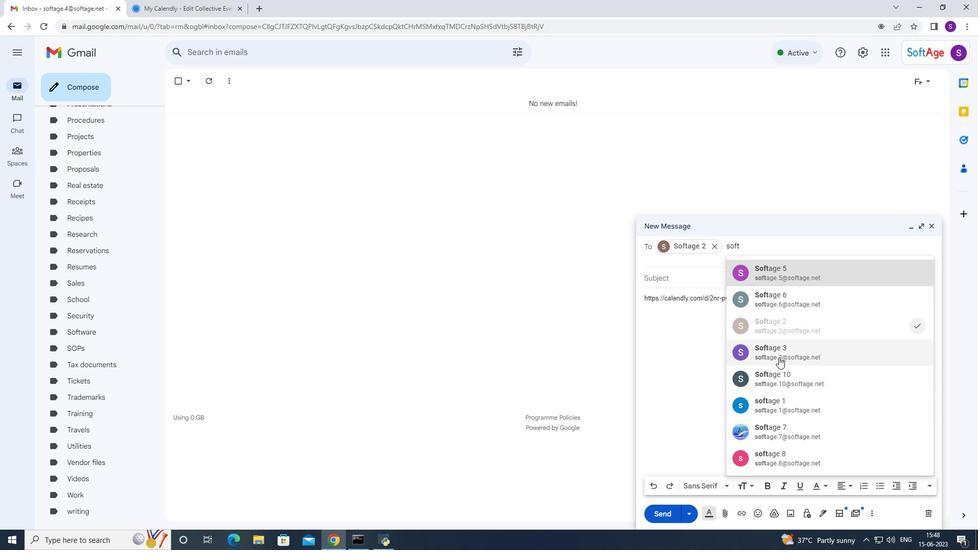 
Action: Mouse moved to (732, 362)
Screenshot: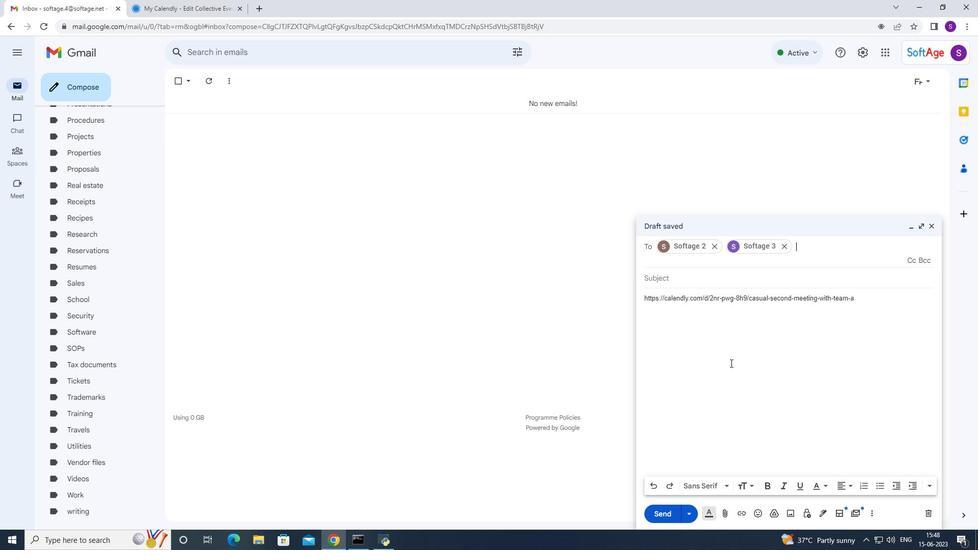 
Action: Mouse pressed left at (732, 362)
Screenshot: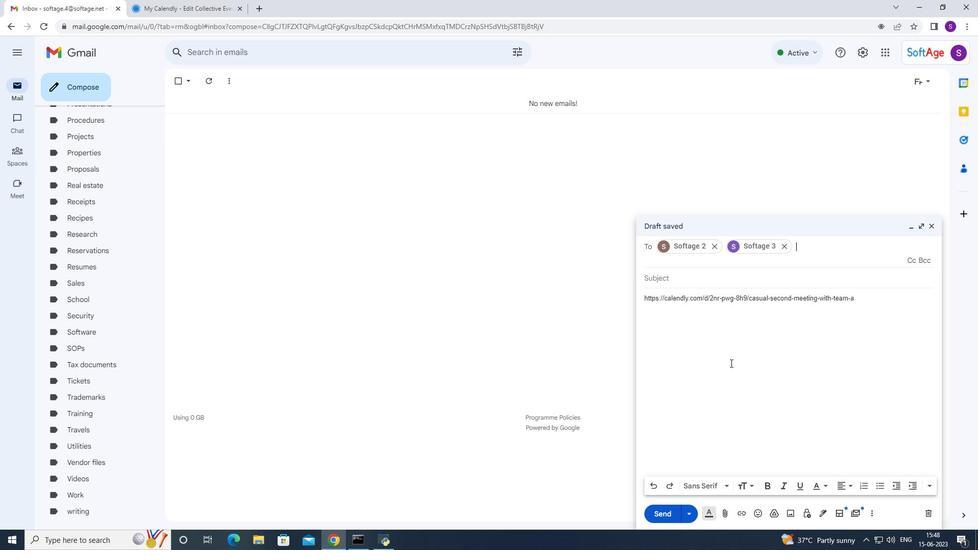 
Action: Mouse moved to (664, 507)
Screenshot: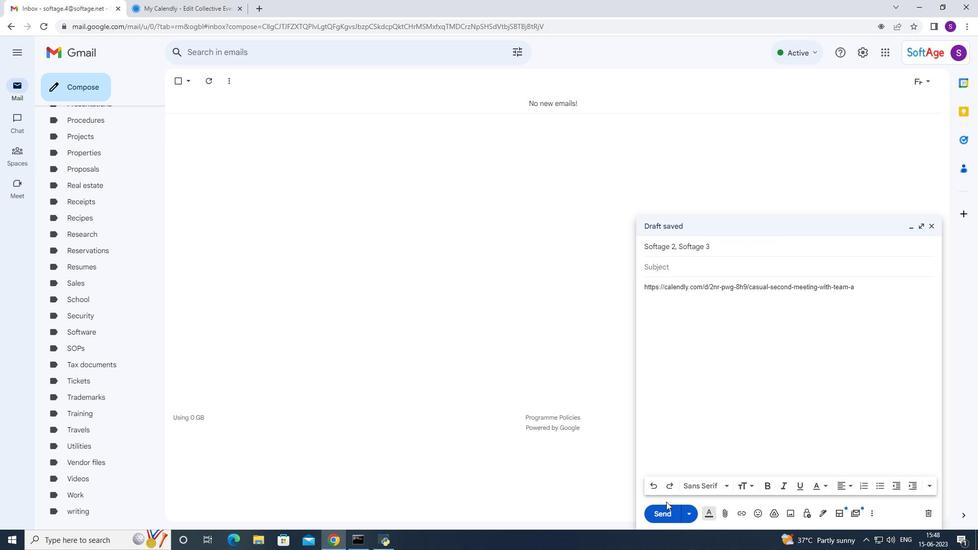 
Action: Mouse pressed left at (664, 507)
Screenshot: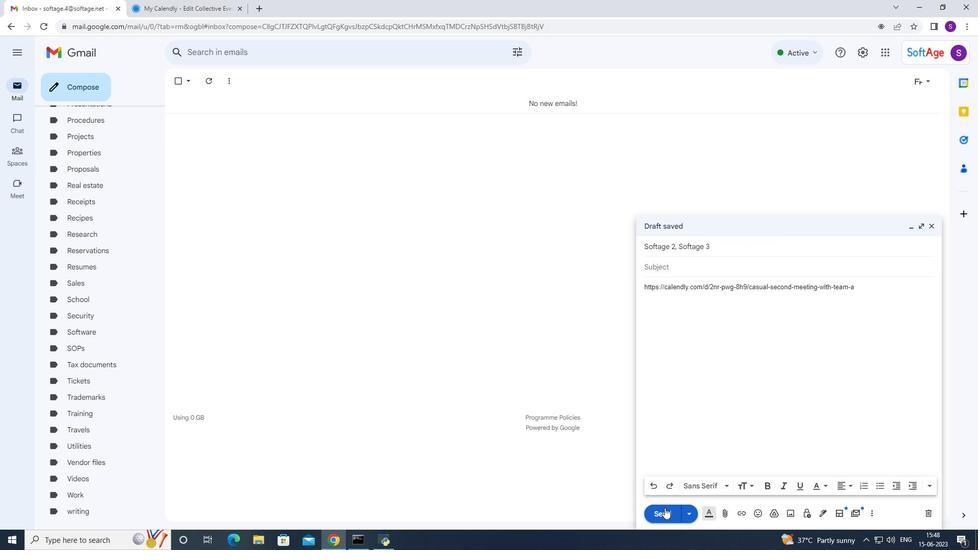
Action: Mouse moved to (661, 508)
Screenshot: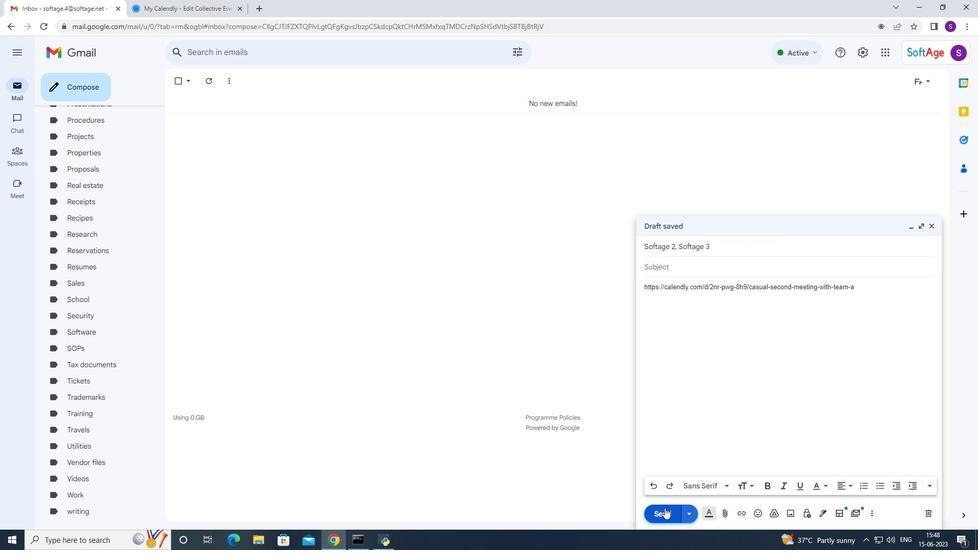 
